 Task: Open a blank sheet, save the file as VirginiaWoolf.doc Insert a picture of 'Virginia Woolf'with name   Virginia Woolf.png  Change shape height to 6.5 select the picture, apply border and shading with setting Box, style Three thick line, color Light Green and width 3/4 pt
Action: Mouse moved to (16, 24)
Screenshot: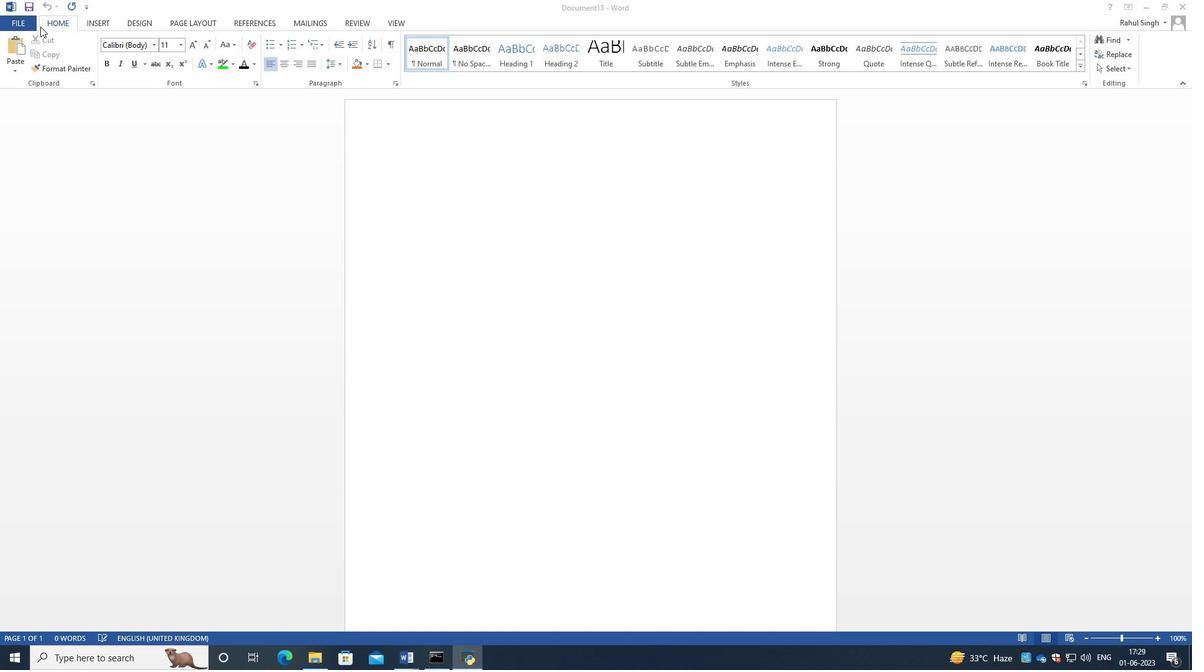 
Action: Mouse pressed left at (16, 24)
Screenshot: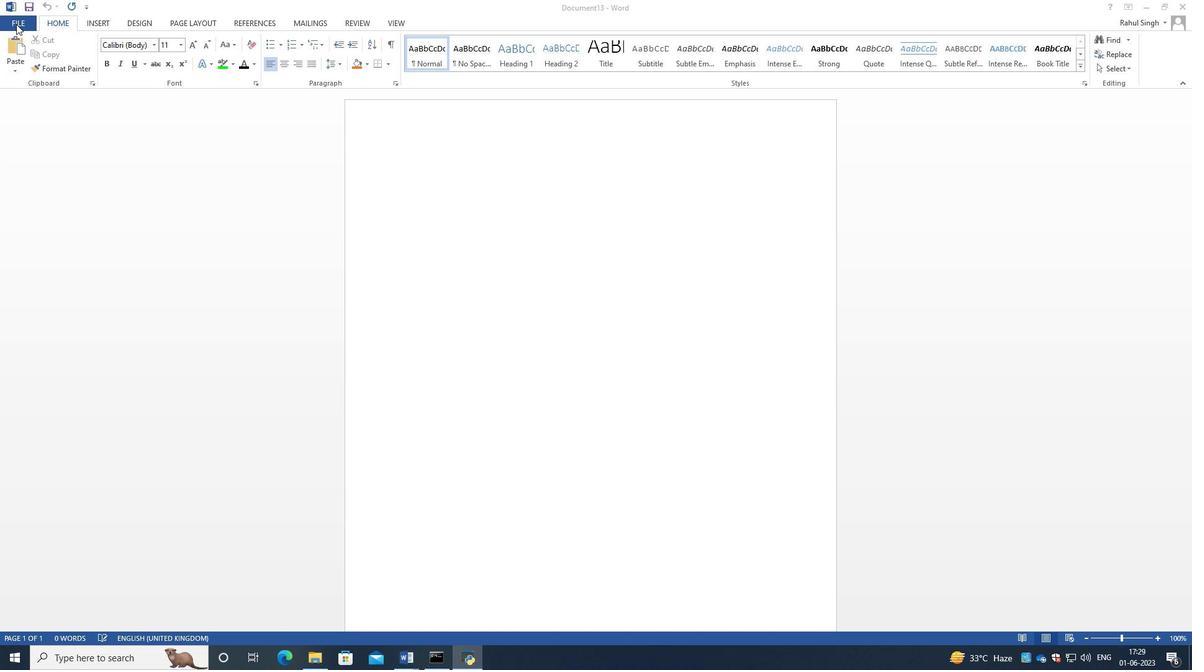 
Action: Mouse moved to (16, 19)
Screenshot: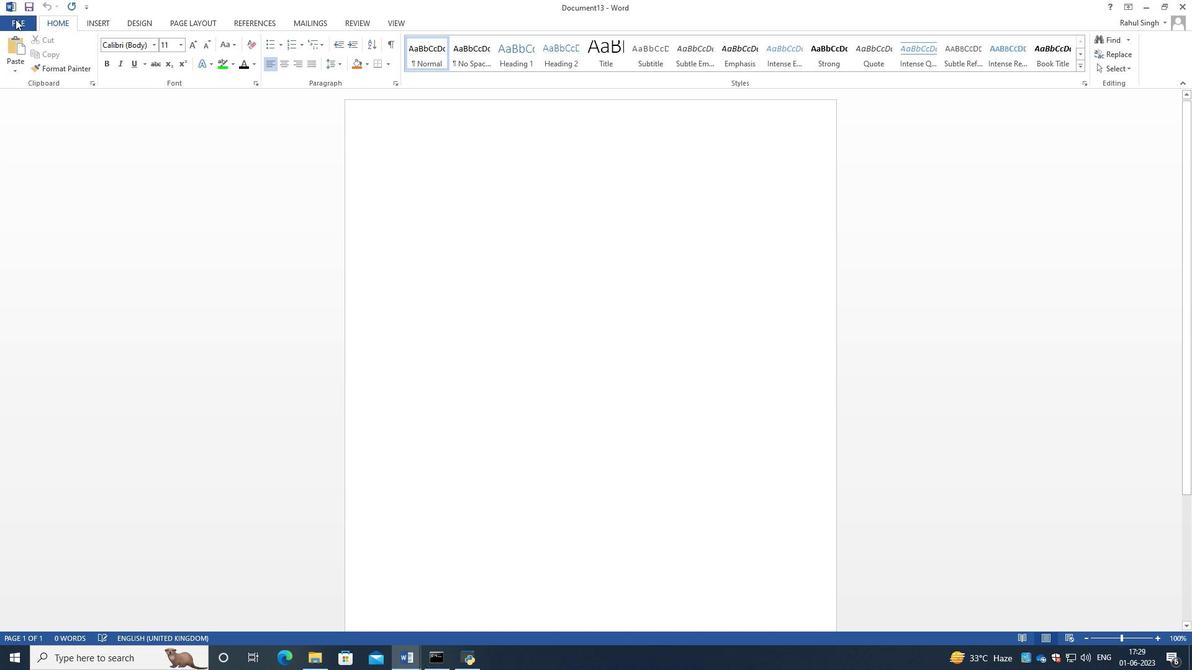 
Action: Mouse pressed left at (16, 19)
Screenshot: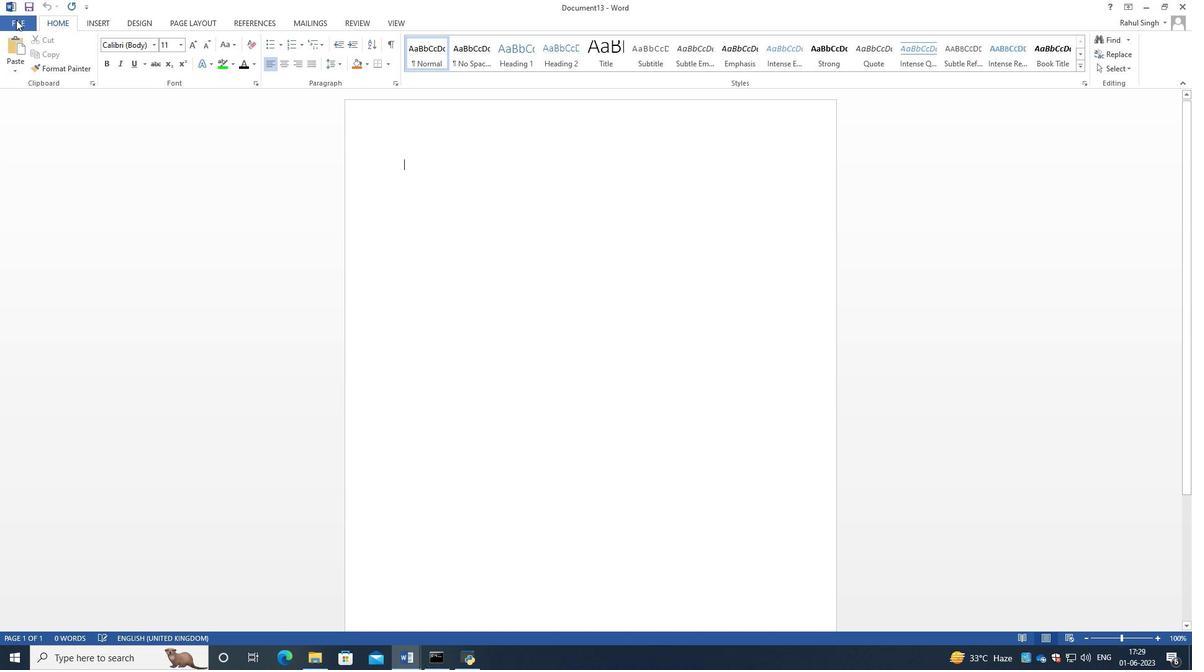 
Action: Mouse moved to (39, 78)
Screenshot: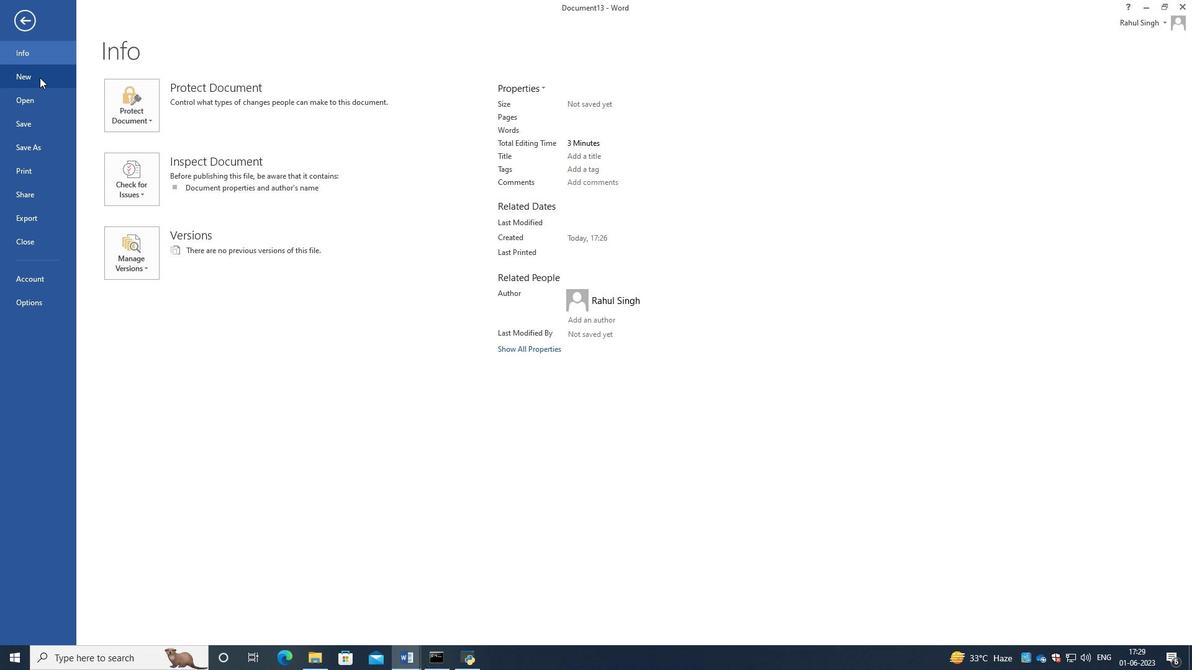 
Action: Mouse pressed left at (39, 78)
Screenshot: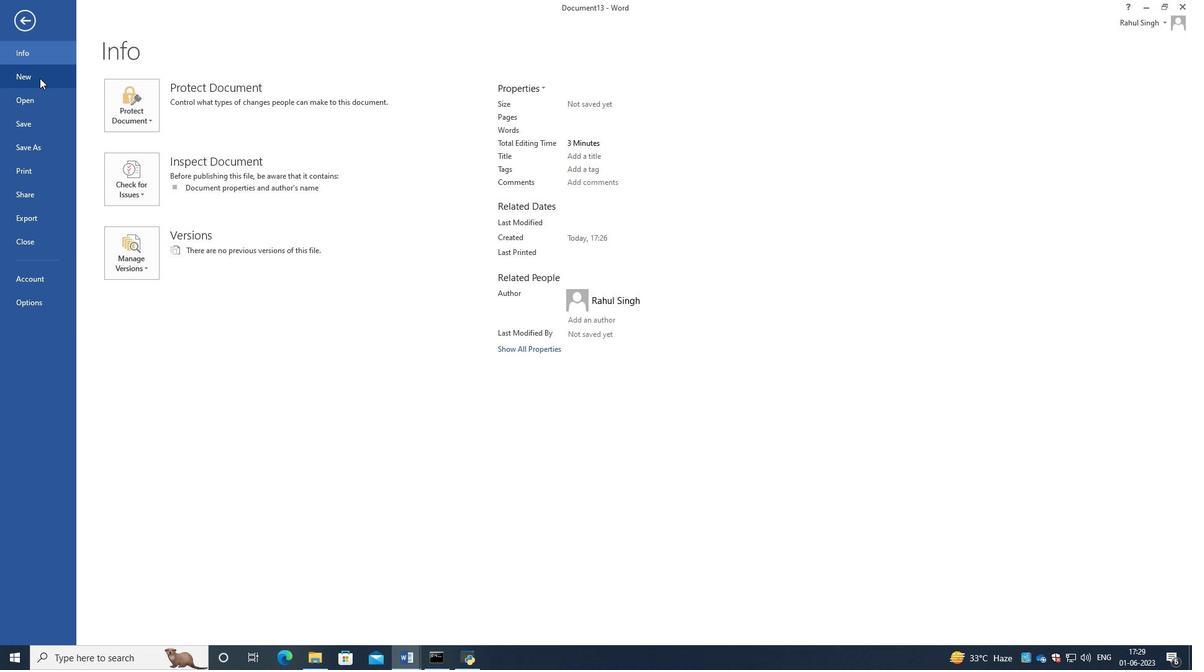 
Action: Mouse moved to (165, 215)
Screenshot: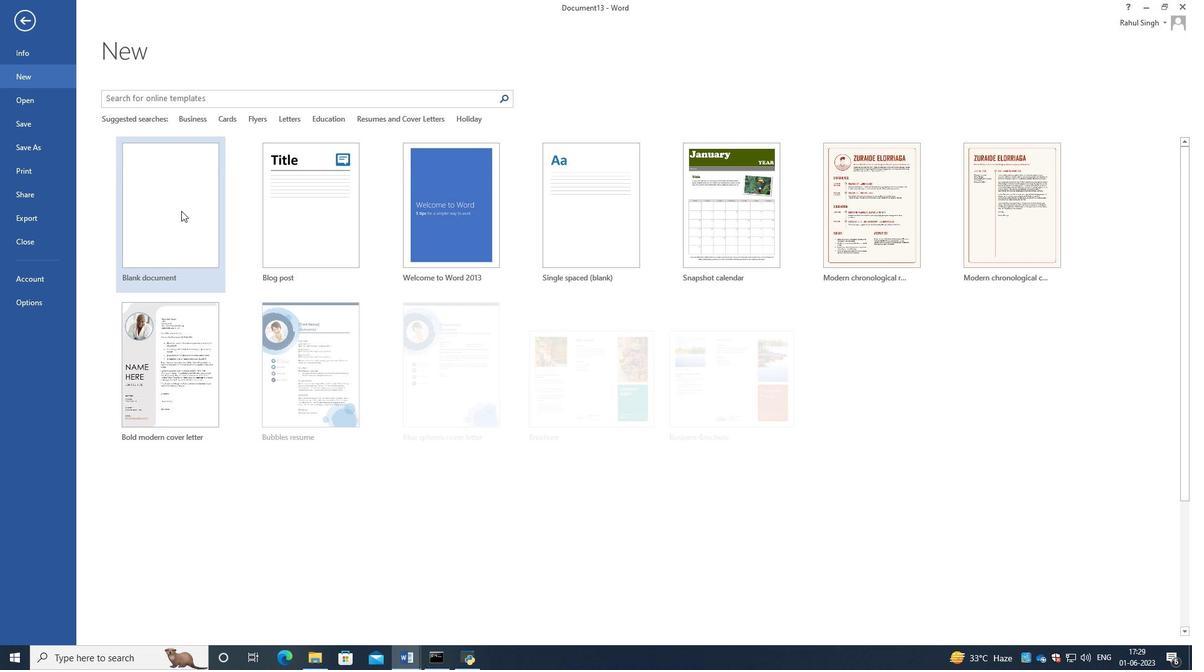 
Action: Mouse pressed left at (165, 215)
Screenshot: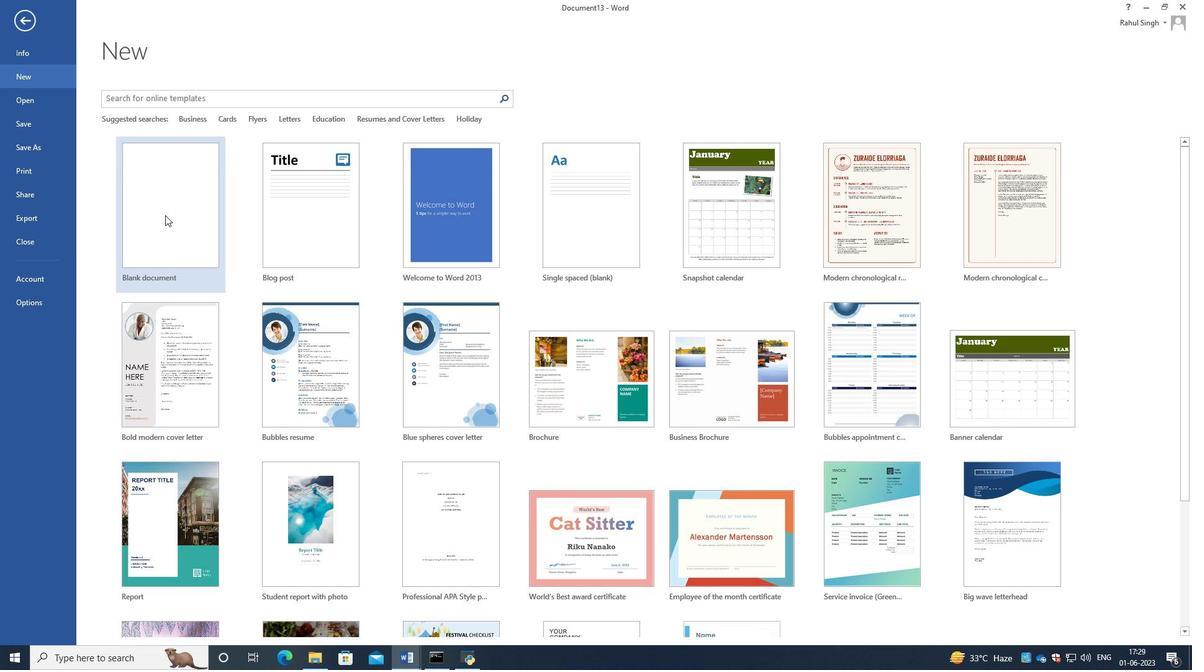 
Action: Mouse moved to (16, 22)
Screenshot: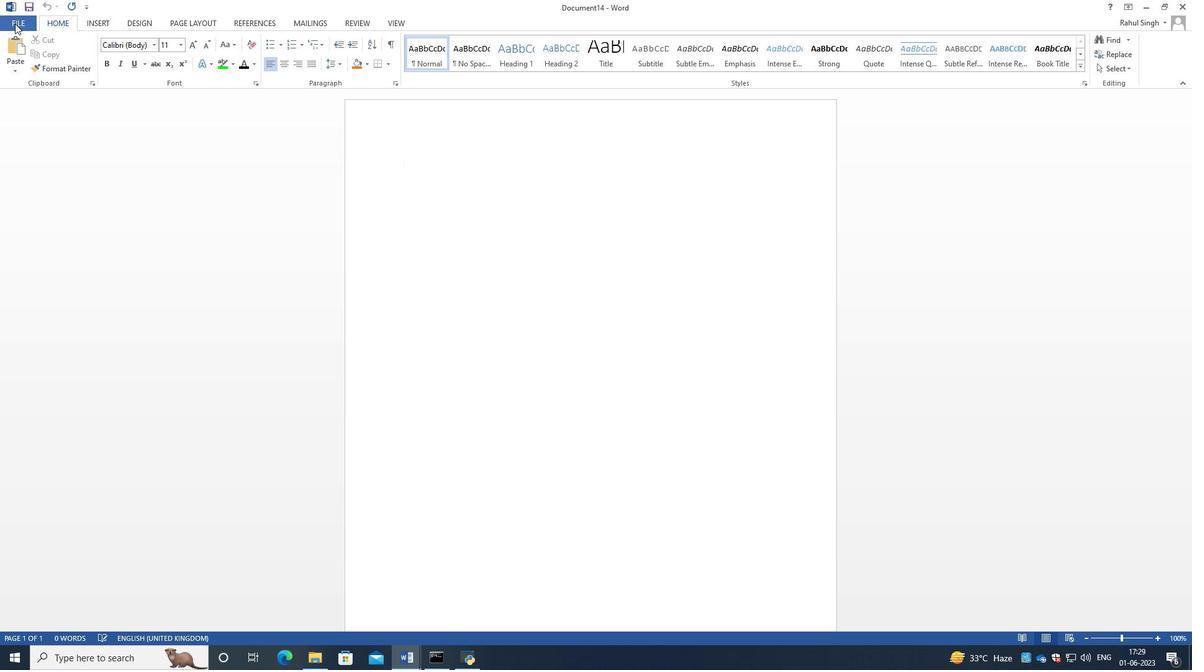 
Action: Mouse pressed left at (16, 22)
Screenshot: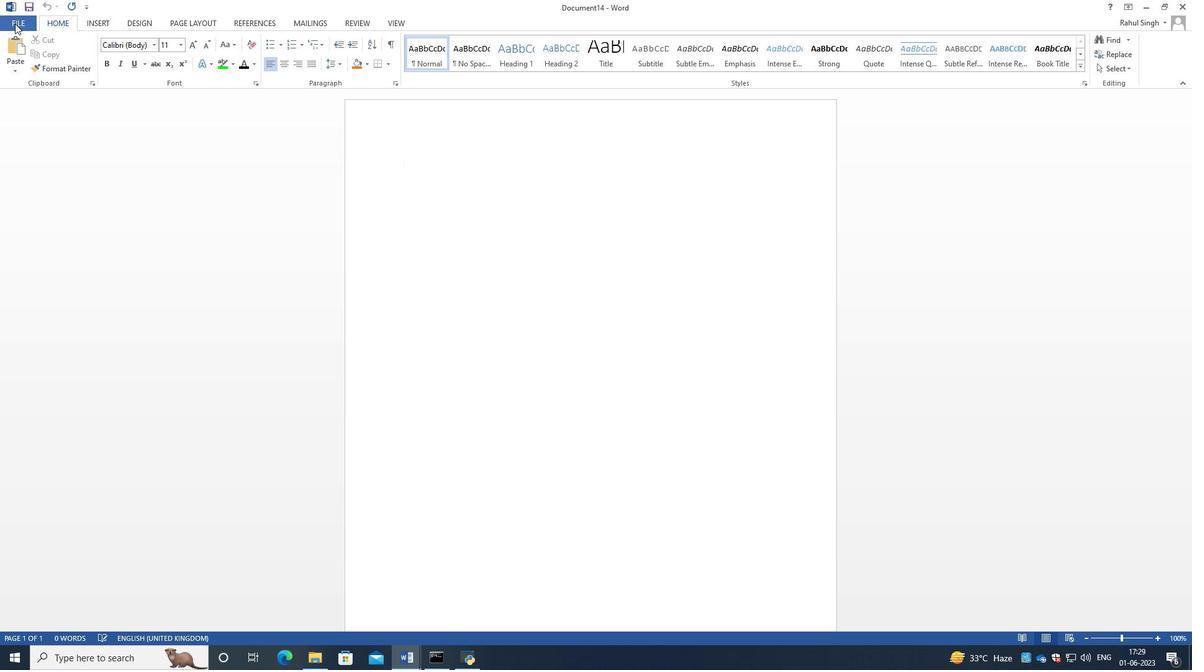 
Action: Mouse moved to (36, 152)
Screenshot: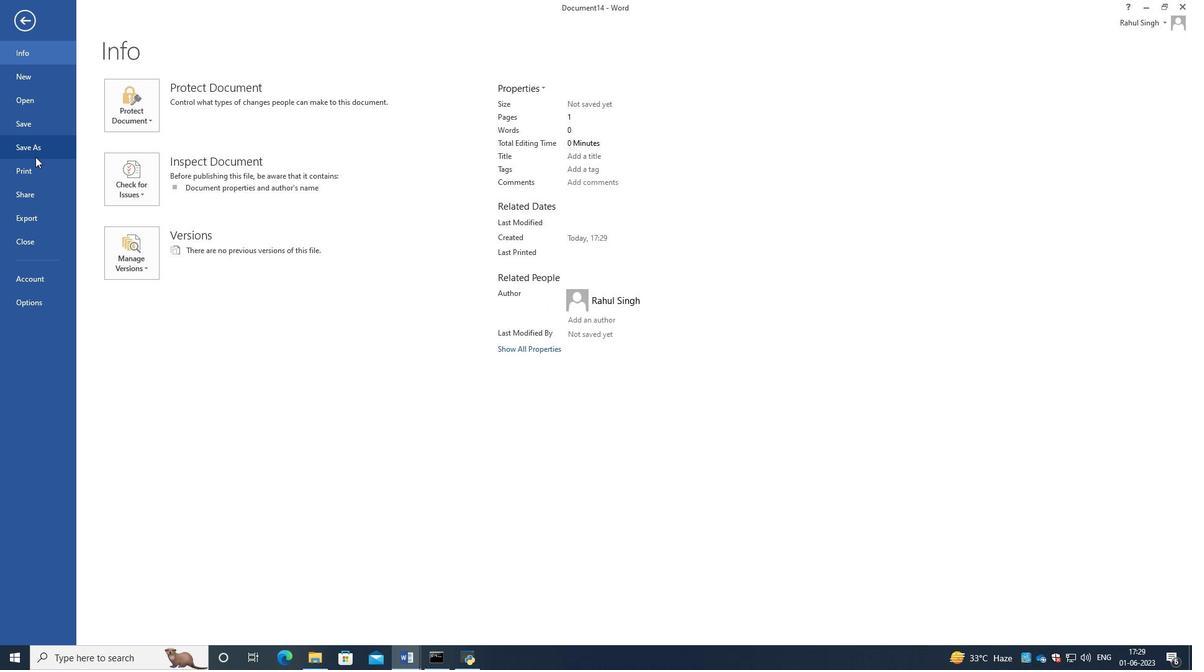 
Action: Mouse pressed left at (36, 152)
Screenshot: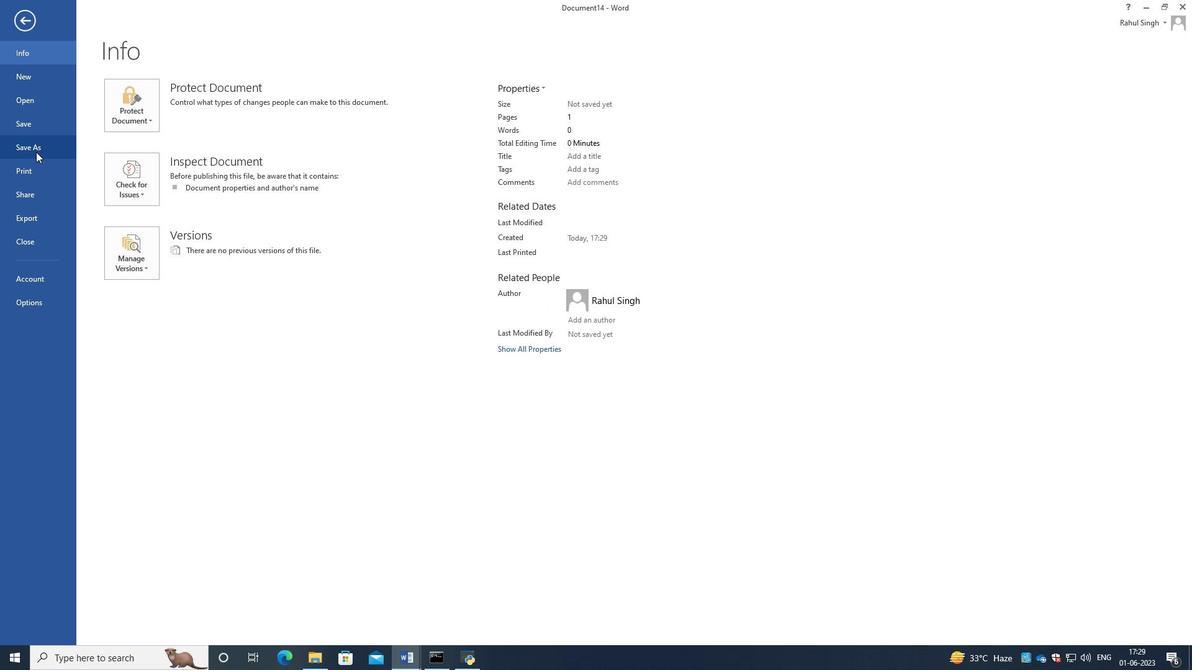
Action: Mouse moved to (328, 128)
Screenshot: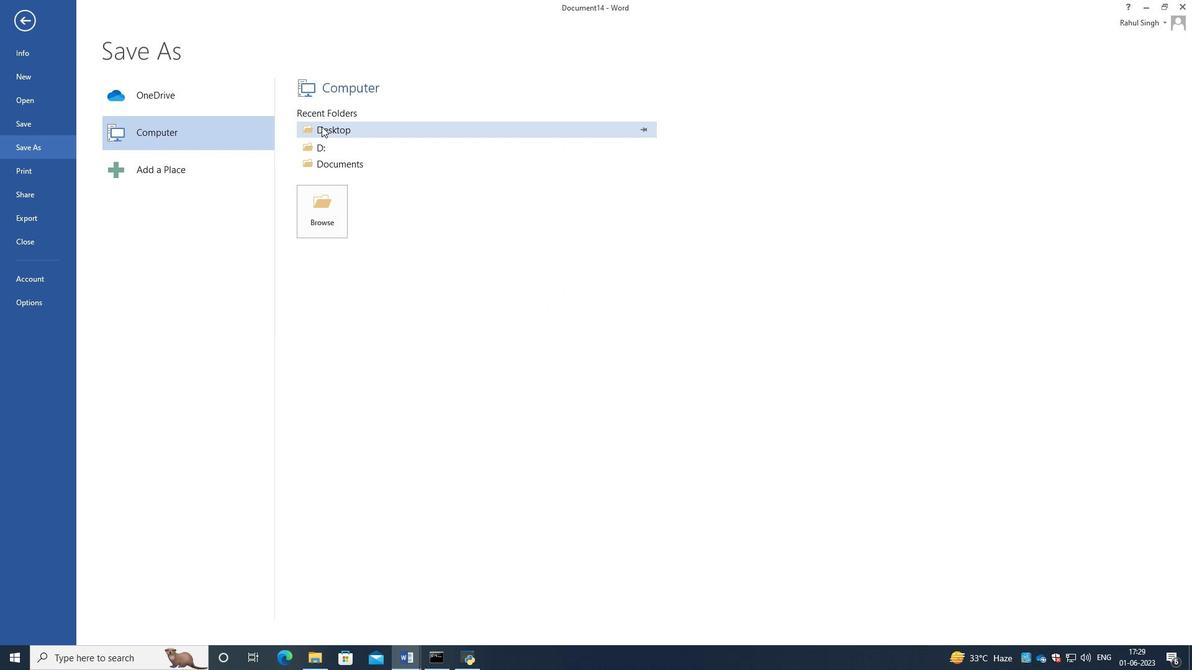 
Action: Mouse pressed left at (328, 128)
Screenshot: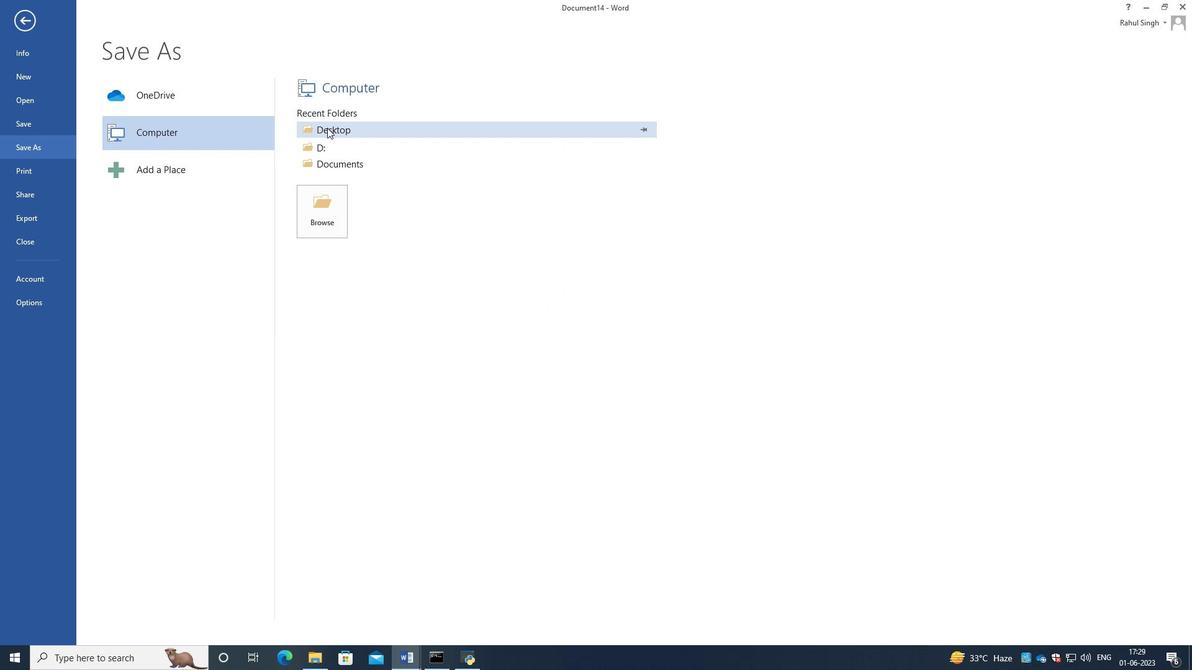 
Action: Mouse moved to (427, 283)
Screenshot: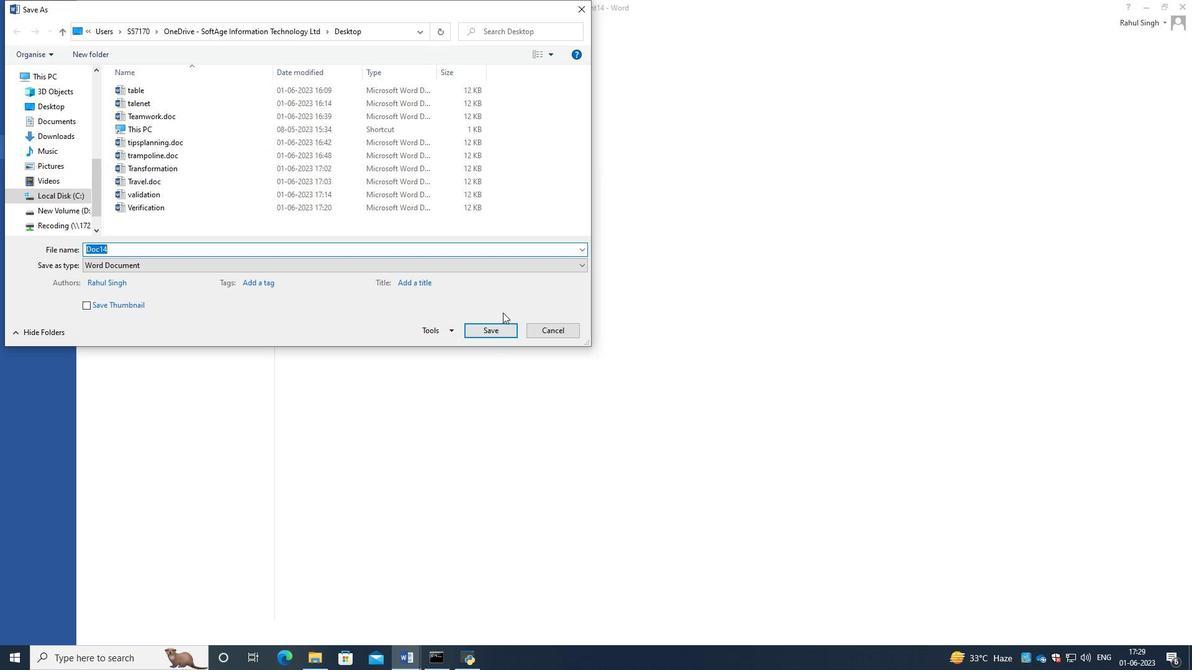 
Action: Key pressed <Key.backspace><Key.caps_lock>V<Key.caps_lock>irginia<Key.caps_lock>W<Key.caps_lock>oolf.doc
Screenshot: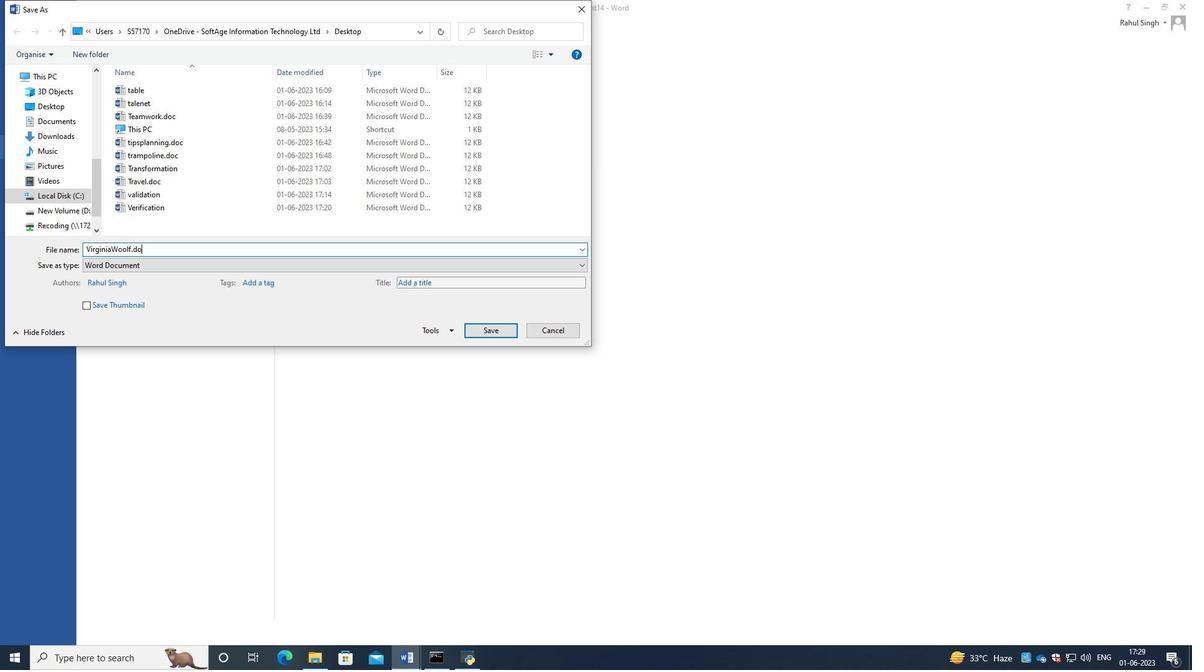 
Action: Mouse moved to (486, 333)
Screenshot: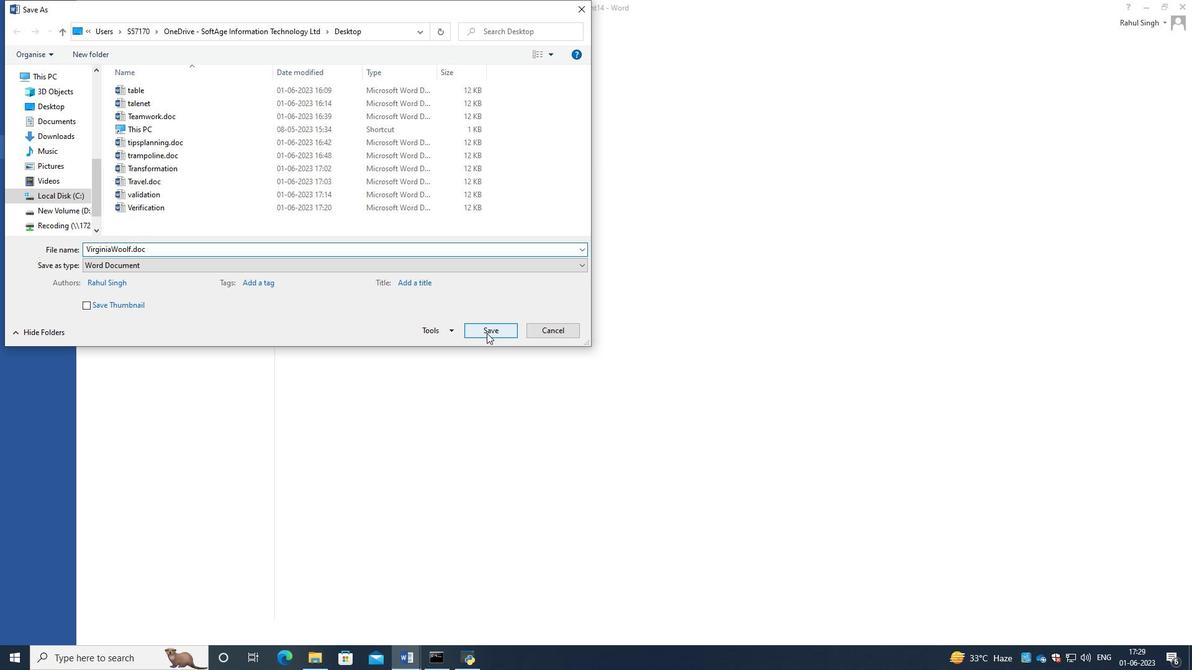 
Action: Mouse pressed left at (486, 333)
Screenshot: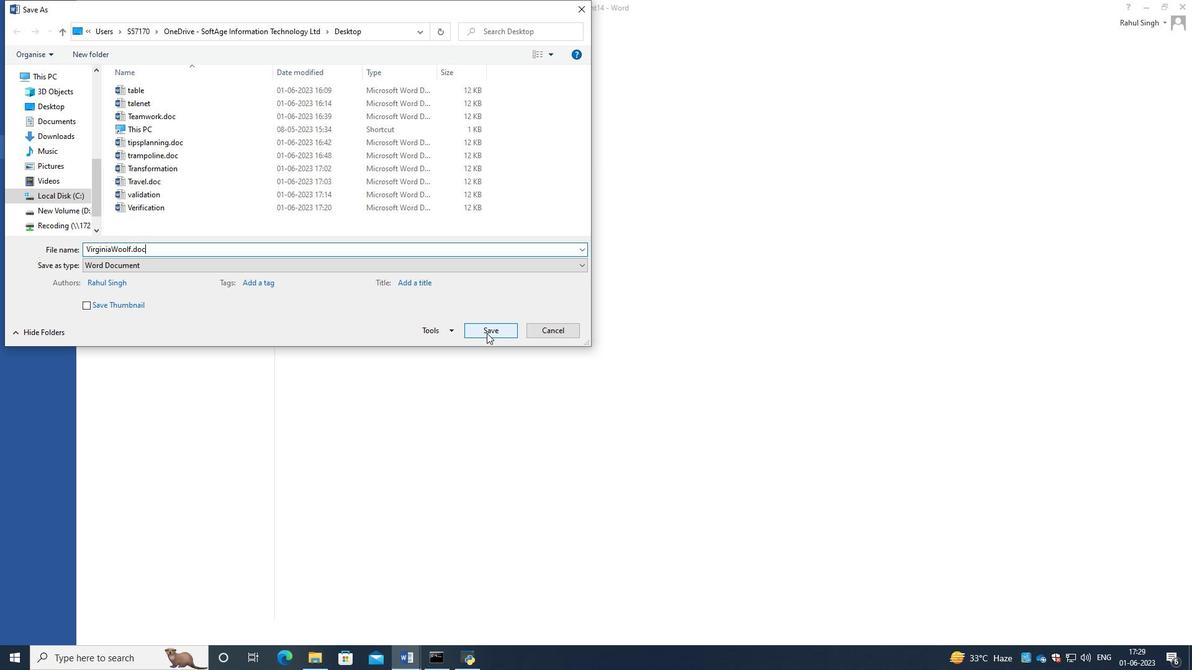 
Action: Mouse moved to (85, 20)
Screenshot: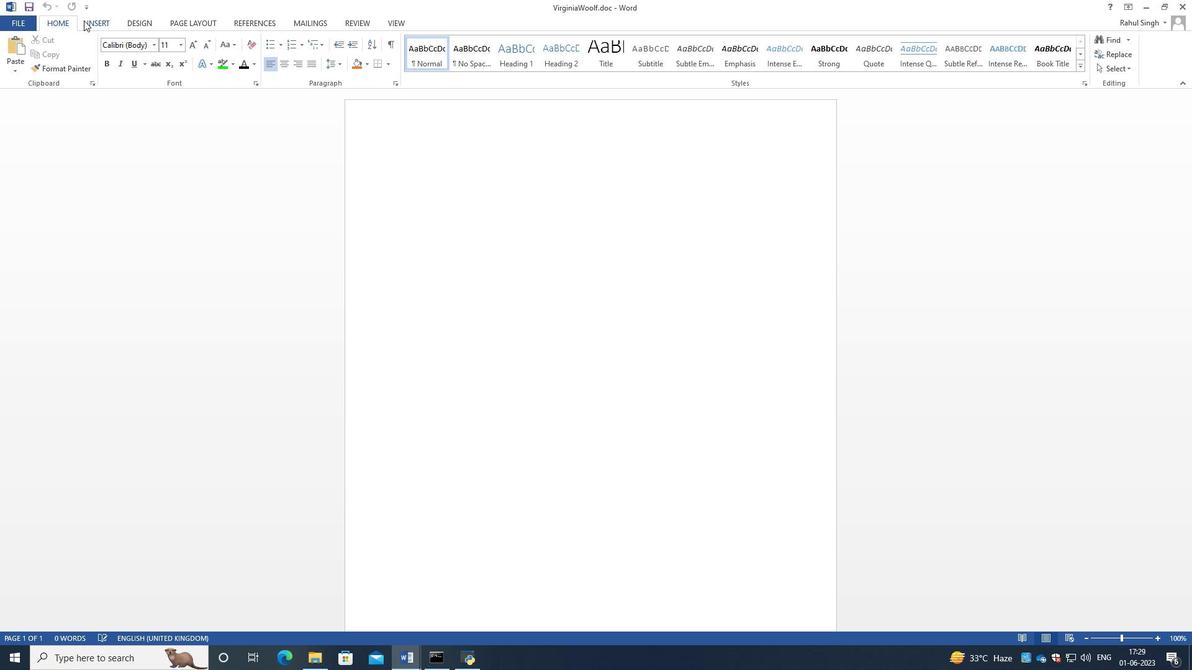 
Action: Mouse pressed left at (85, 20)
Screenshot: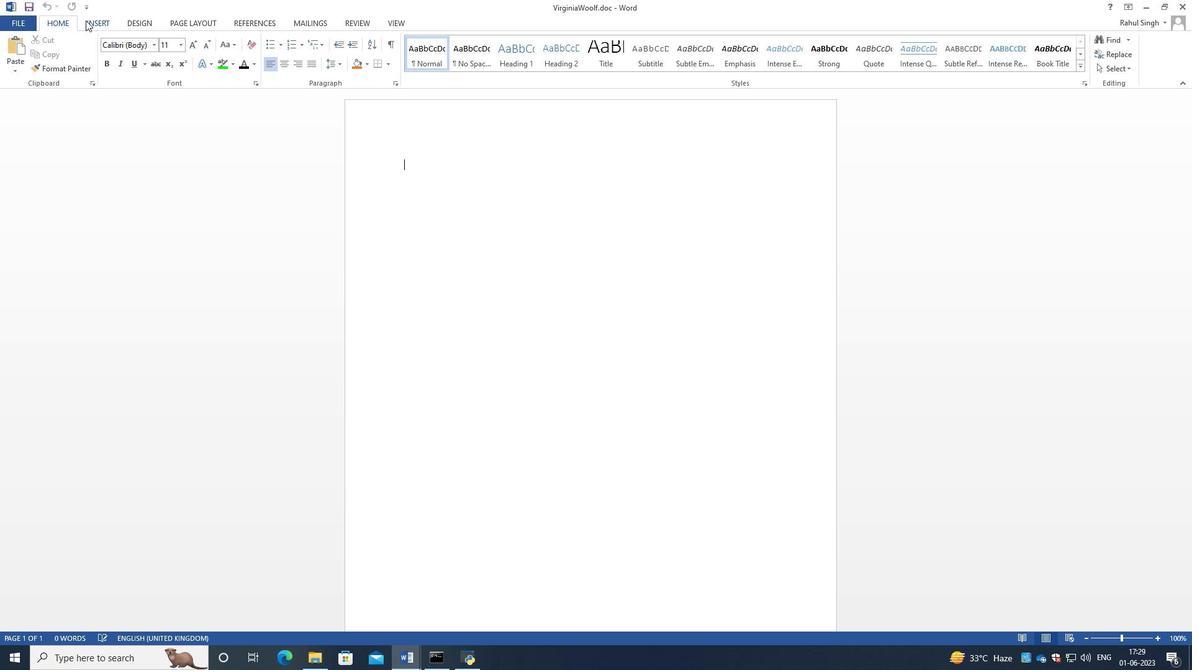 
Action: Mouse moved to (129, 55)
Screenshot: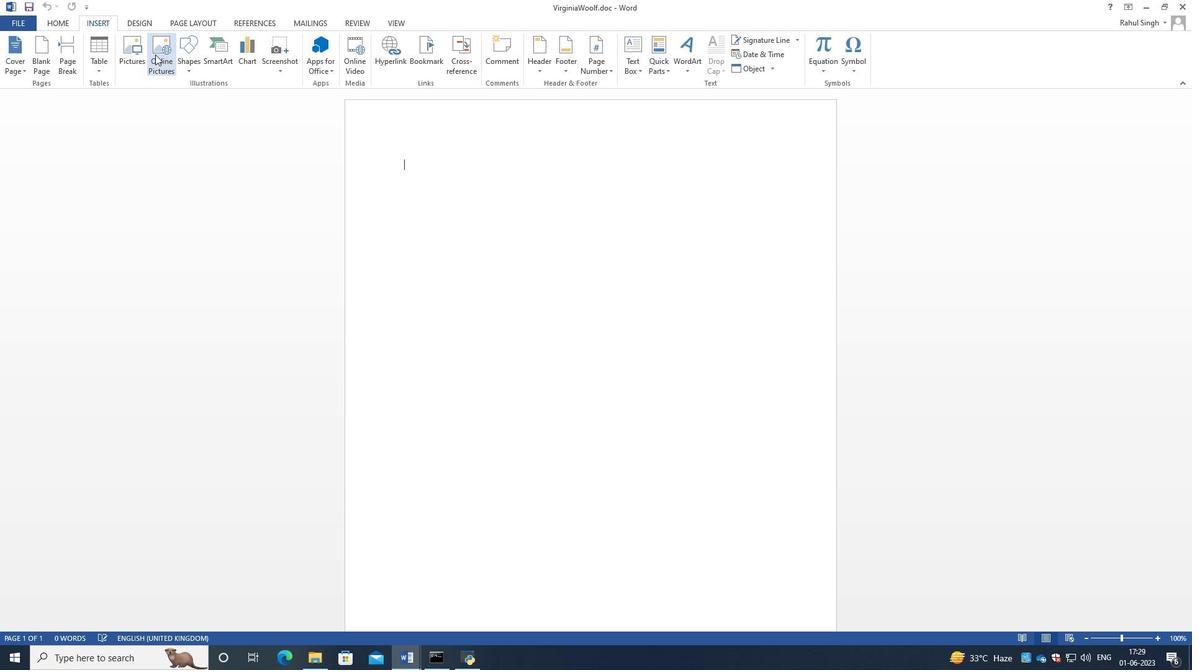 
Action: Mouse pressed left at (129, 55)
Screenshot: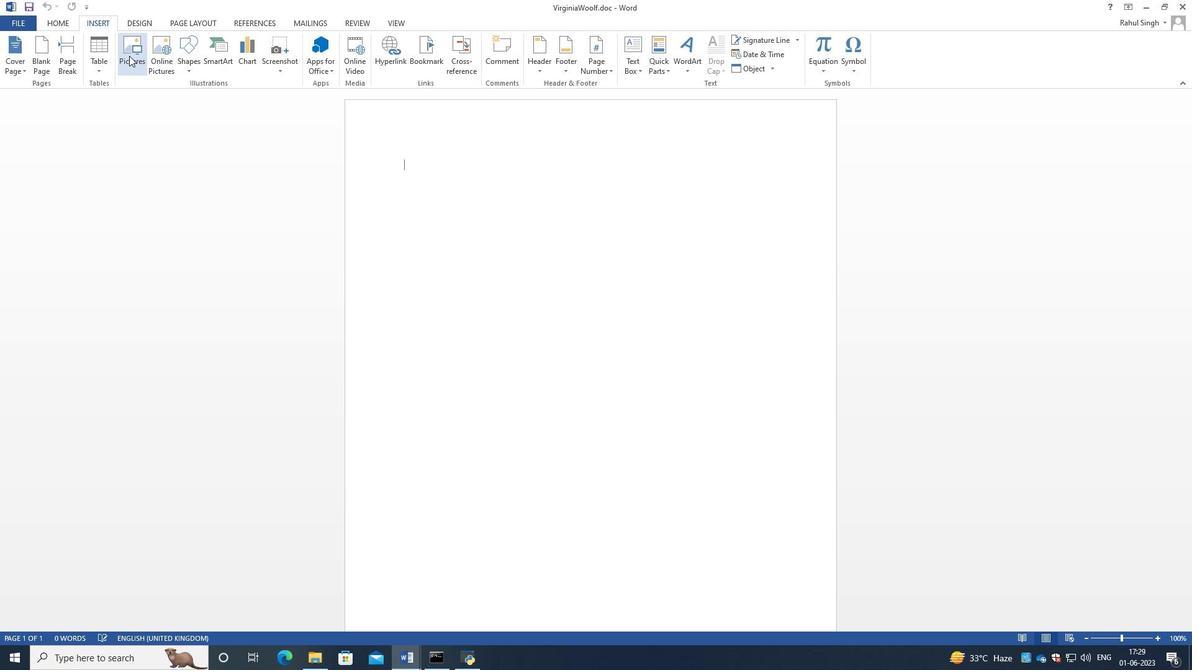 
Action: Mouse moved to (578, 11)
Screenshot: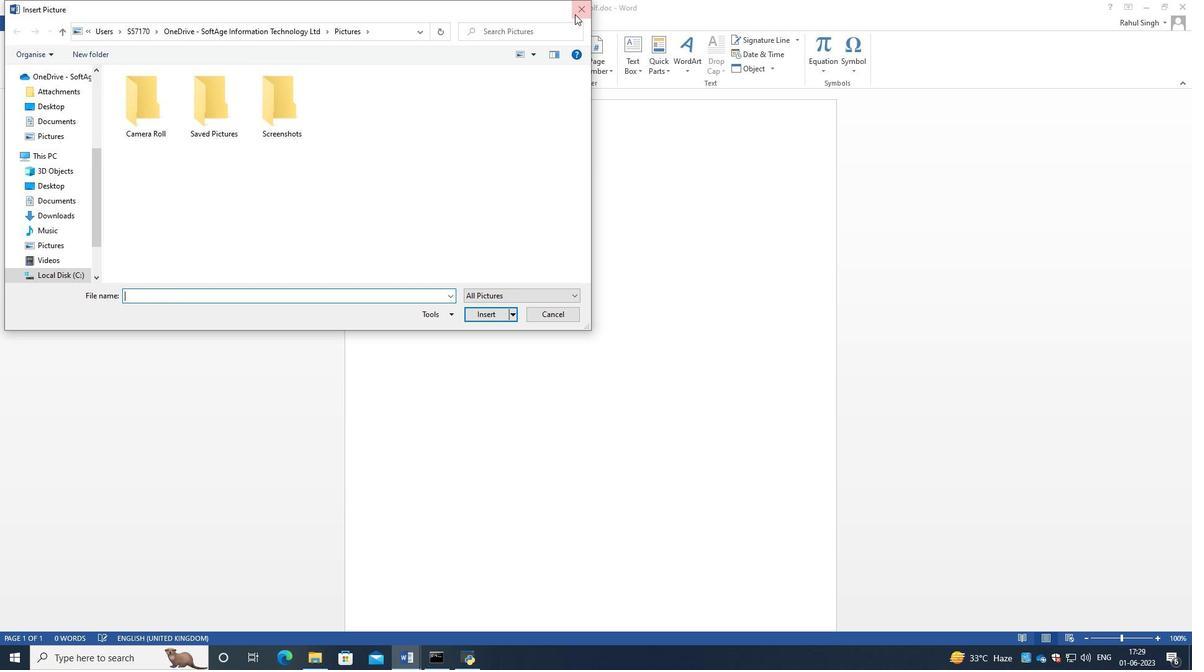 
Action: Mouse pressed left at (578, 11)
Screenshot: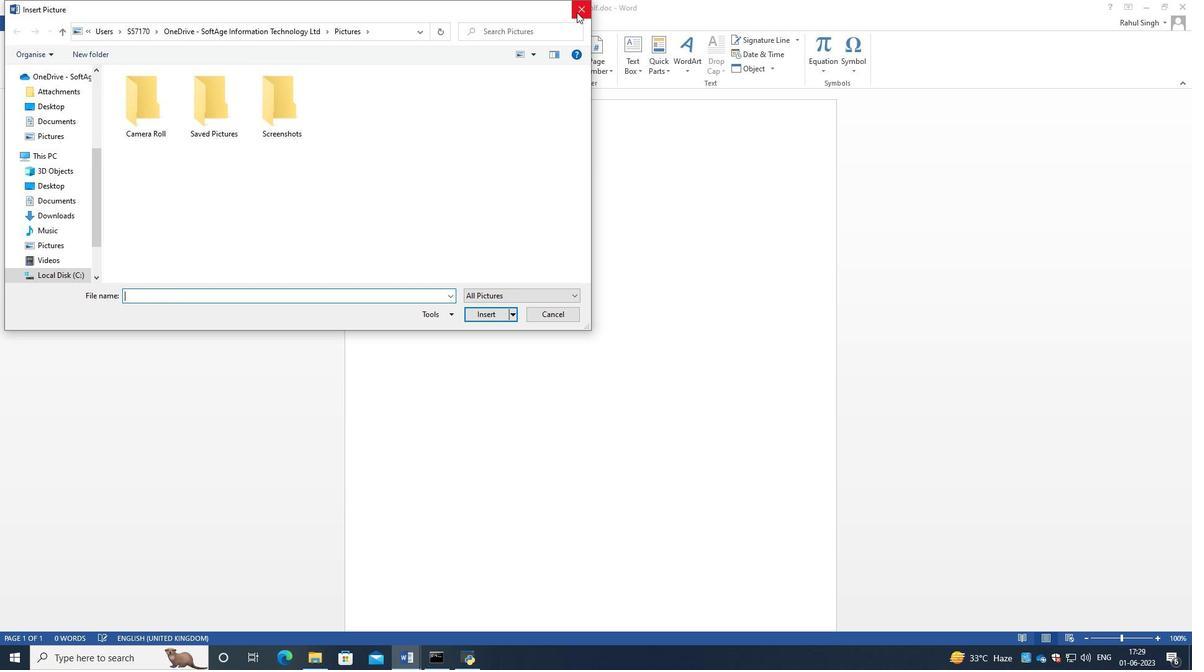 
Action: Mouse moved to (159, 56)
Screenshot: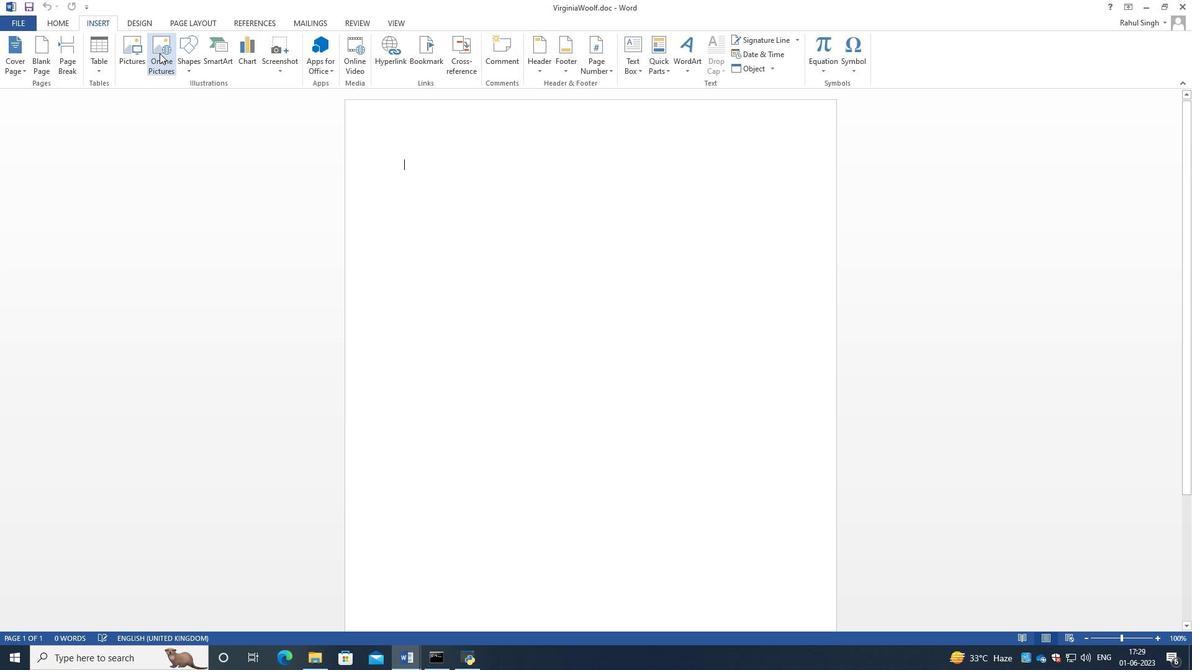 
Action: Mouse pressed left at (159, 56)
Screenshot: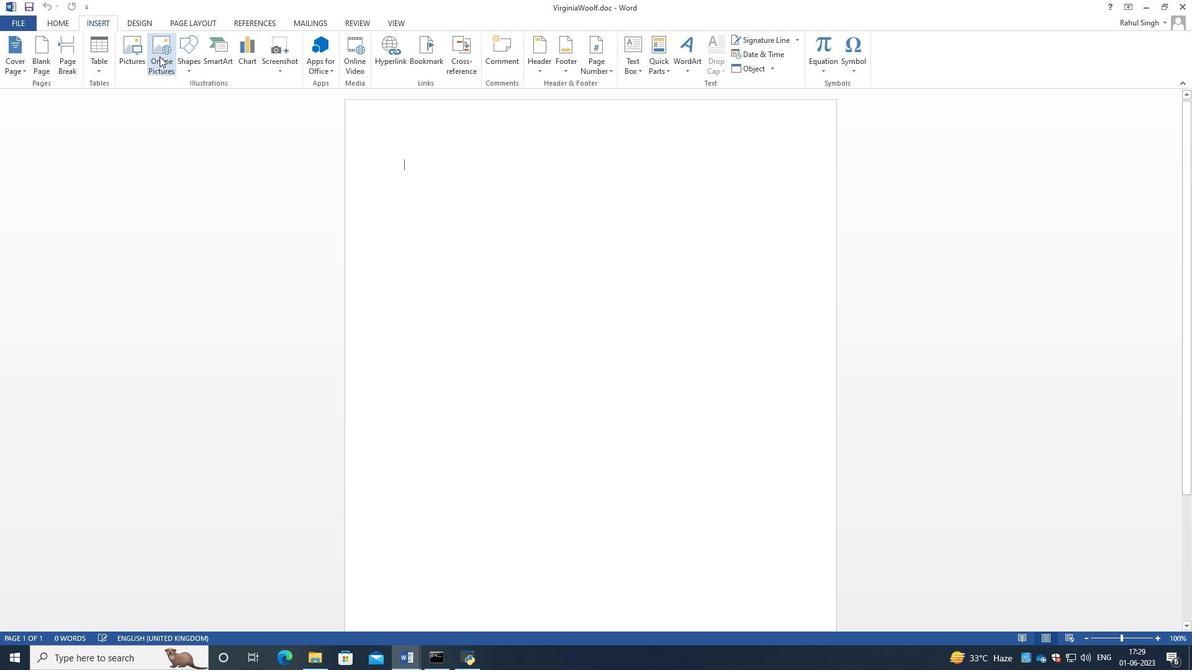 
Action: Mouse moved to (705, 256)
Screenshot: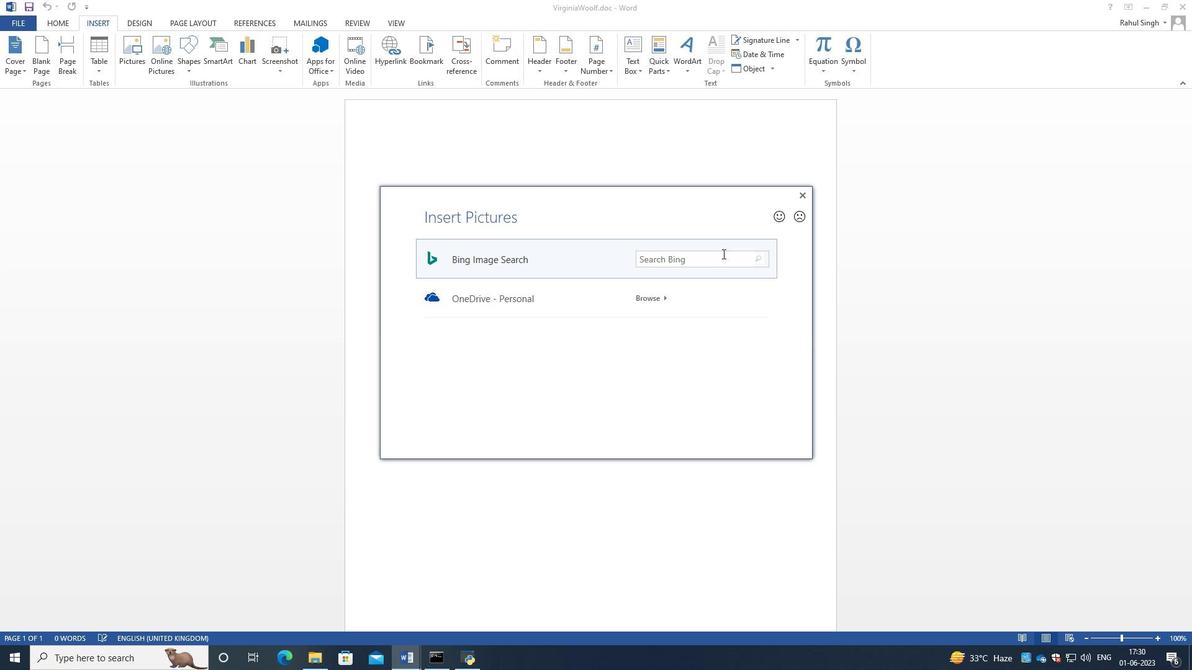 
Action: Mouse pressed left at (705, 256)
Screenshot: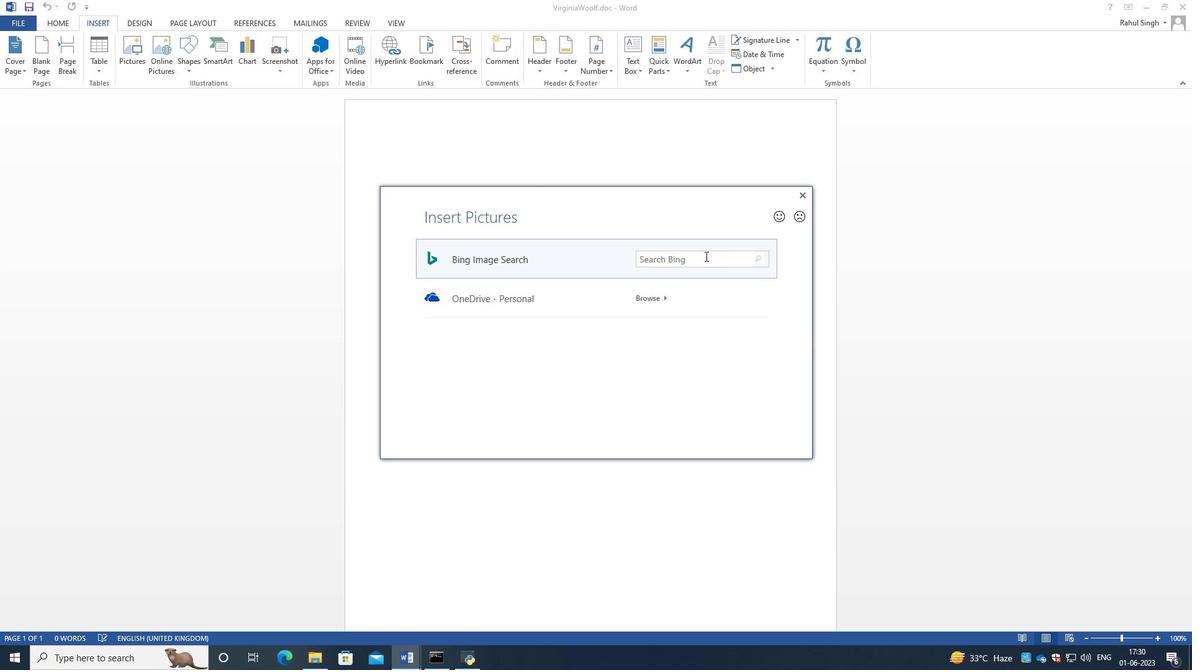 
Action: Key pressed <Key.caps_lock>VI<Key.backspace><Key.caps_lock>irginia<Key.space><Key.caps_lock>W<Key.caps_lock>oolf<Key.enter>
Screenshot: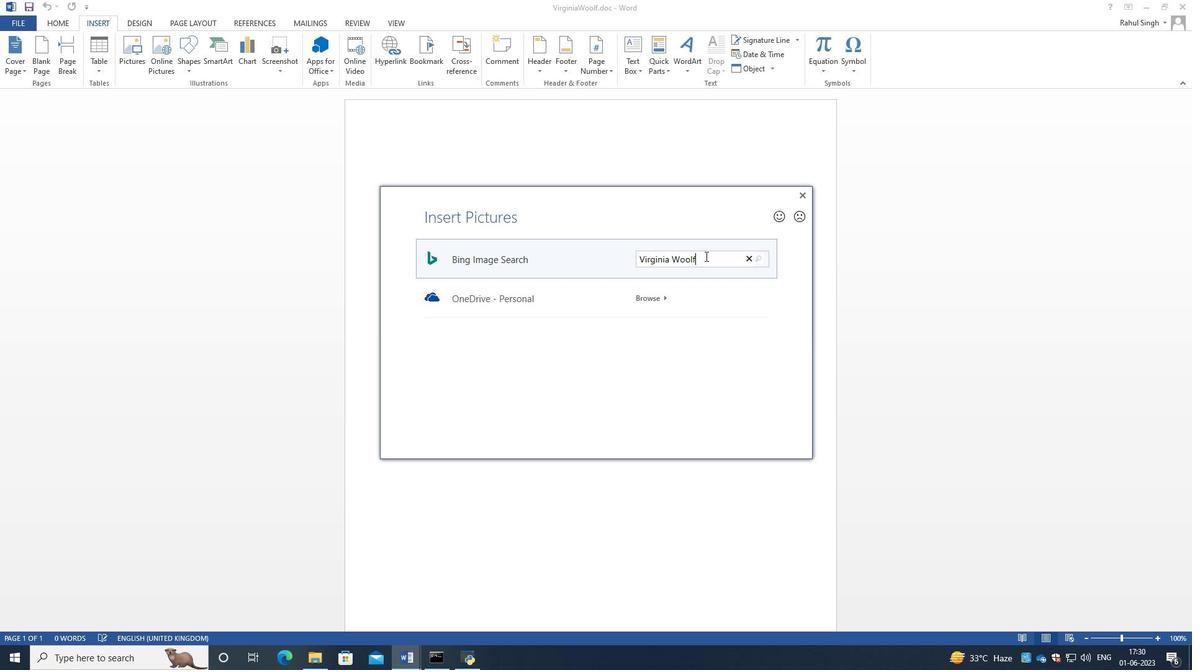 
Action: Mouse moved to (521, 291)
Screenshot: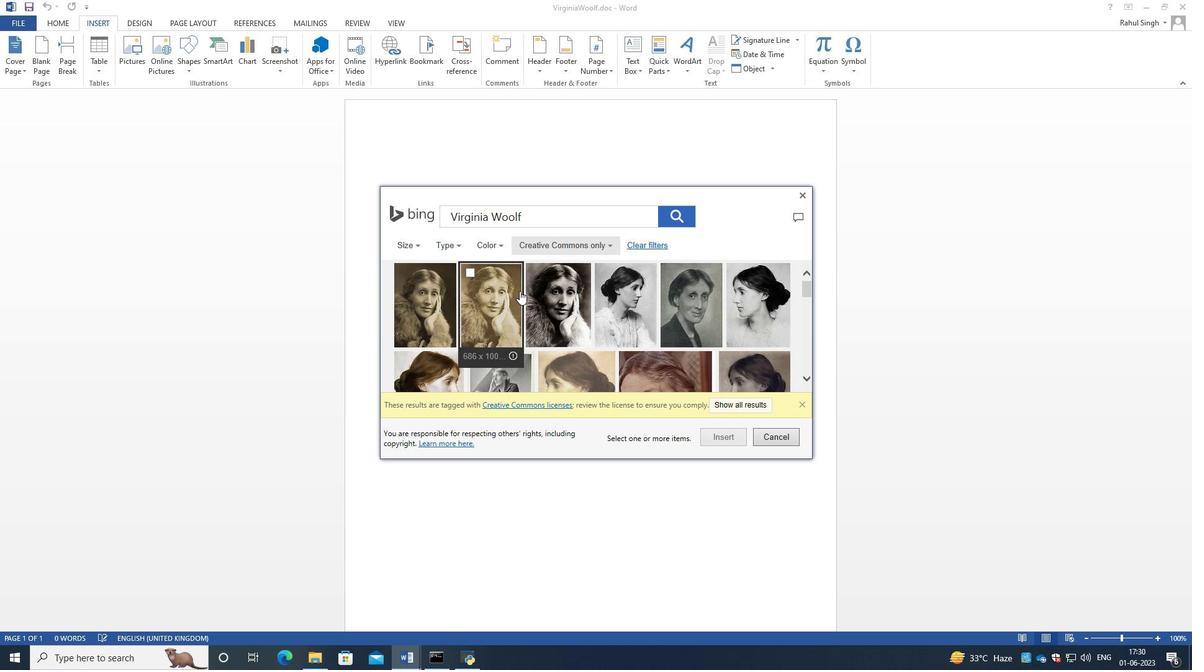 
Action: Mouse scrolled (521, 291) with delta (0, 0)
Screenshot: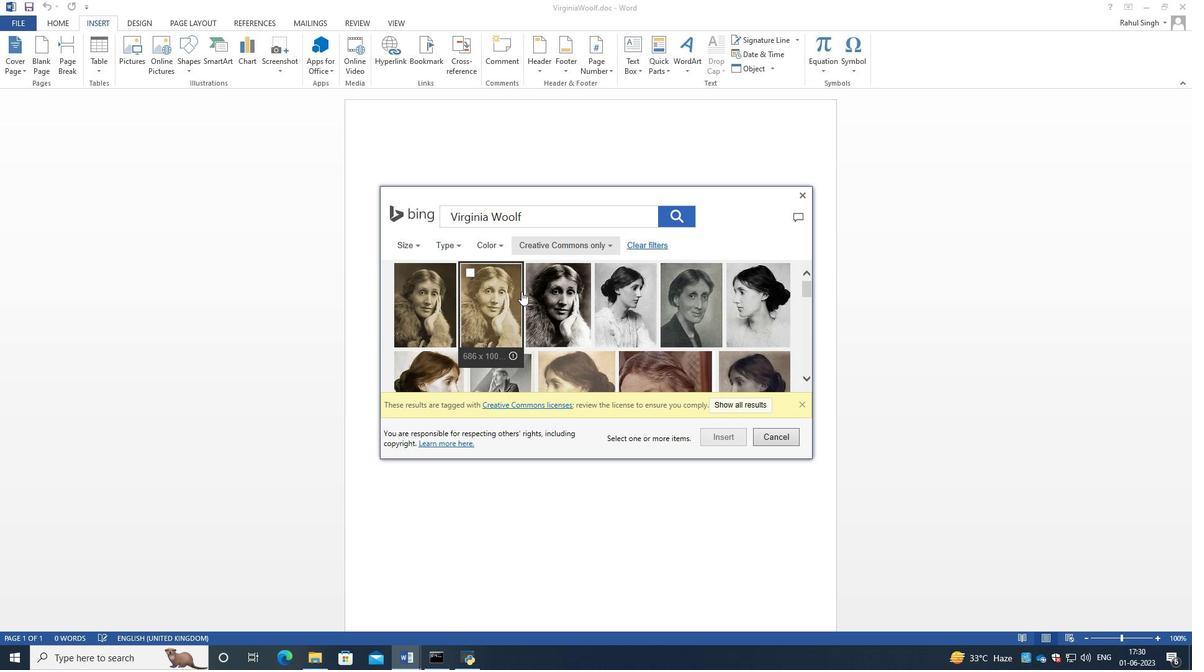 
Action: Mouse scrolled (521, 291) with delta (0, 0)
Screenshot: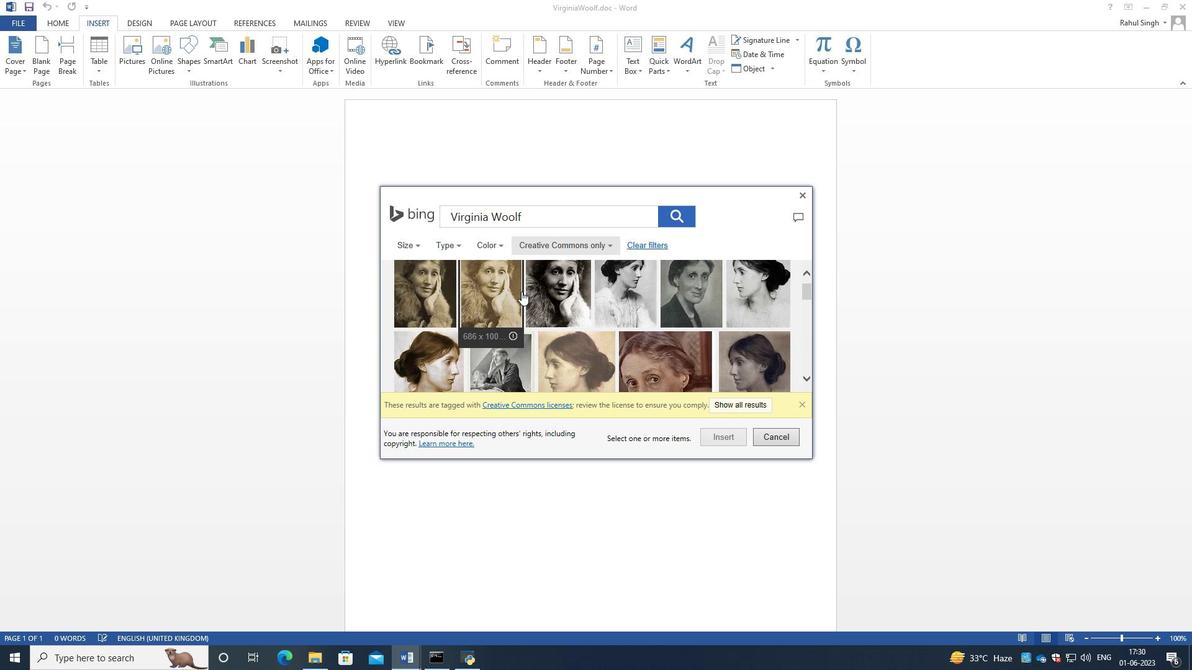 
Action: Mouse moved to (522, 291)
Screenshot: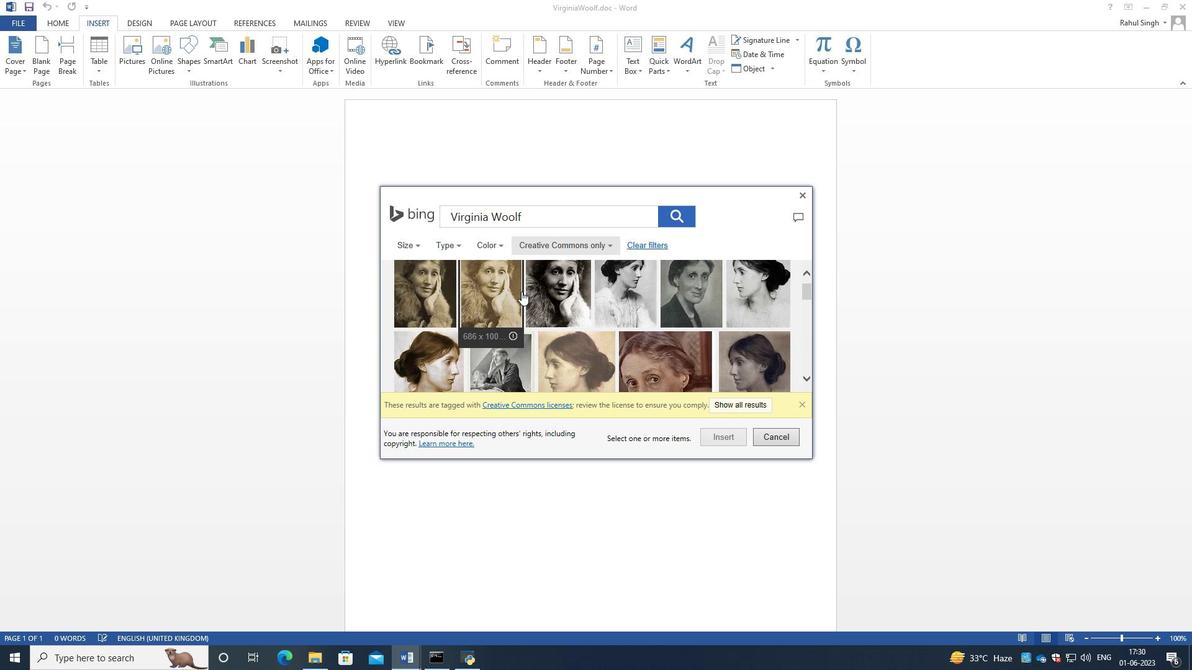 
Action: Mouse scrolled (522, 291) with delta (0, 0)
Screenshot: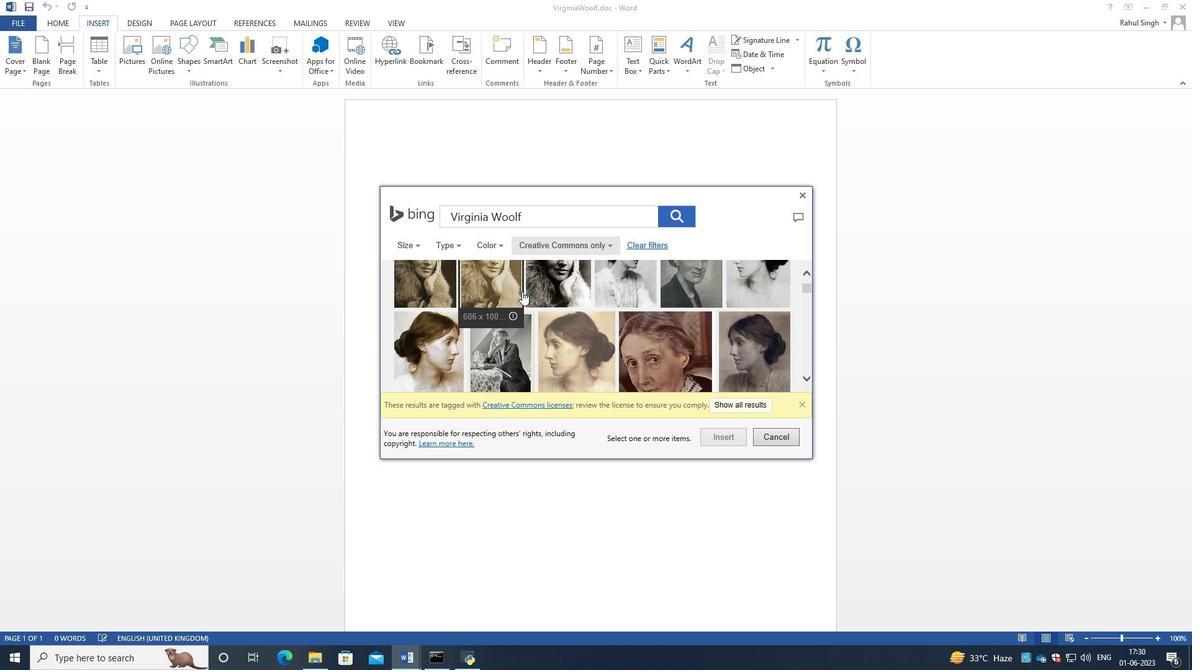 
Action: Mouse scrolled (522, 291) with delta (0, 0)
Screenshot: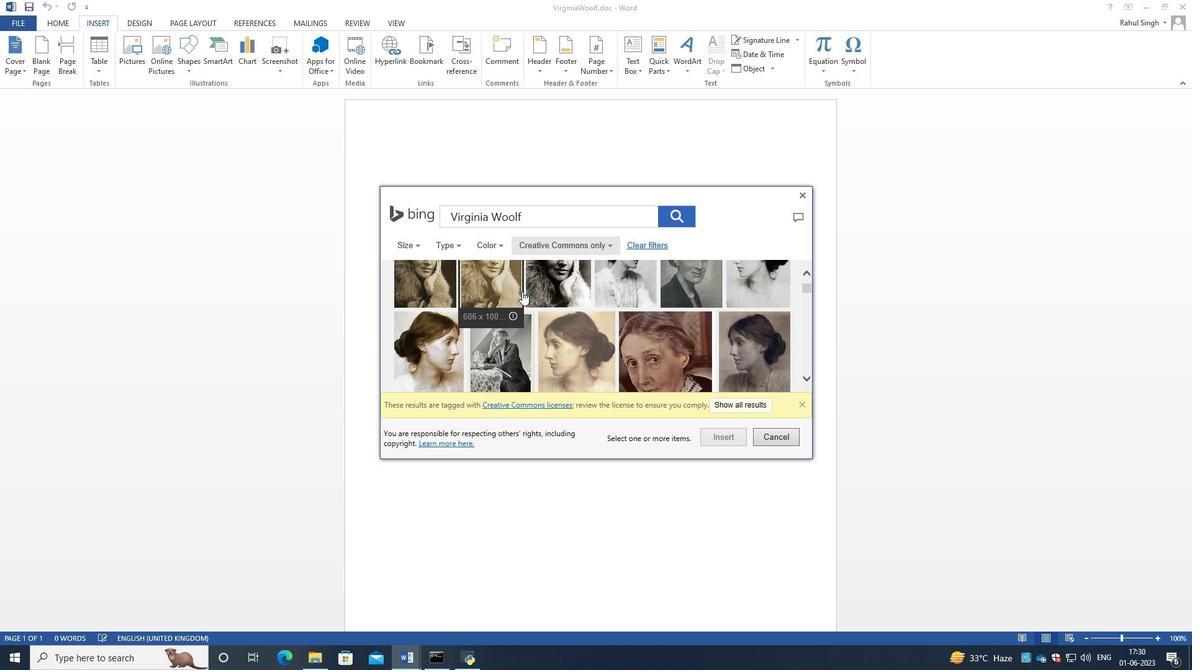 
Action: Mouse scrolled (522, 291) with delta (0, 0)
Screenshot: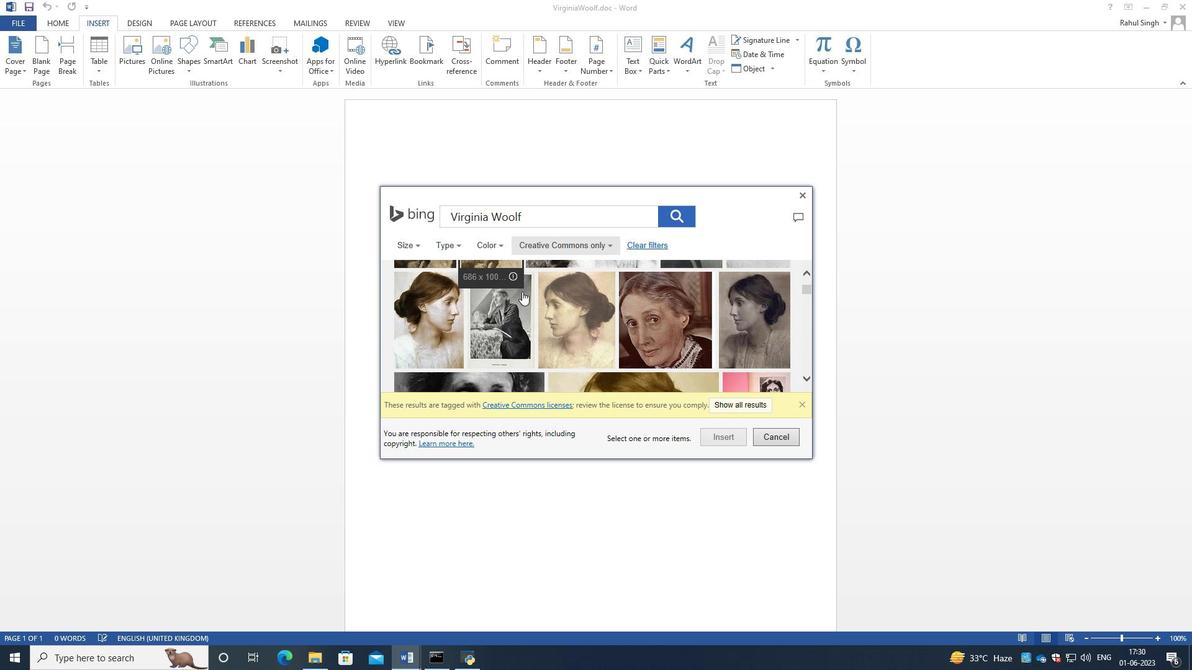 
Action: Mouse scrolled (522, 291) with delta (0, 0)
Screenshot: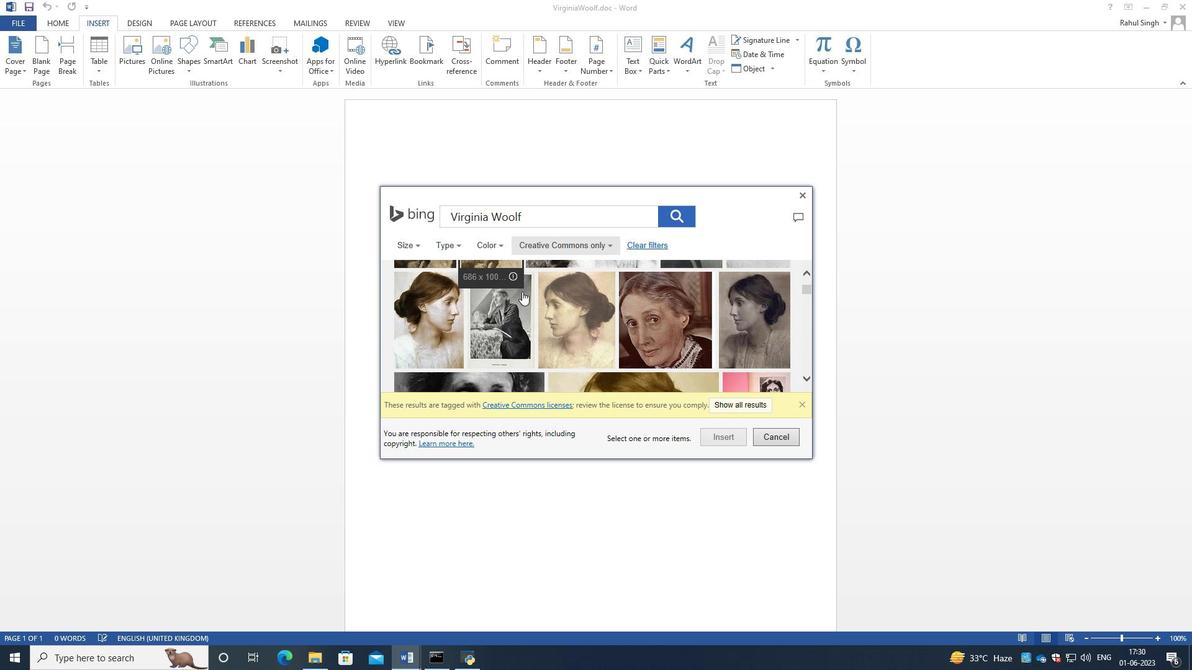 
Action: Mouse scrolled (522, 292) with delta (0, 0)
Screenshot: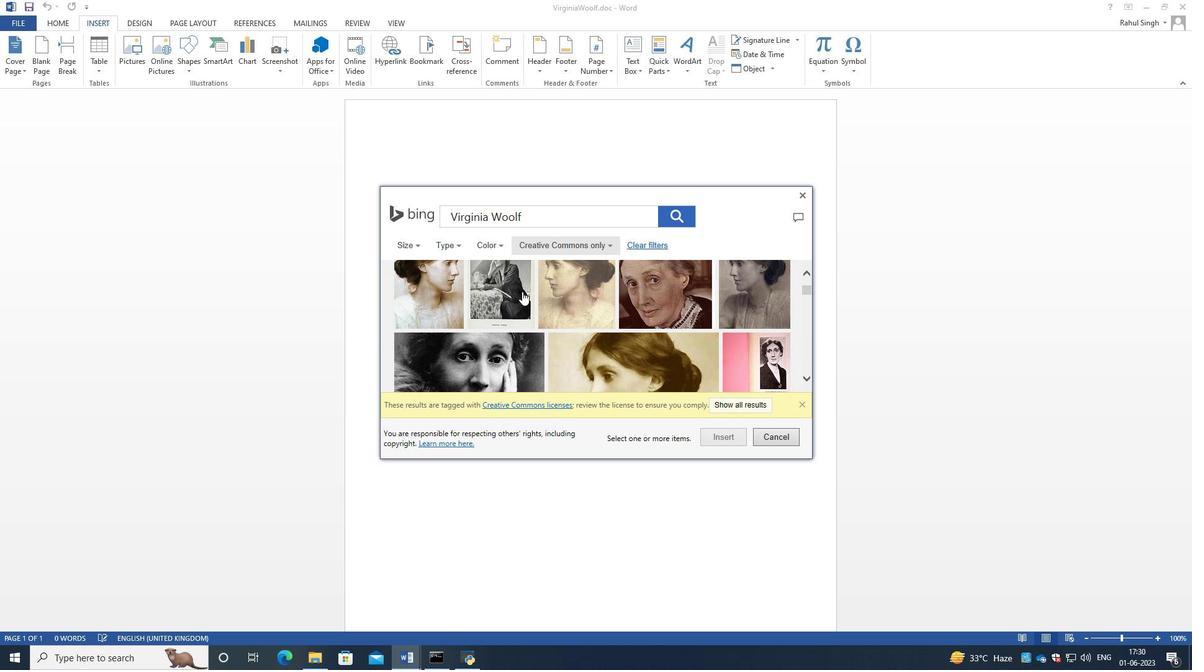 
Action: Mouse scrolled (522, 292) with delta (0, 0)
Screenshot: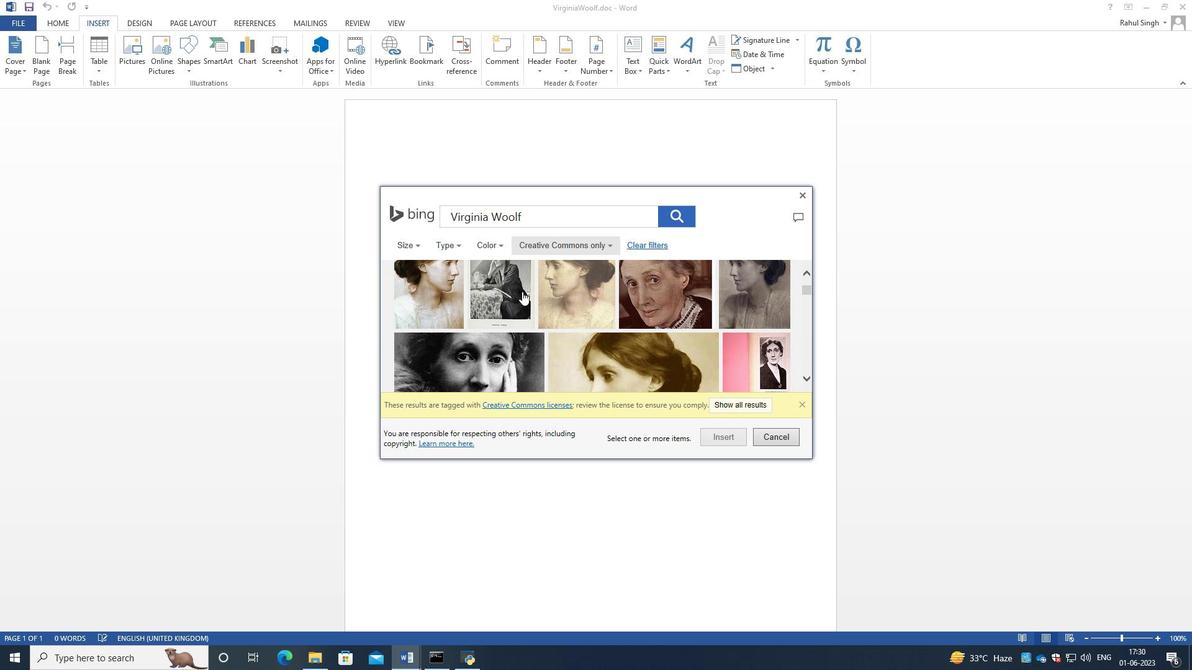 
Action: Mouse scrolled (522, 292) with delta (0, 0)
Screenshot: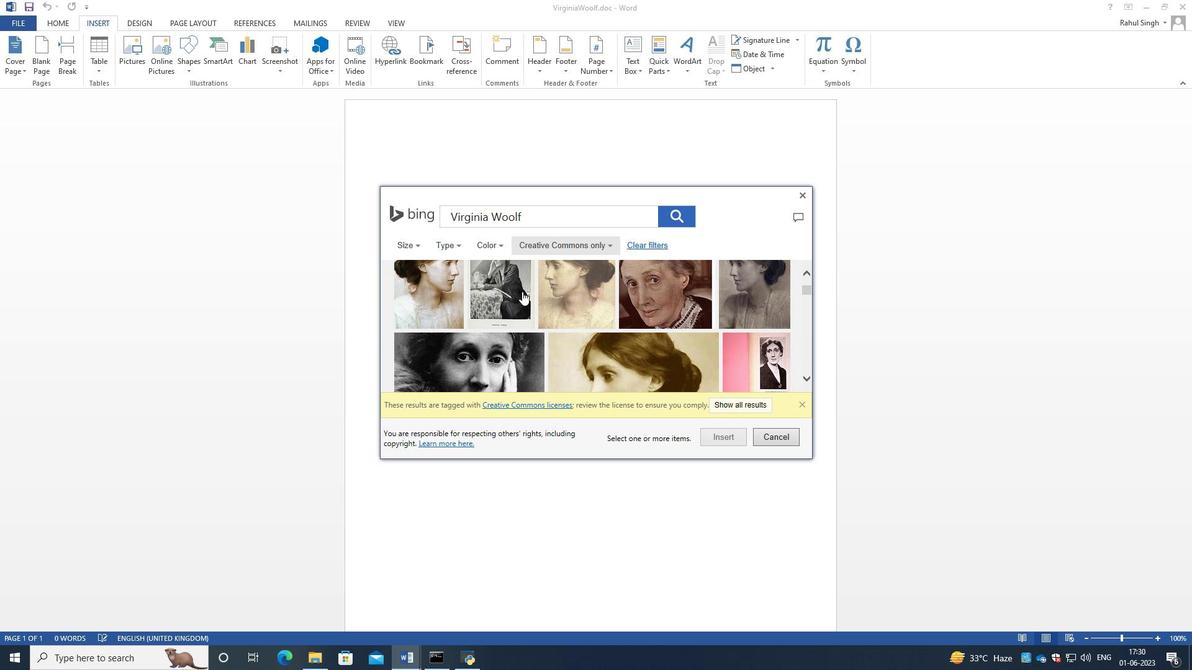 
Action: Mouse moved to (660, 321)
Screenshot: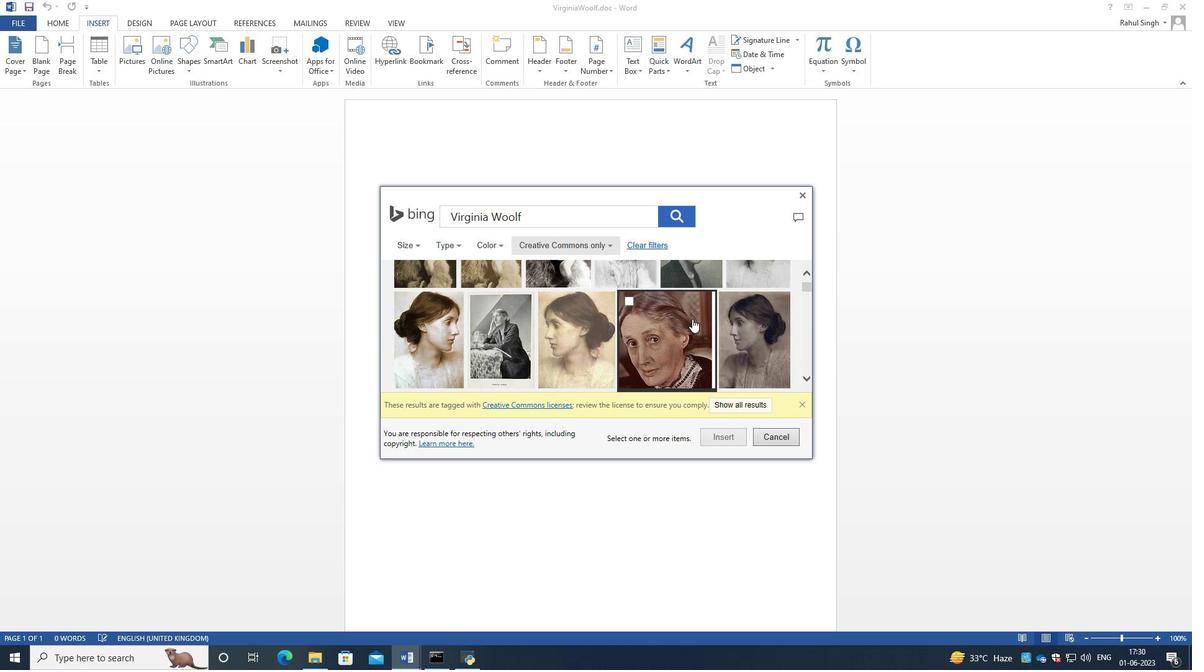
Action: Mouse scrolled (660, 322) with delta (0, 0)
Screenshot: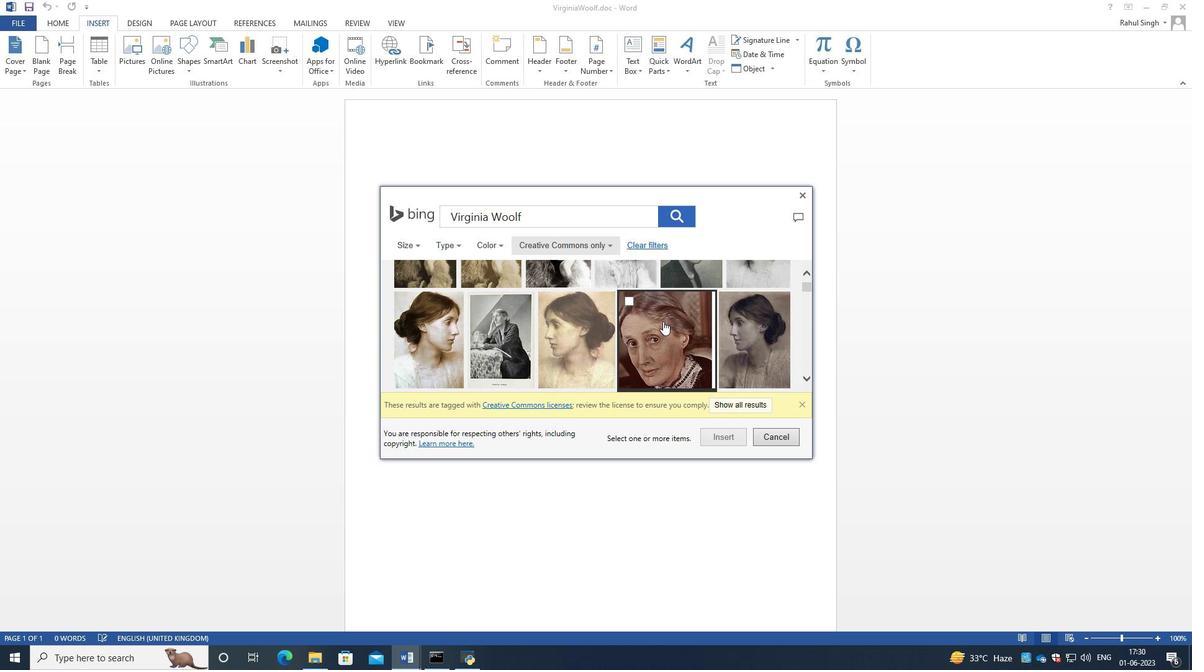 
Action: Mouse scrolled (660, 322) with delta (0, 0)
Screenshot: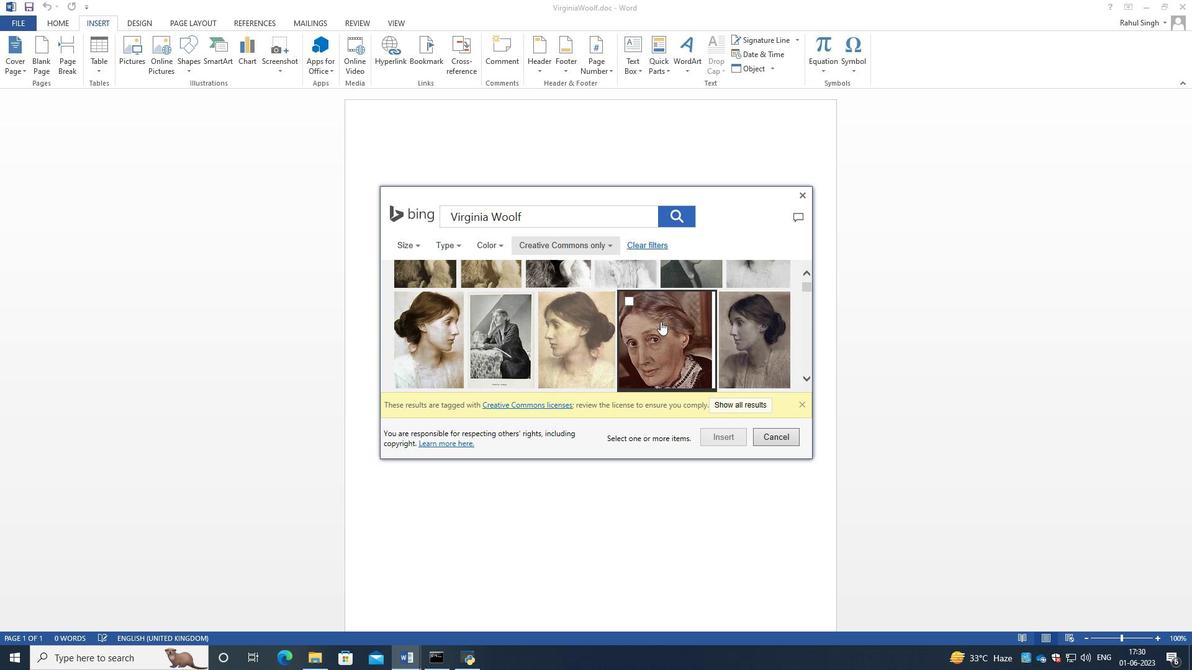 
Action: Mouse moved to (570, 289)
Screenshot: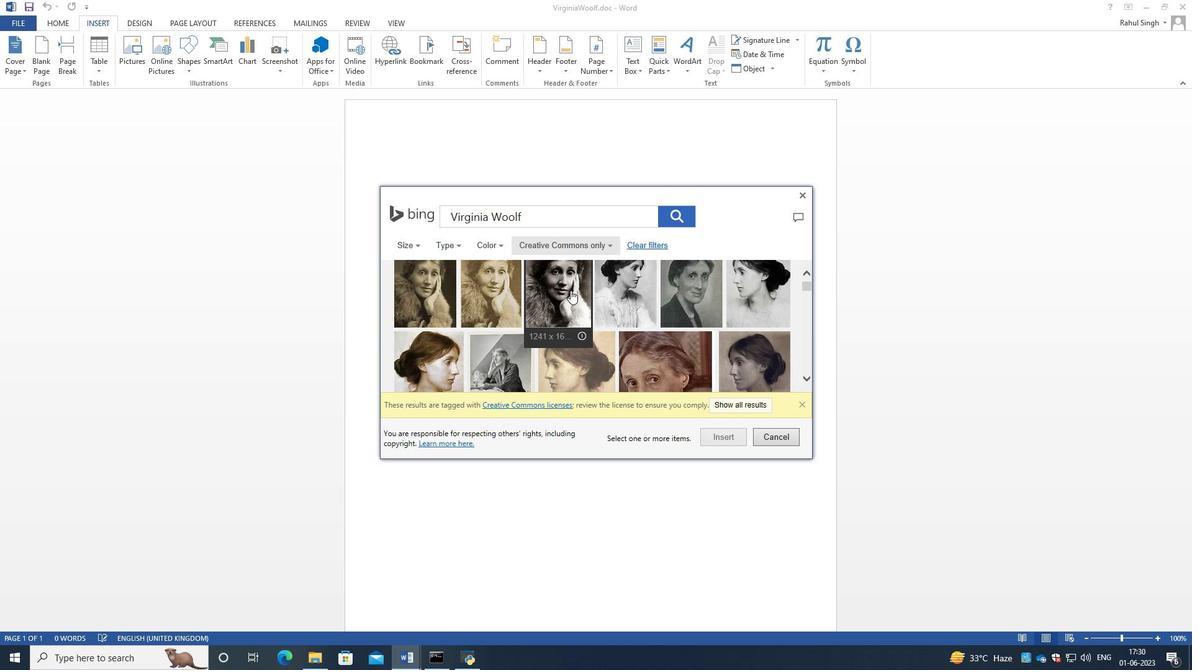 
Action: Mouse pressed left at (570, 289)
Screenshot: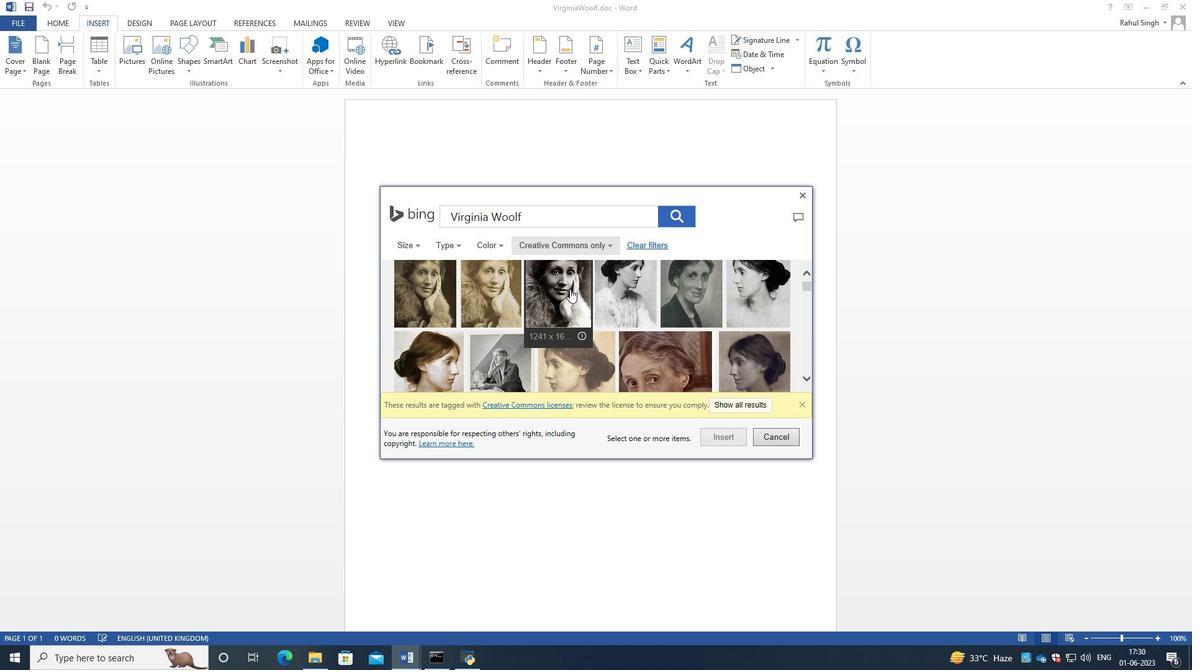 
Action: Mouse moved to (720, 442)
Screenshot: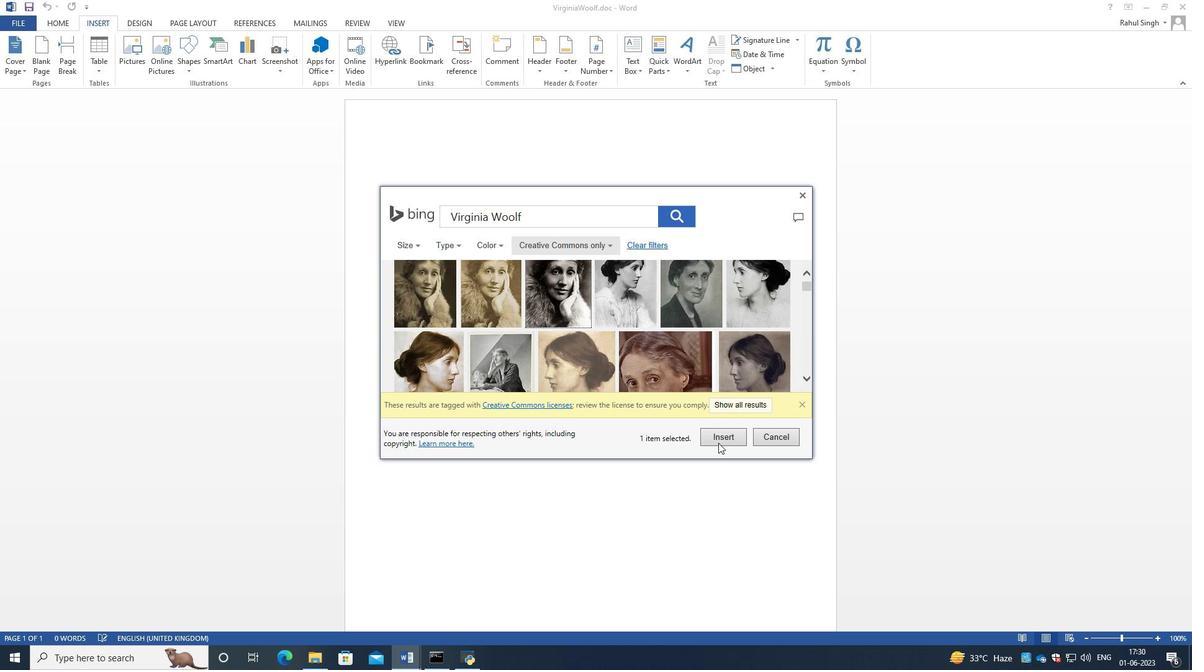 
Action: Mouse pressed left at (720, 442)
Screenshot: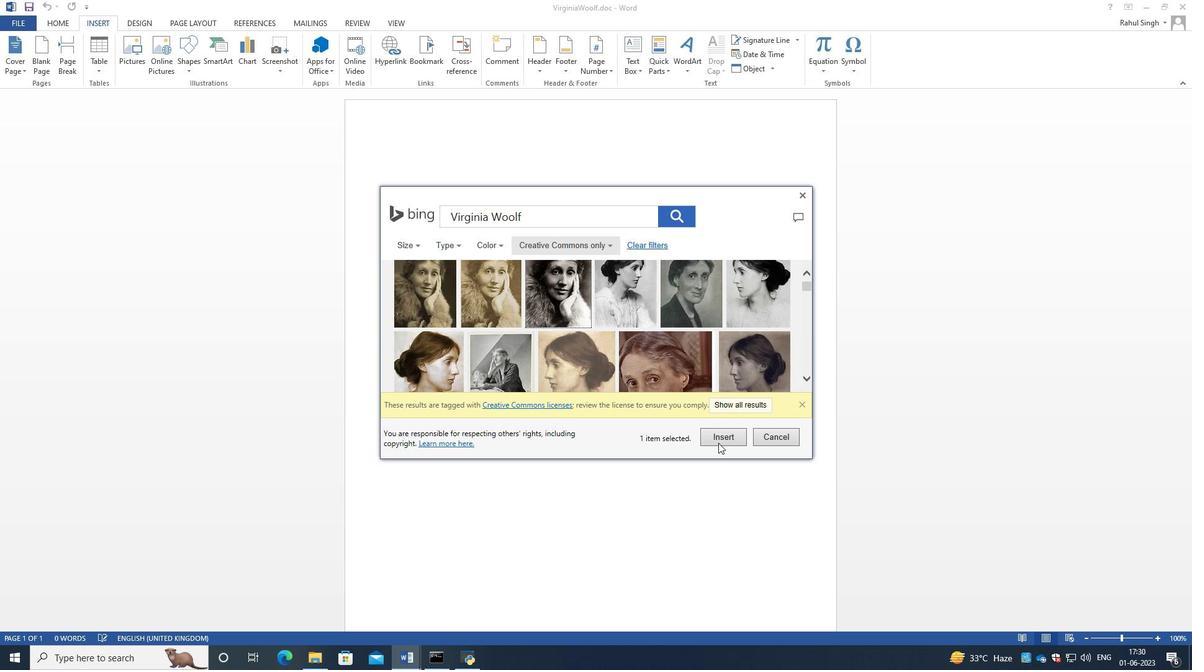 
Action: Mouse moved to (1112, 44)
Screenshot: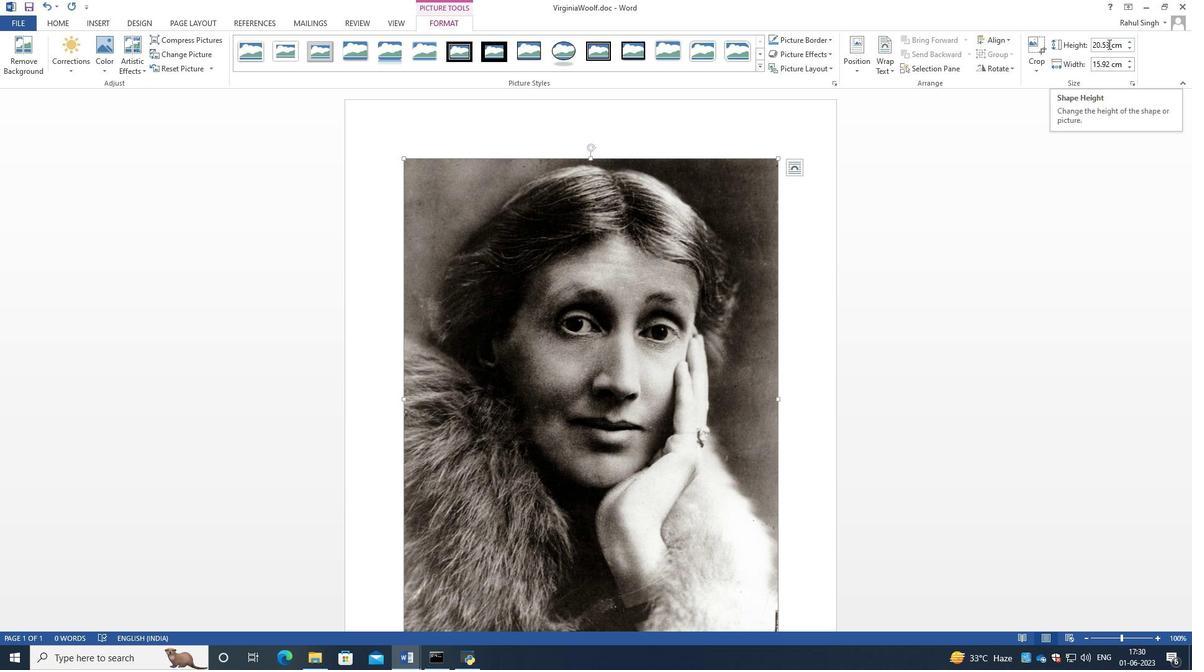 
Action: Mouse pressed left at (1112, 44)
Screenshot: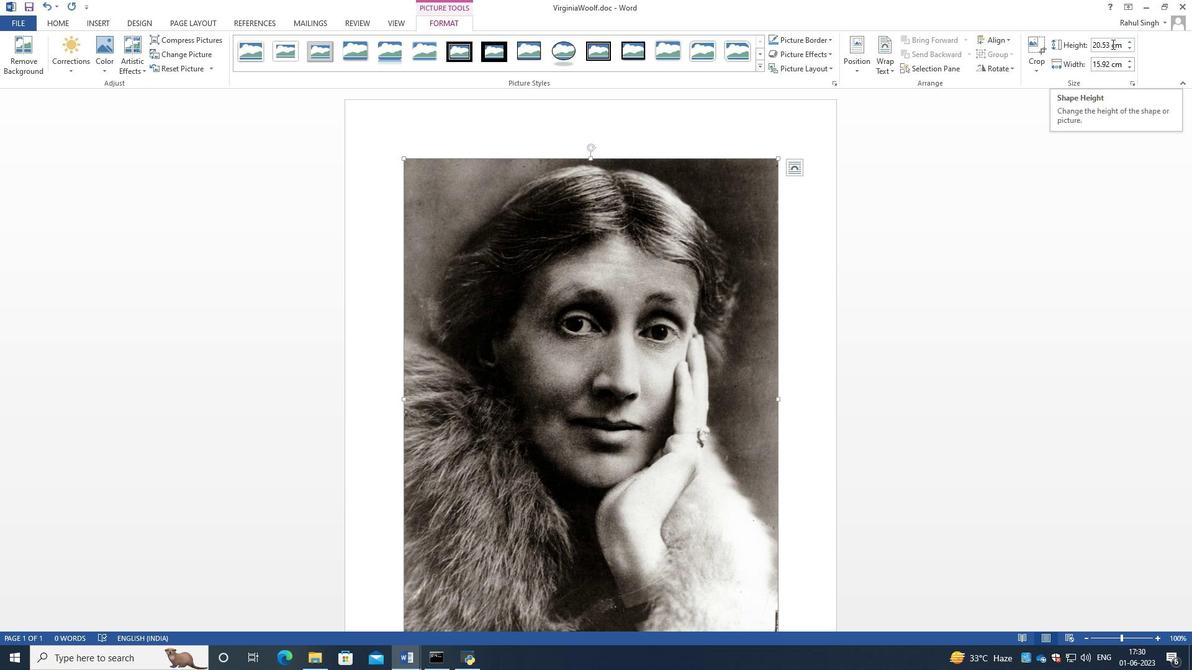 
Action: Mouse moved to (1110, 43)
Screenshot: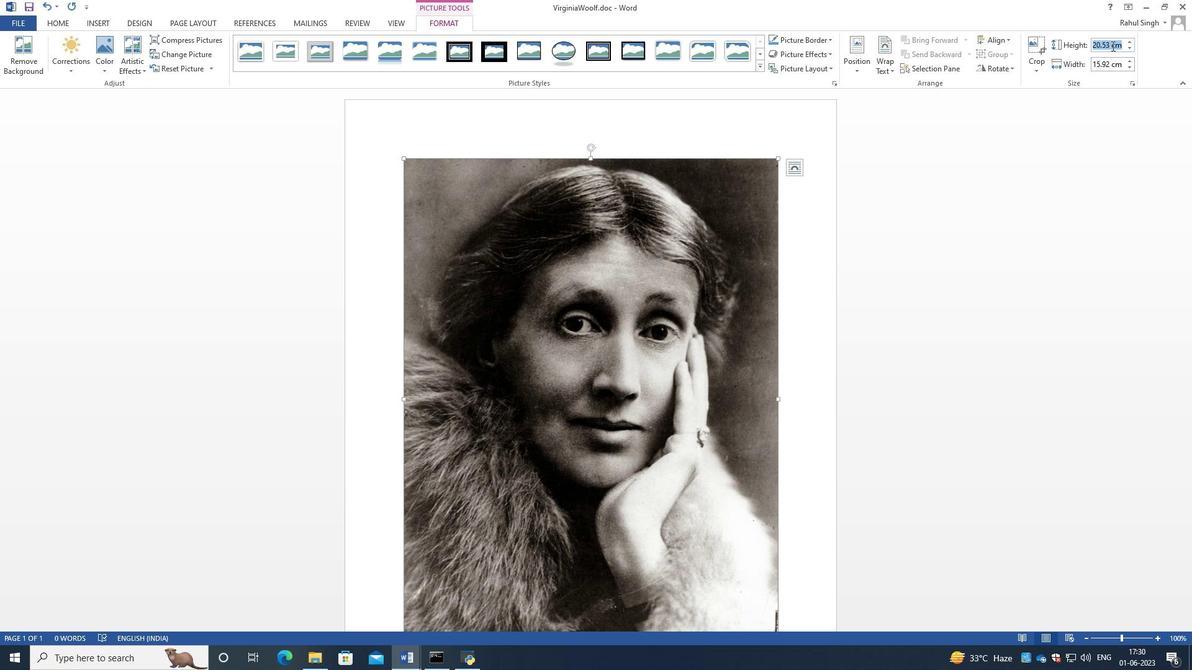 
Action: Mouse pressed left at (1110, 43)
Screenshot: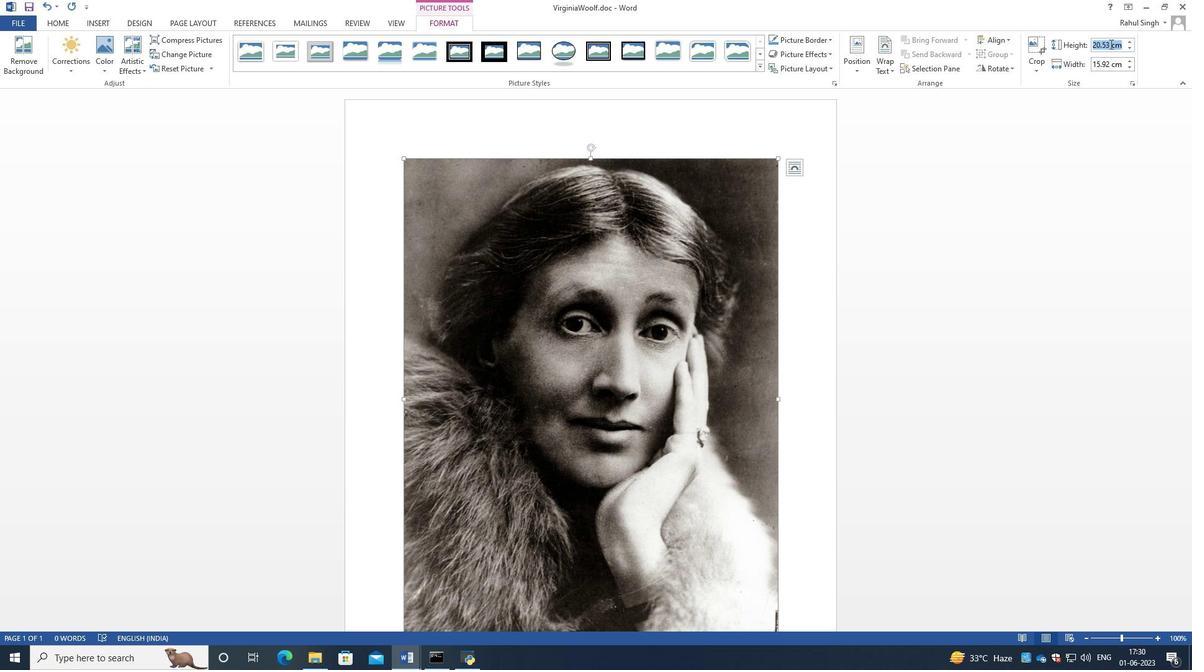 
Action: Mouse moved to (1111, 43)
Screenshot: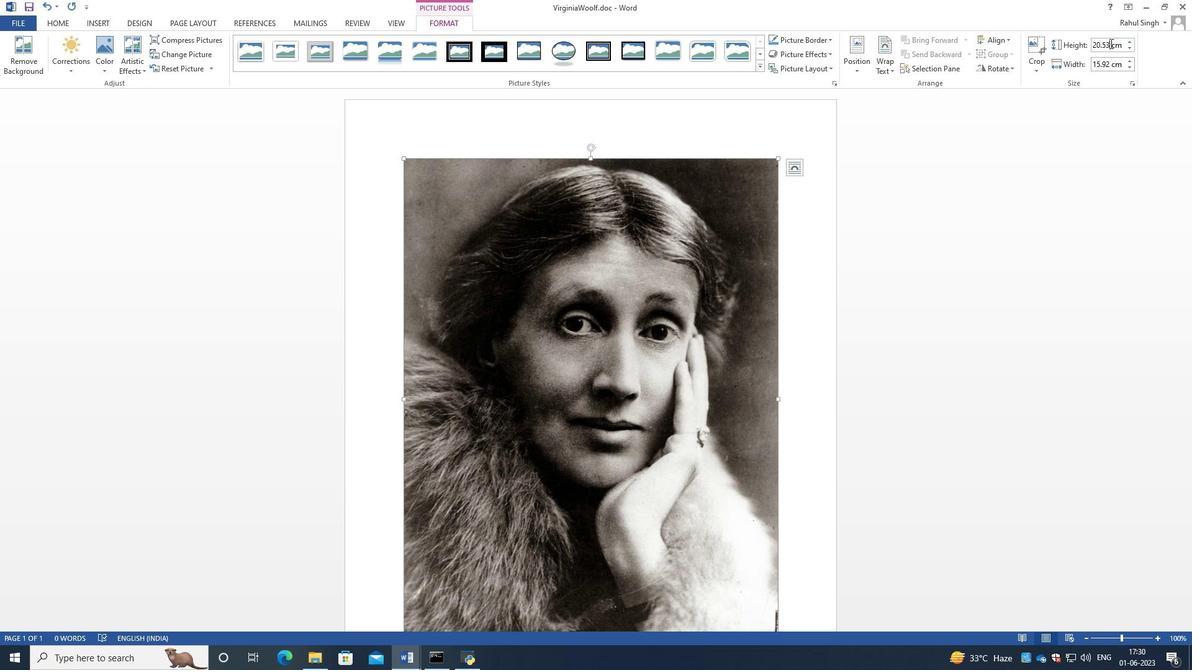 
Action: Key pressed <Key.backspace><Key.backspace><Key.backspace><Key.backspace><Key.backspace>6.0<Key.backspace>5<Key.enter>
Screenshot: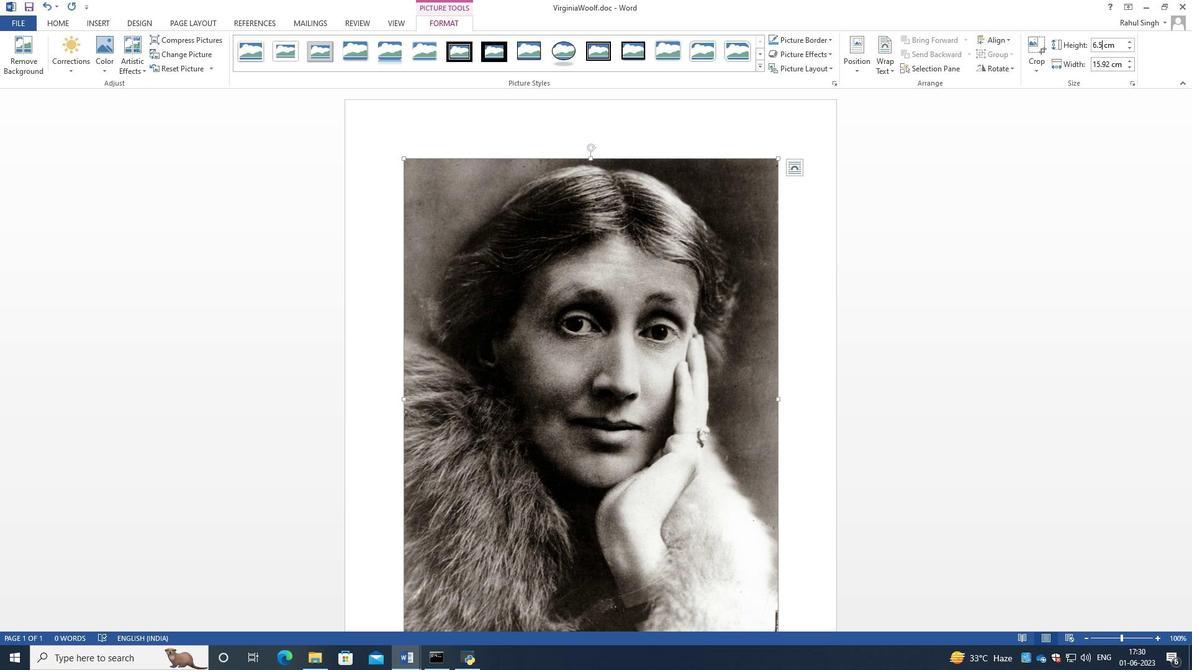 
Action: Mouse moved to (567, 195)
Screenshot: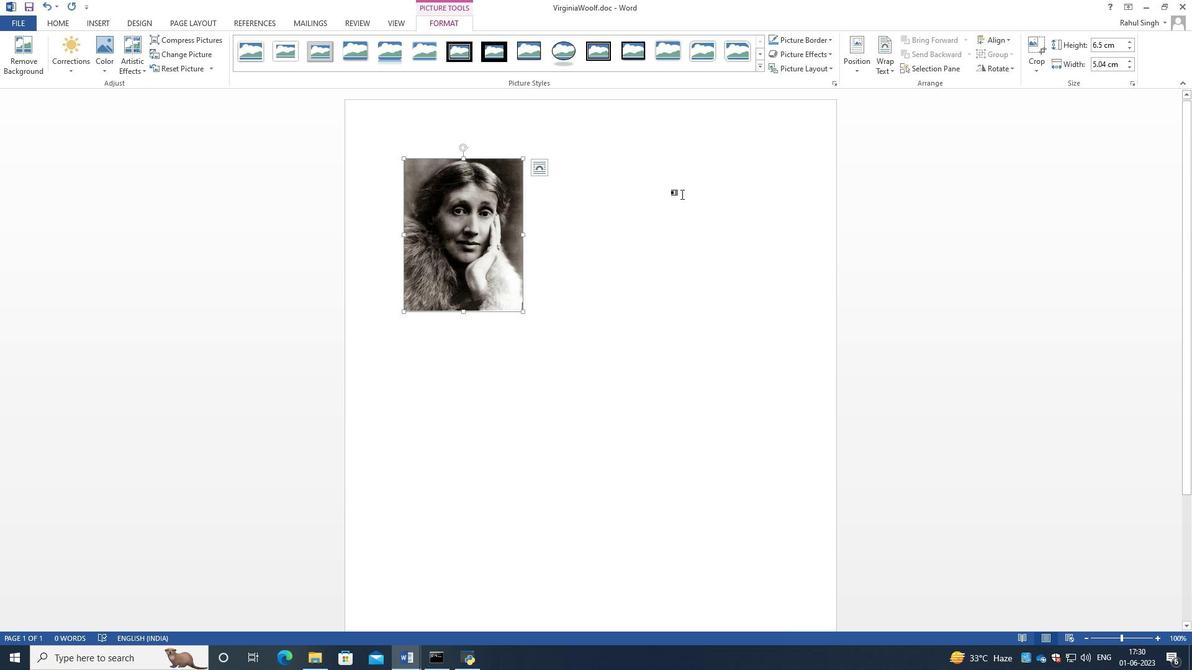 
Action: Mouse pressed left at (567, 195)
Screenshot: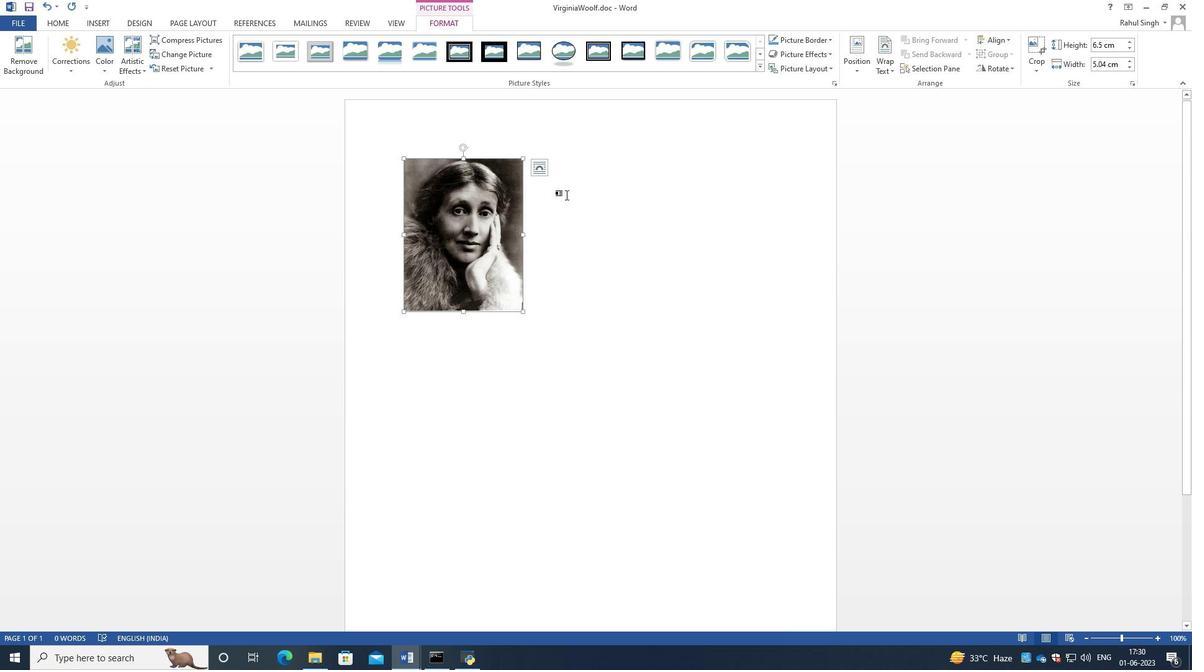 
Action: Mouse moved to (525, 157)
Screenshot: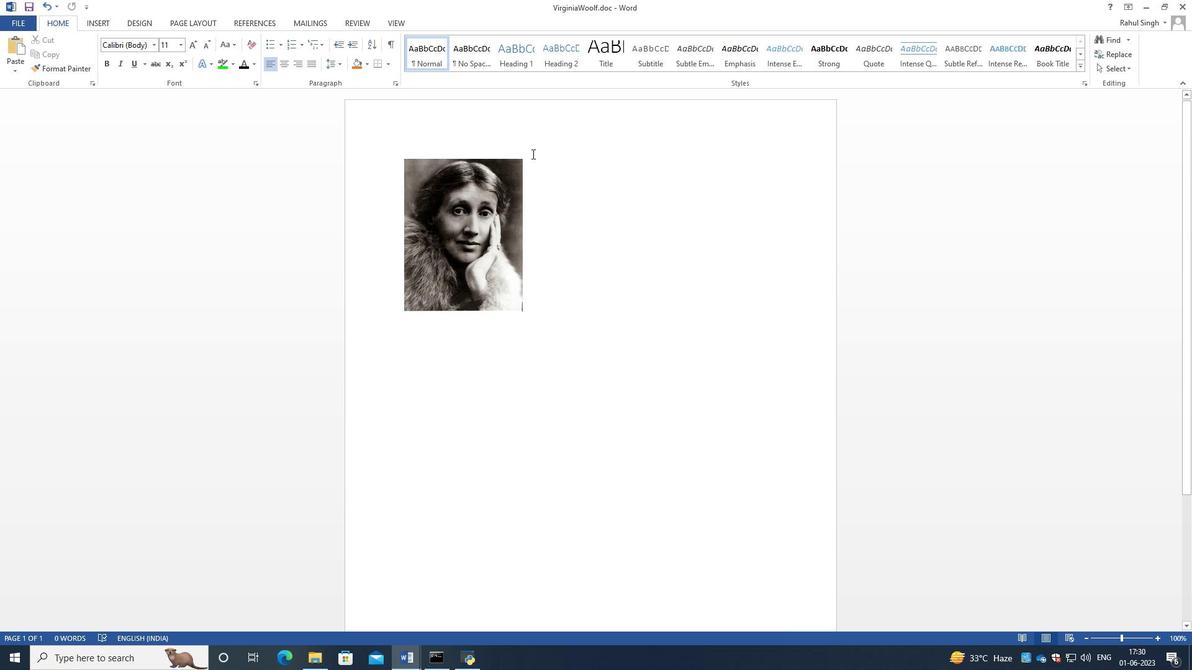 
Action: Mouse pressed left at (525, 157)
Screenshot: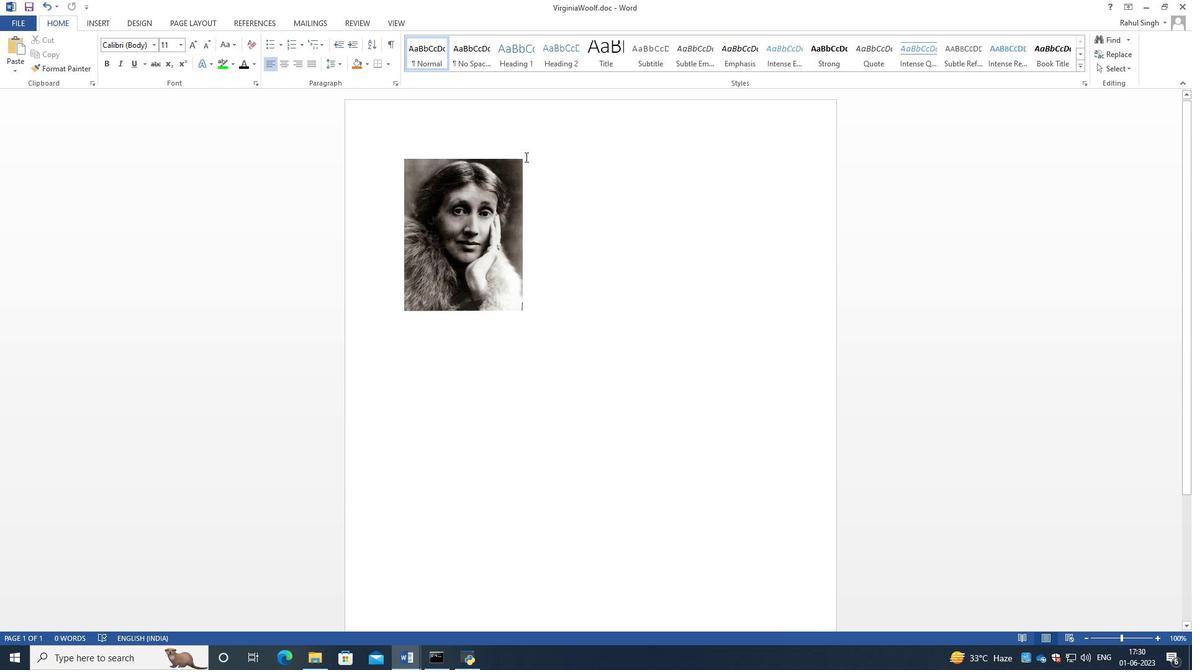 
Action: Mouse moved to (437, 205)
Screenshot: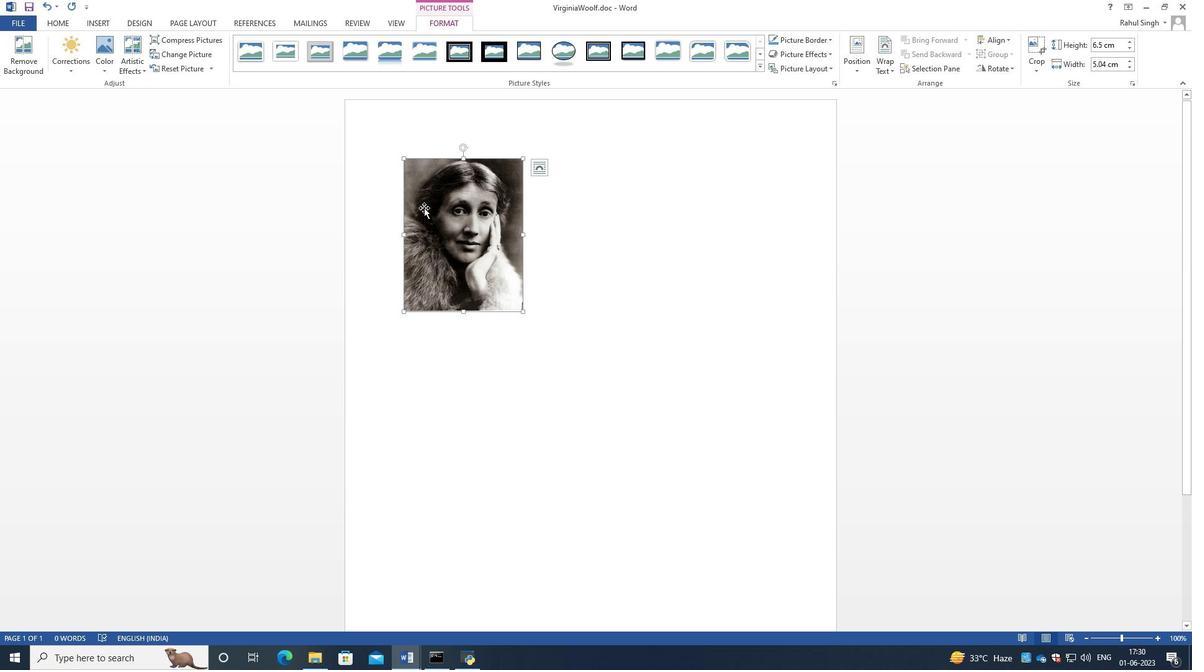 
Action: Mouse pressed right at (437, 205)
Screenshot: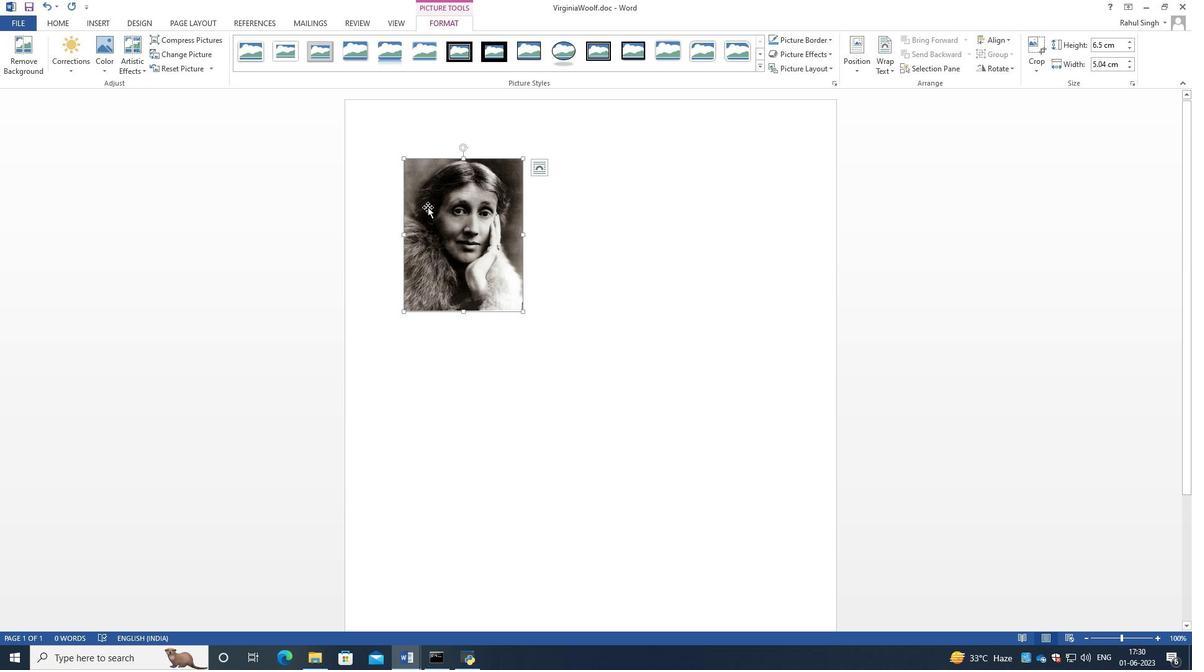 
Action: Mouse moved to (369, 221)
Screenshot: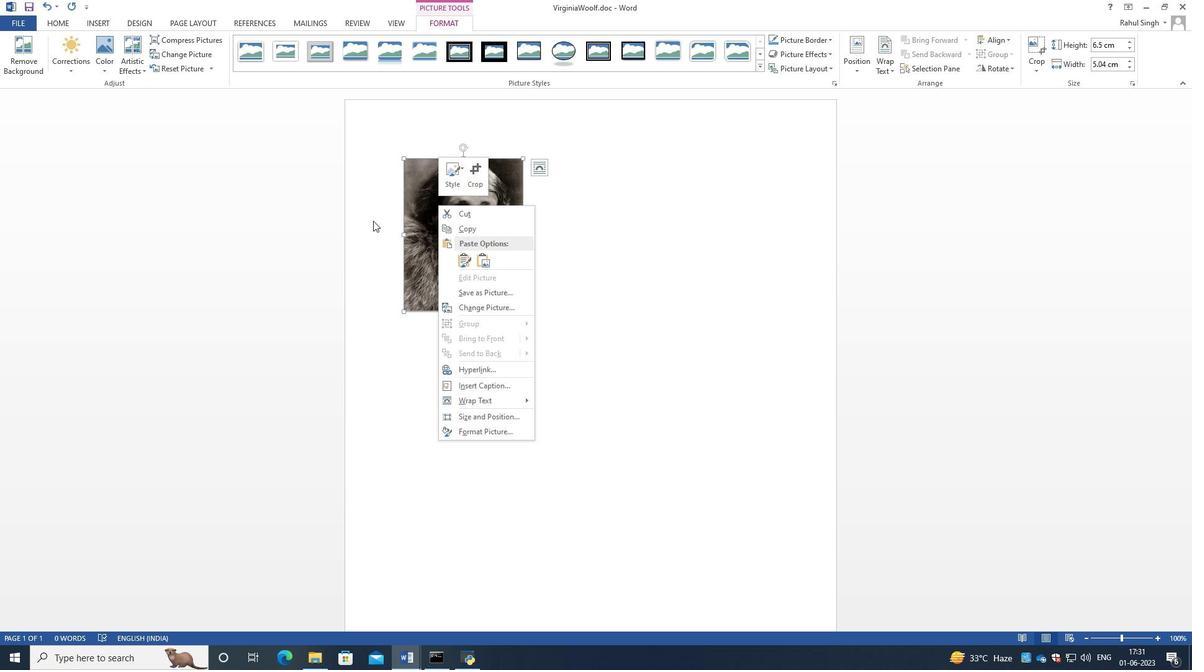
Action: Mouse pressed left at (369, 221)
Screenshot: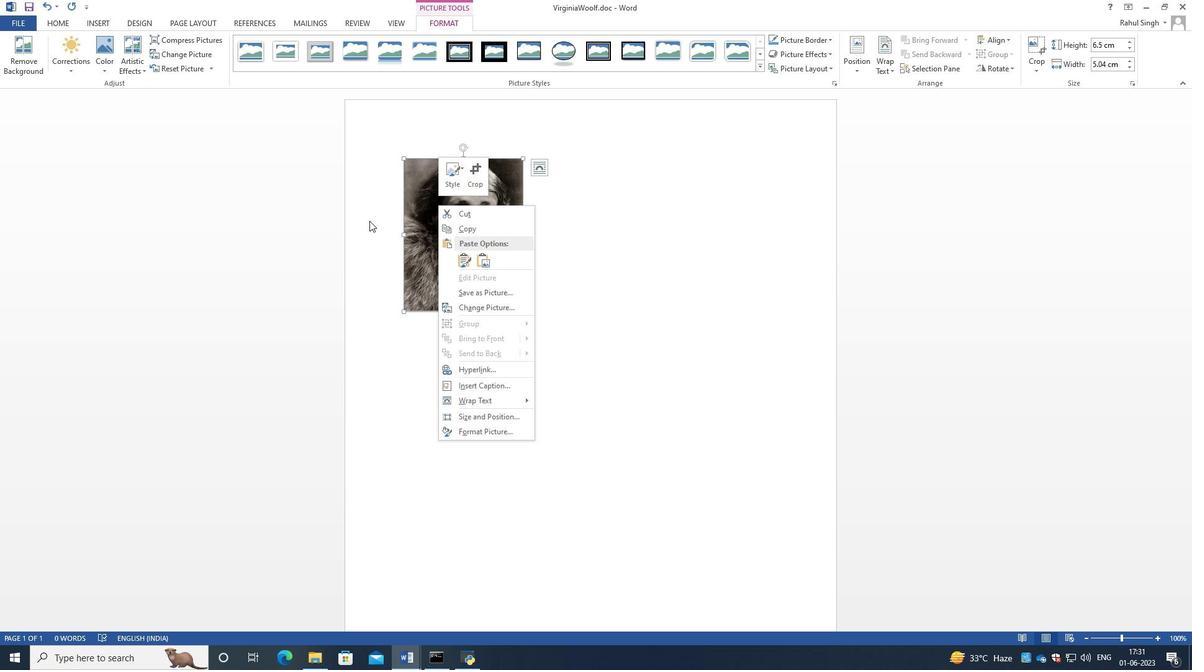 
Action: Mouse moved to (438, 204)
Screenshot: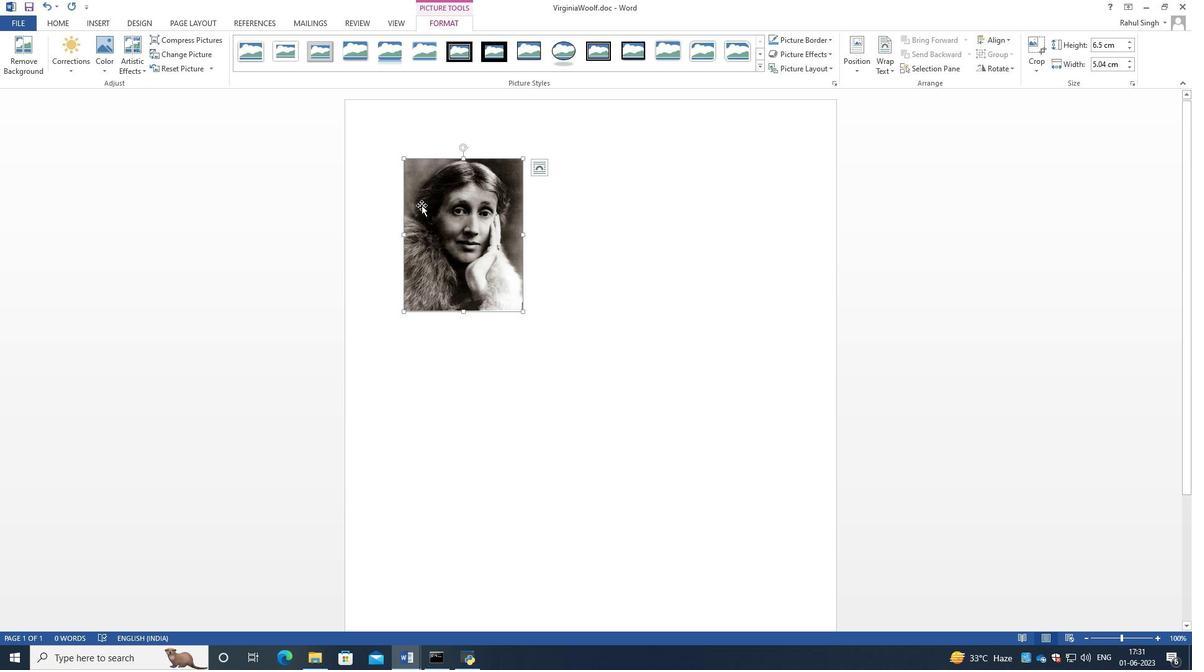 
Action: Mouse pressed left at (438, 204)
Screenshot: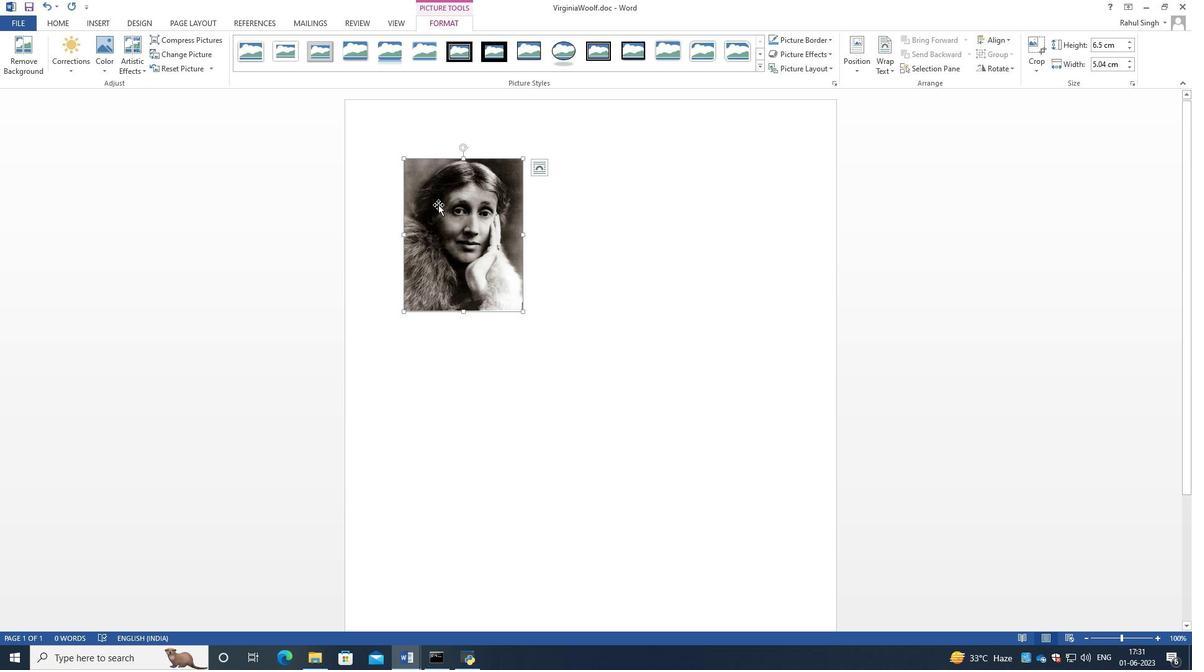 
Action: Mouse moved to (49, 19)
Screenshot: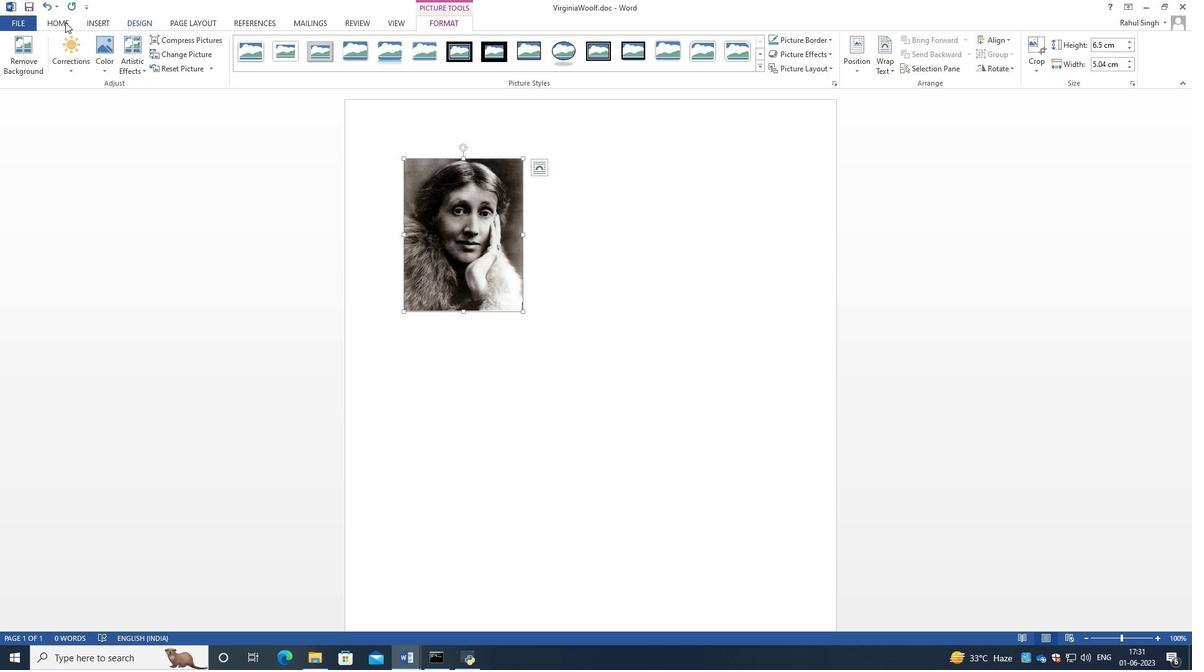 
Action: Mouse pressed left at (49, 19)
Screenshot: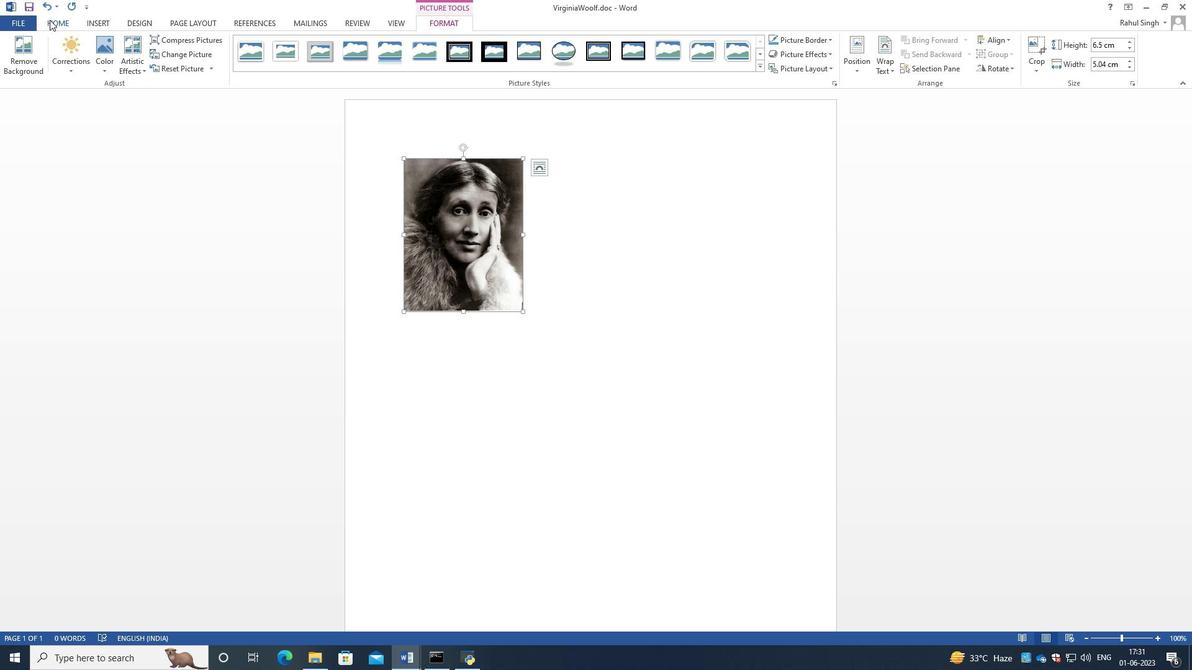 
Action: Mouse moved to (390, 65)
Screenshot: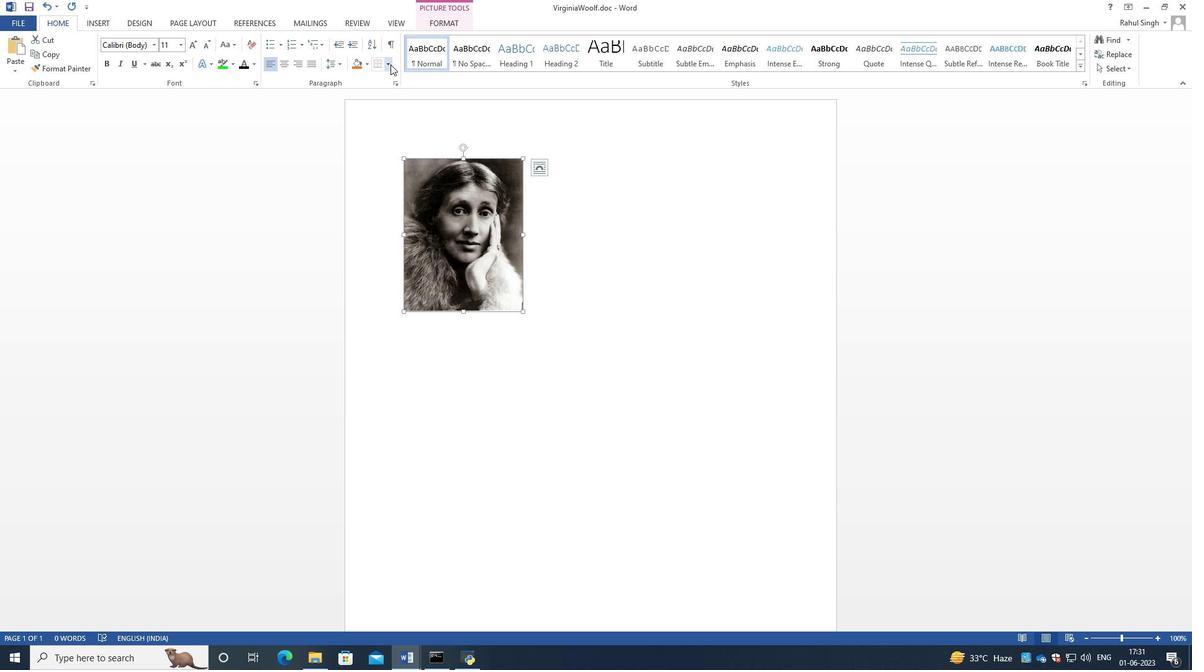 
Action: Mouse pressed left at (390, 65)
Screenshot: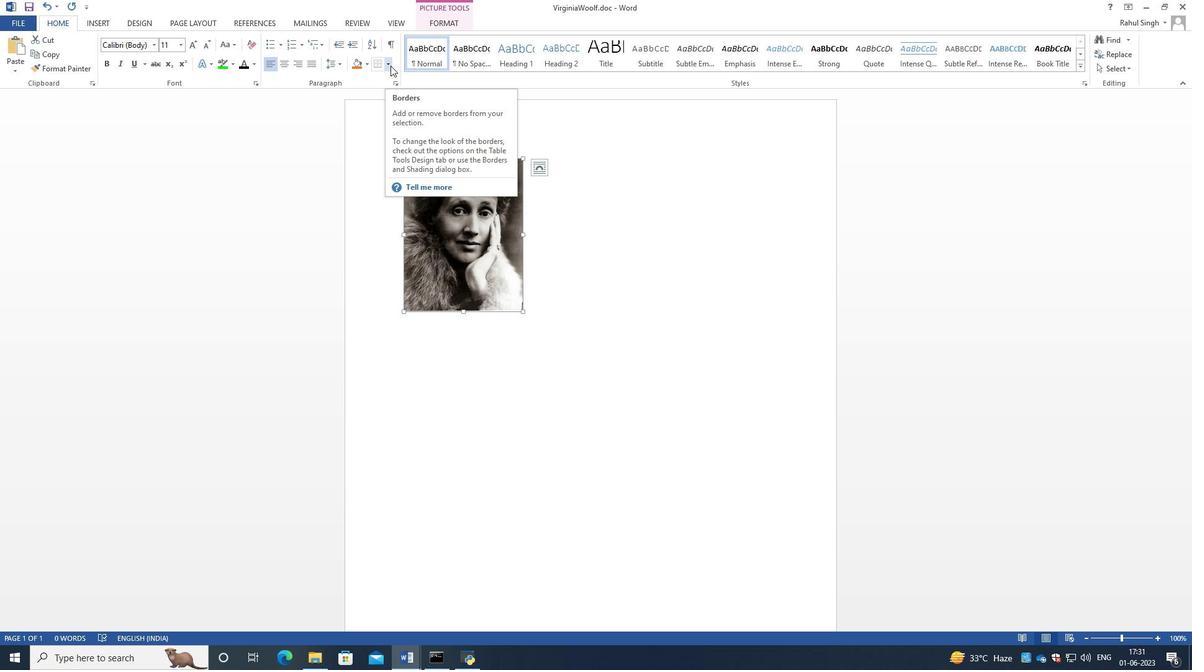 
Action: Mouse moved to (425, 311)
Screenshot: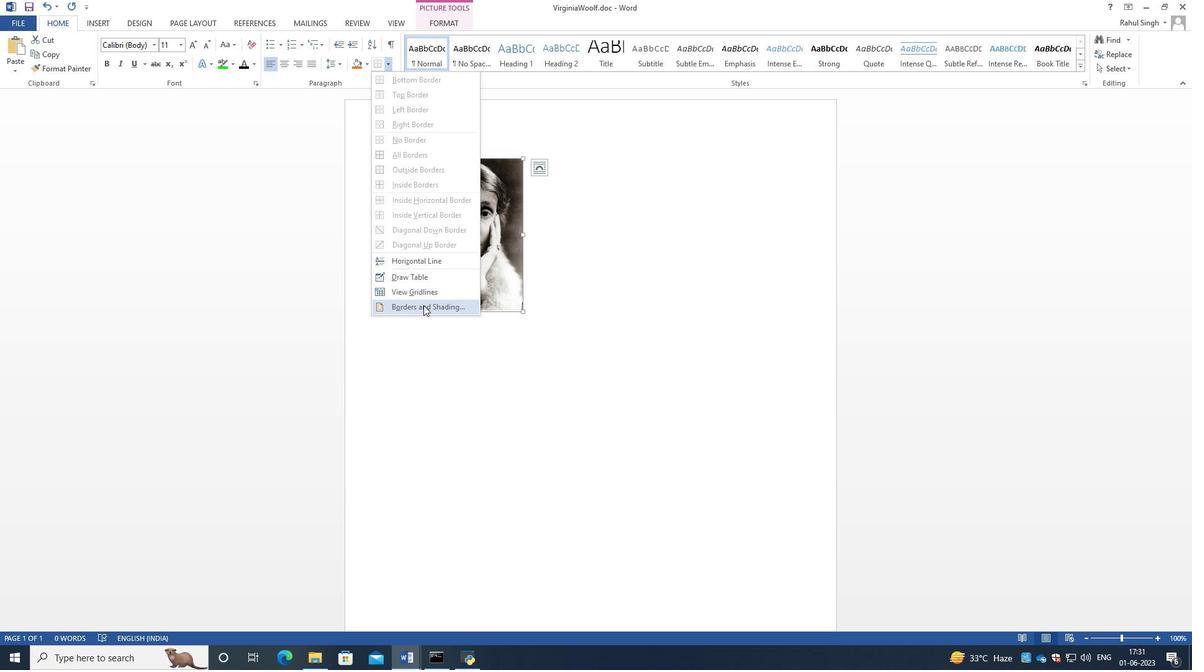 
Action: Mouse pressed left at (425, 311)
Screenshot: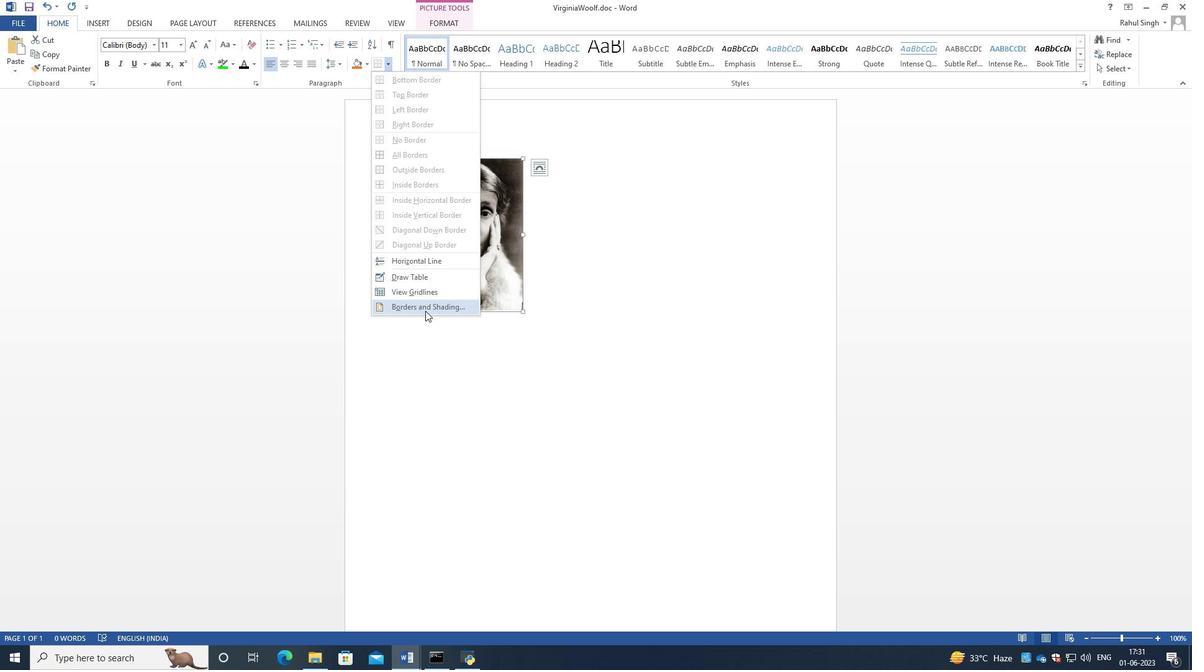 
Action: Mouse moved to (472, 279)
Screenshot: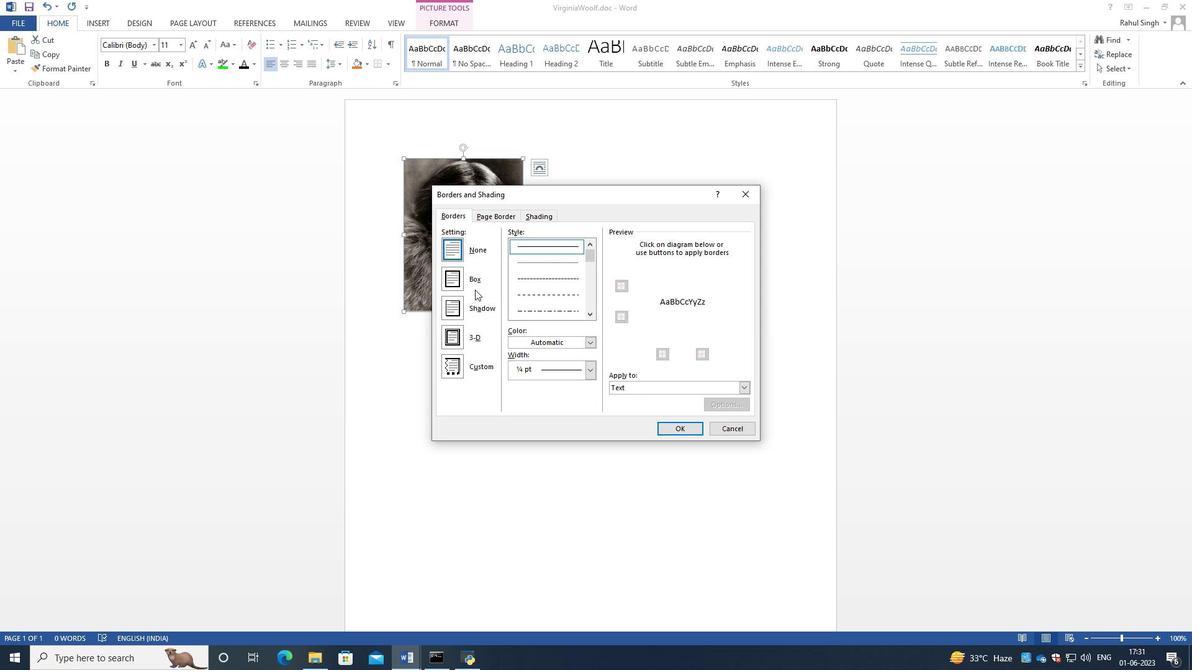 
Action: Mouse pressed left at (472, 279)
Screenshot: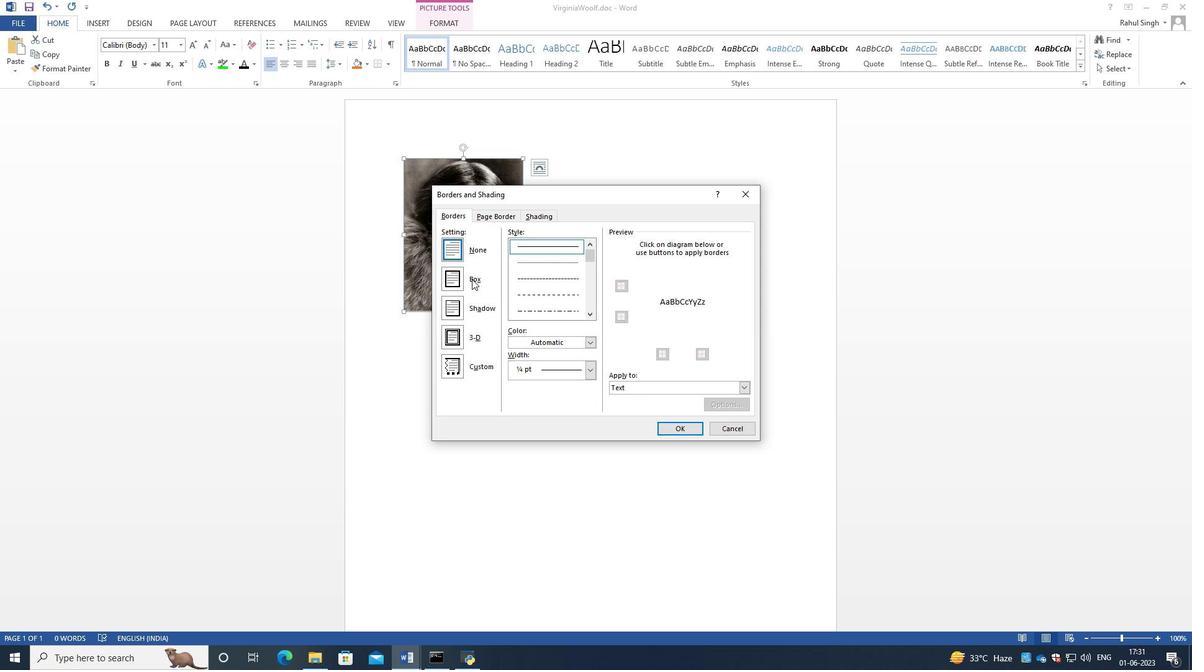 
Action: Mouse moved to (457, 278)
Screenshot: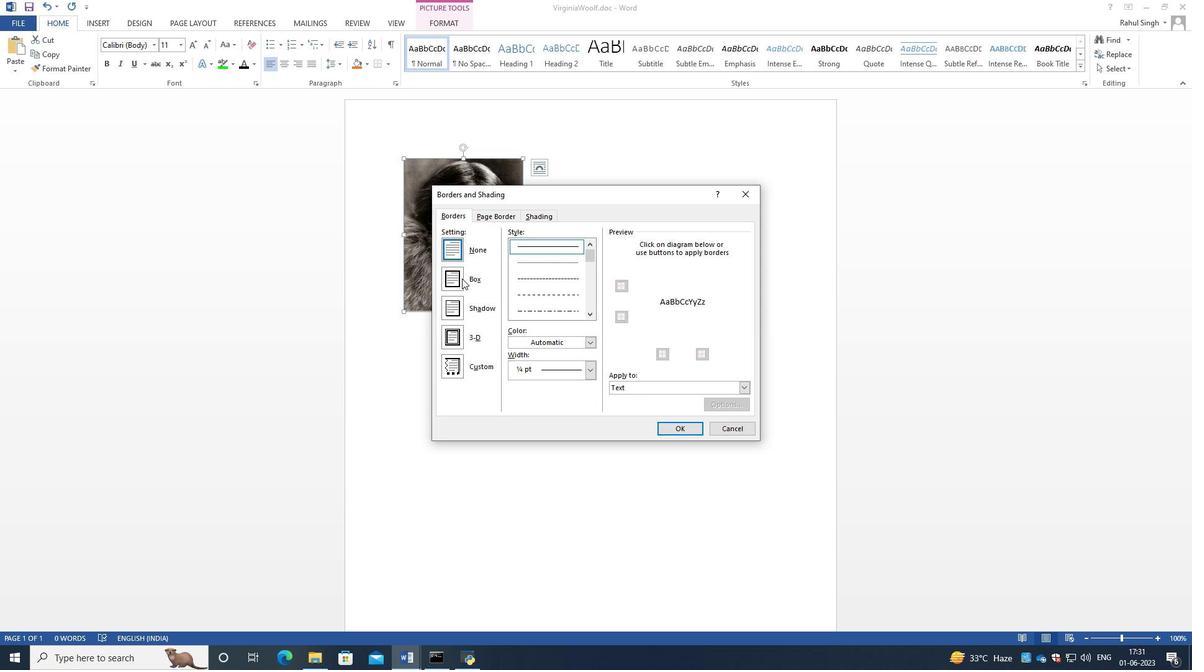 
Action: Mouse pressed left at (457, 278)
Screenshot: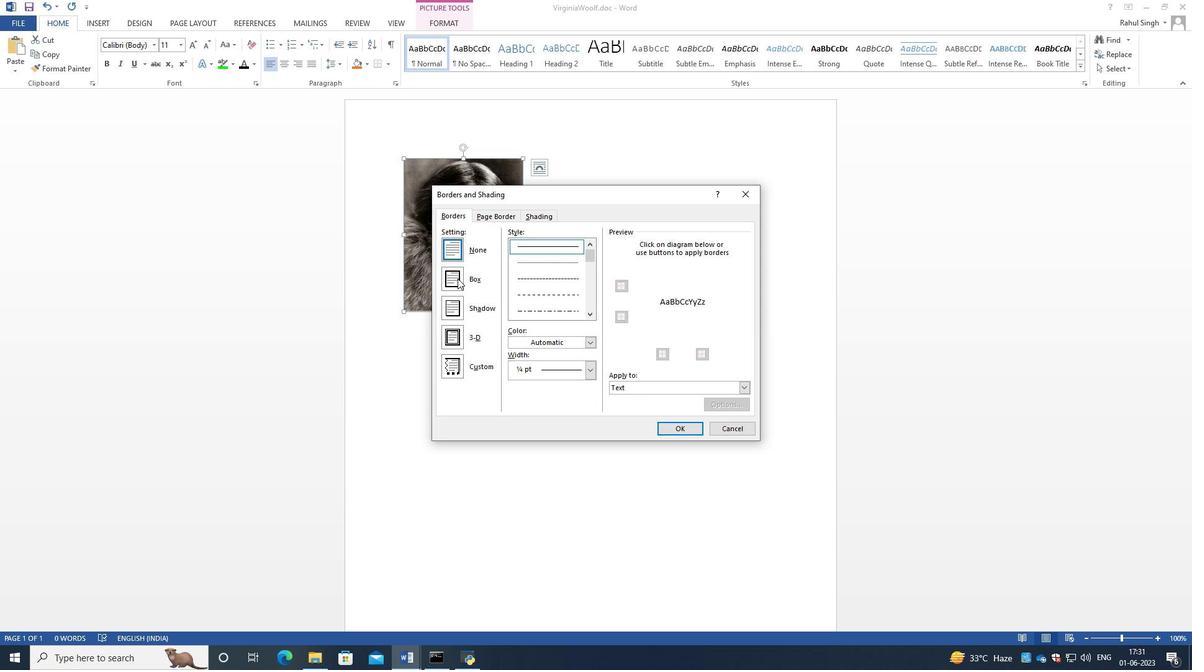 
Action: Mouse moved to (590, 316)
Screenshot: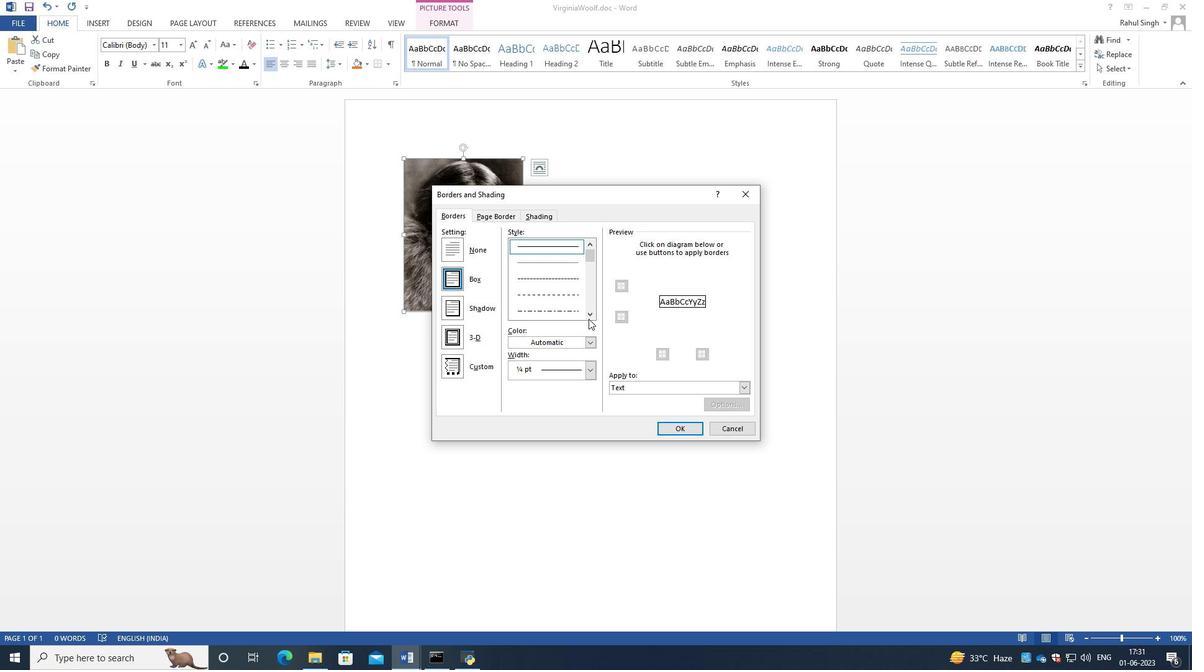 
Action: Mouse pressed left at (590, 316)
Screenshot: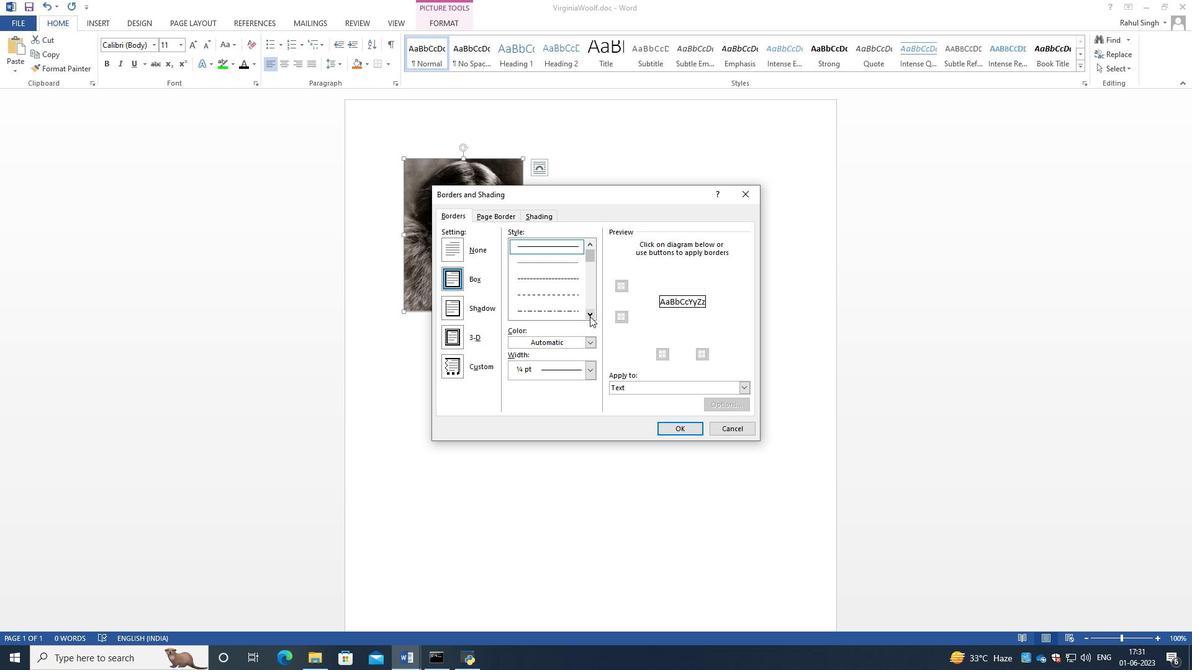 
Action: Mouse moved to (590, 316)
Screenshot: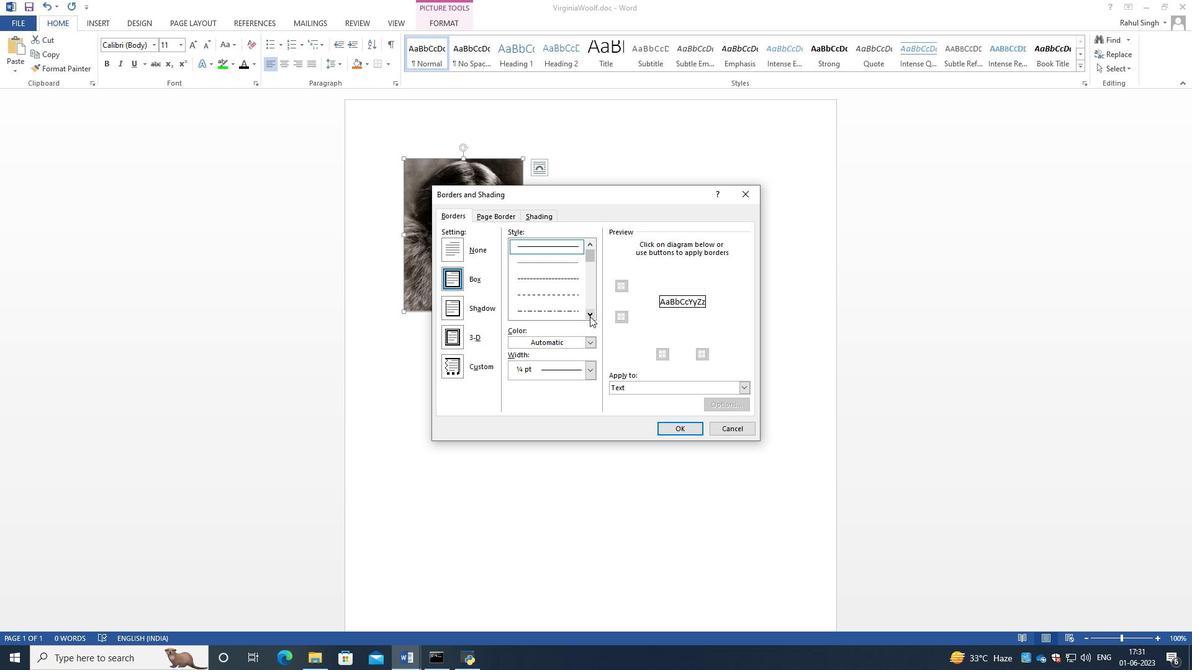 
Action: Mouse pressed left at (590, 316)
Screenshot: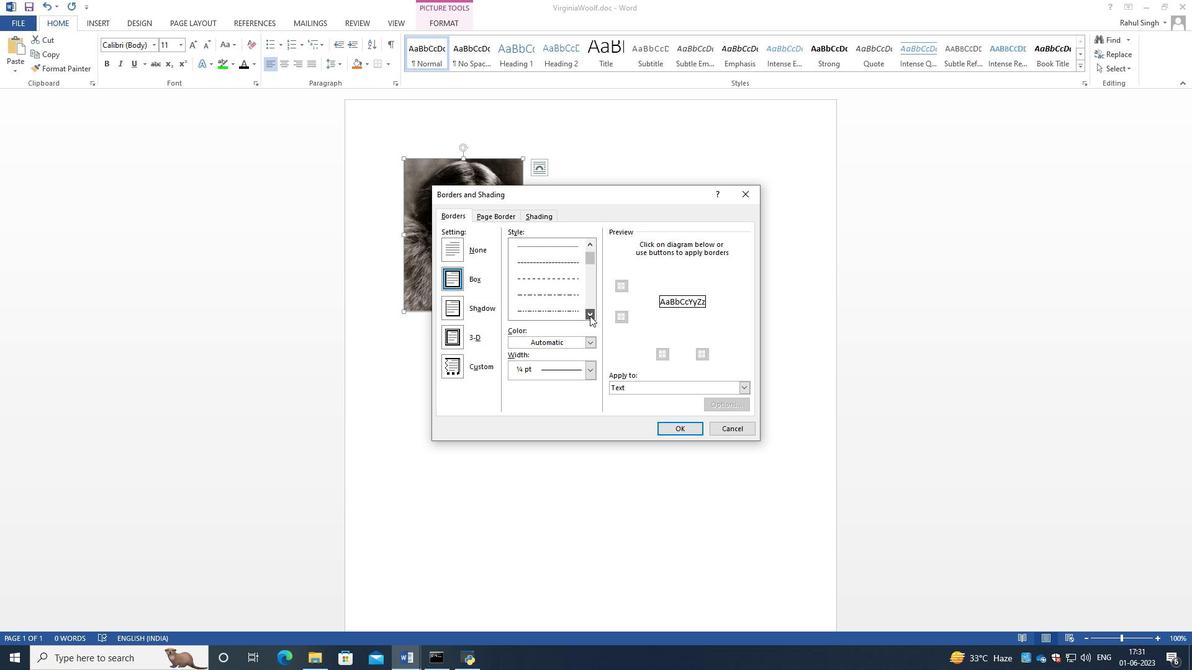 
Action: Mouse pressed left at (590, 316)
Screenshot: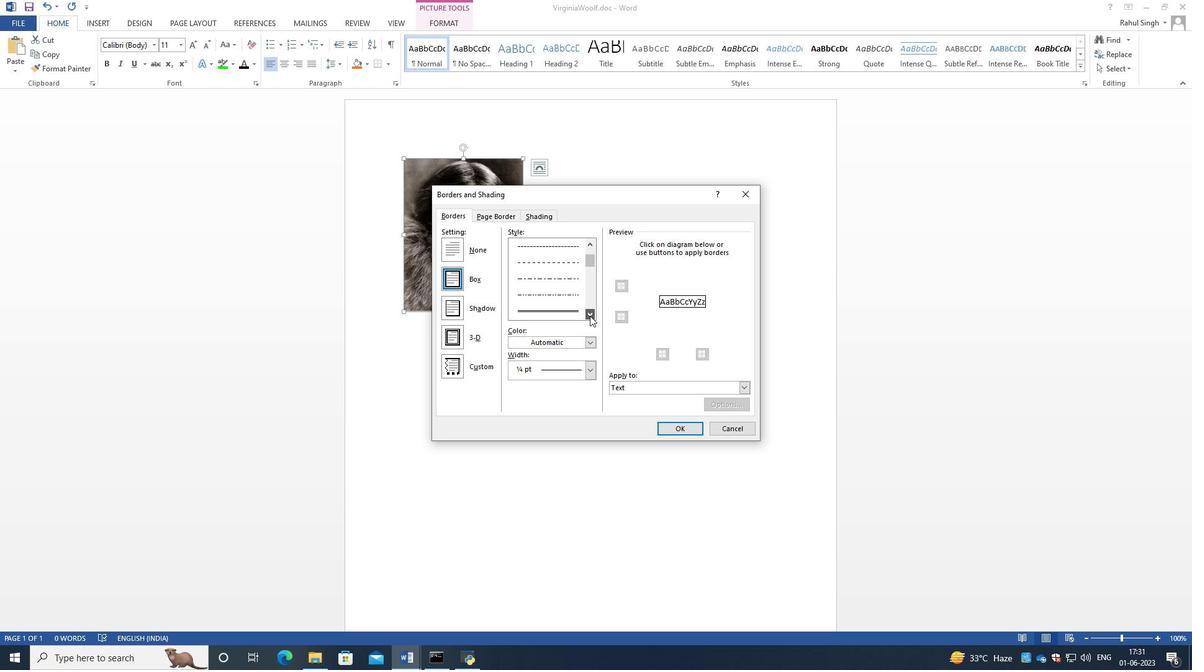 
Action: Mouse pressed left at (590, 316)
Screenshot: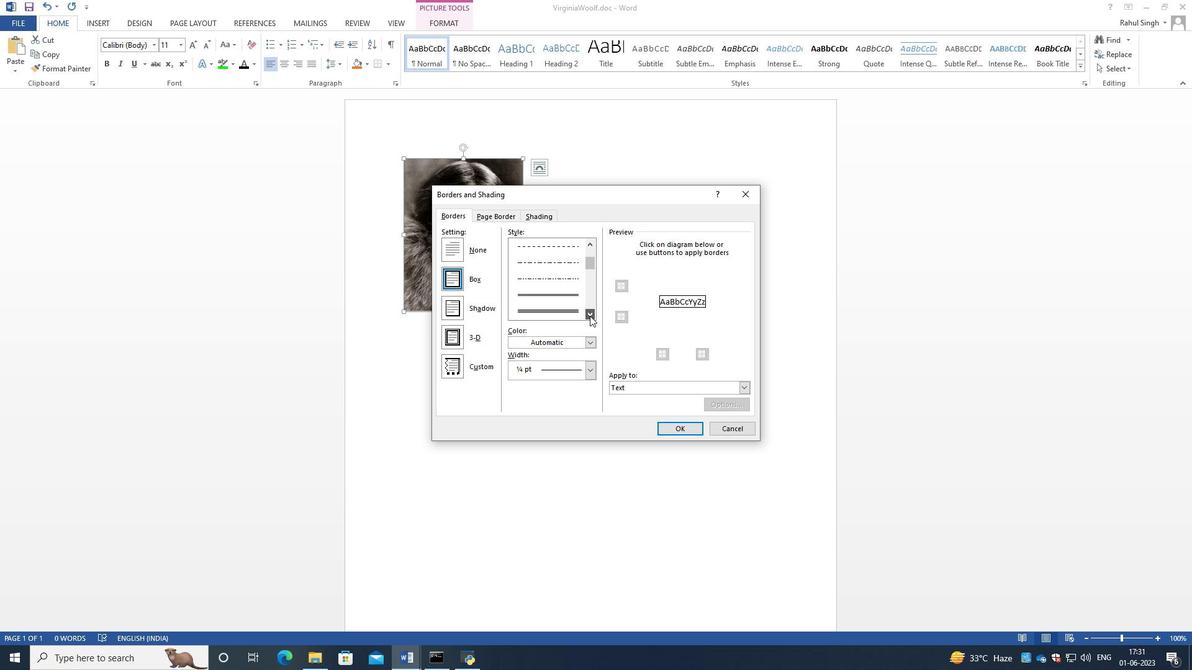 
Action: Mouse moved to (590, 315)
Screenshot: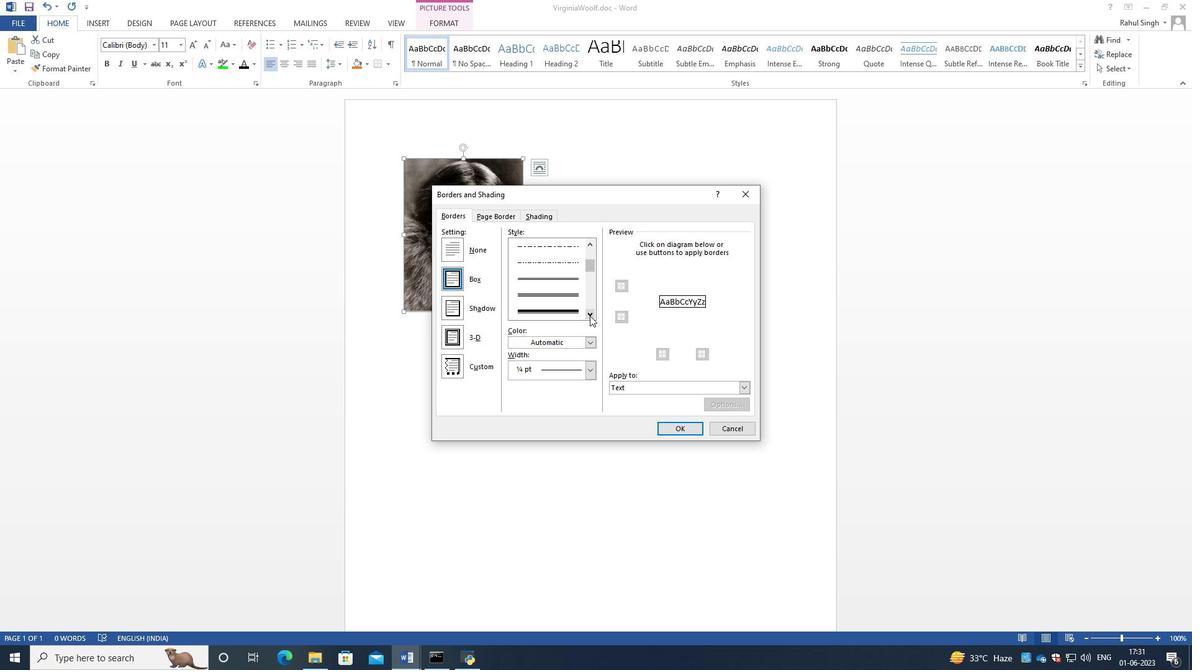 
Action: Mouse pressed left at (590, 315)
Screenshot: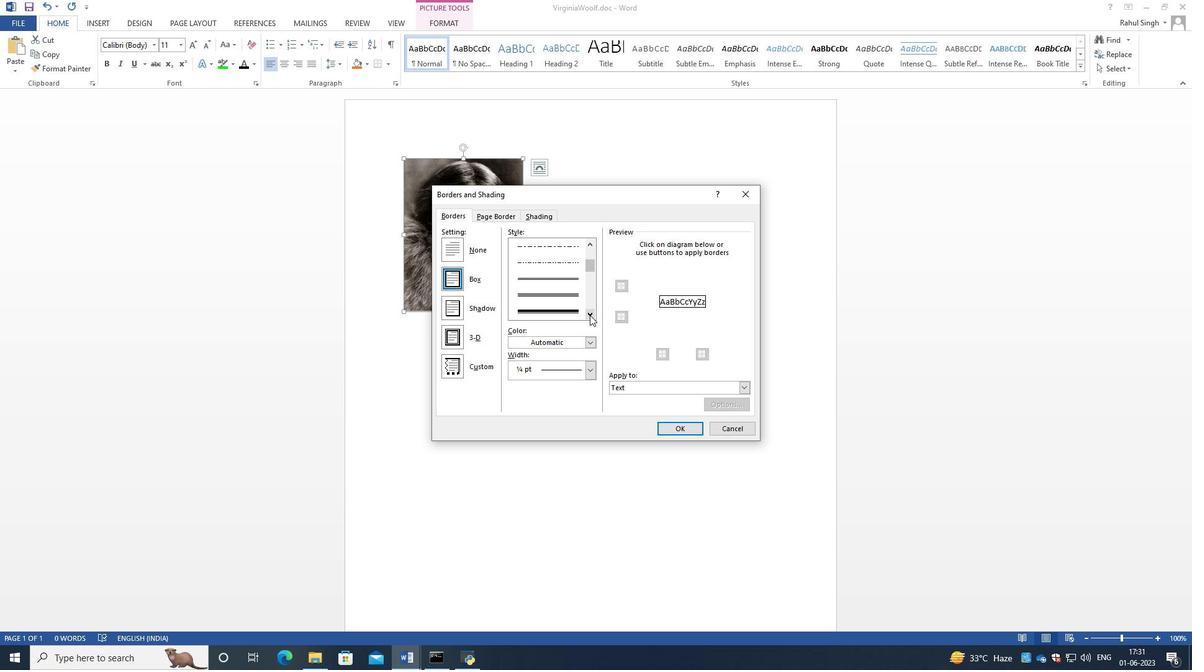 
Action: Mouse pressed left at (590, 315)
Screenshot: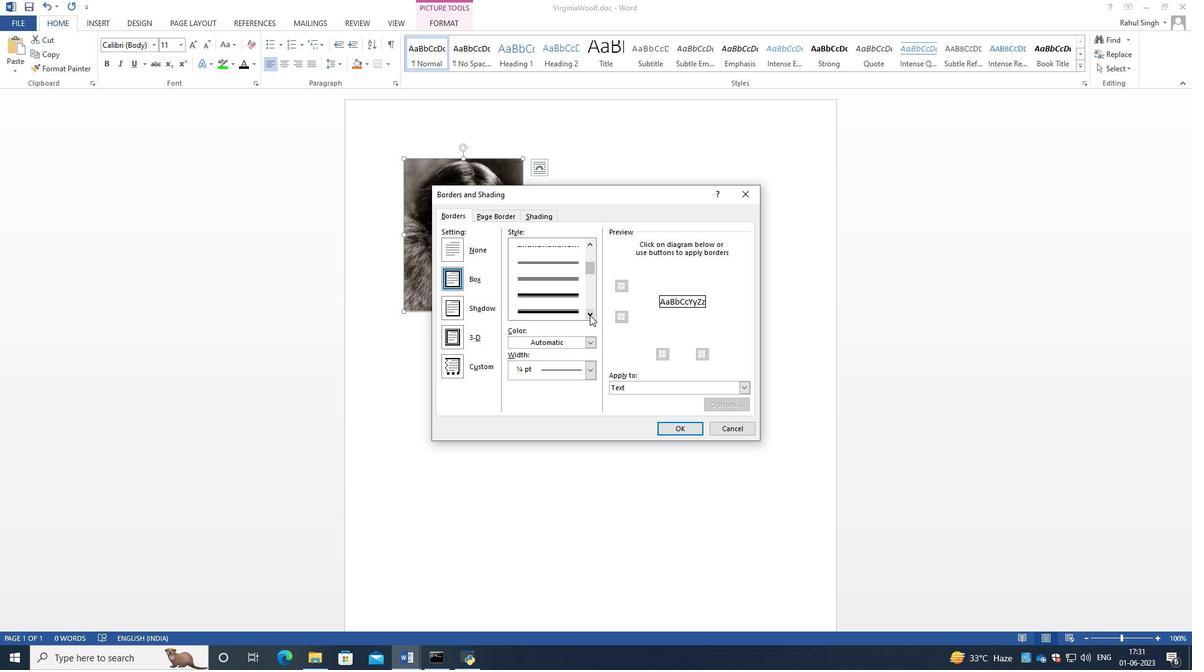 
Action: Mouse pressed left at (590, 315)
Screenshot: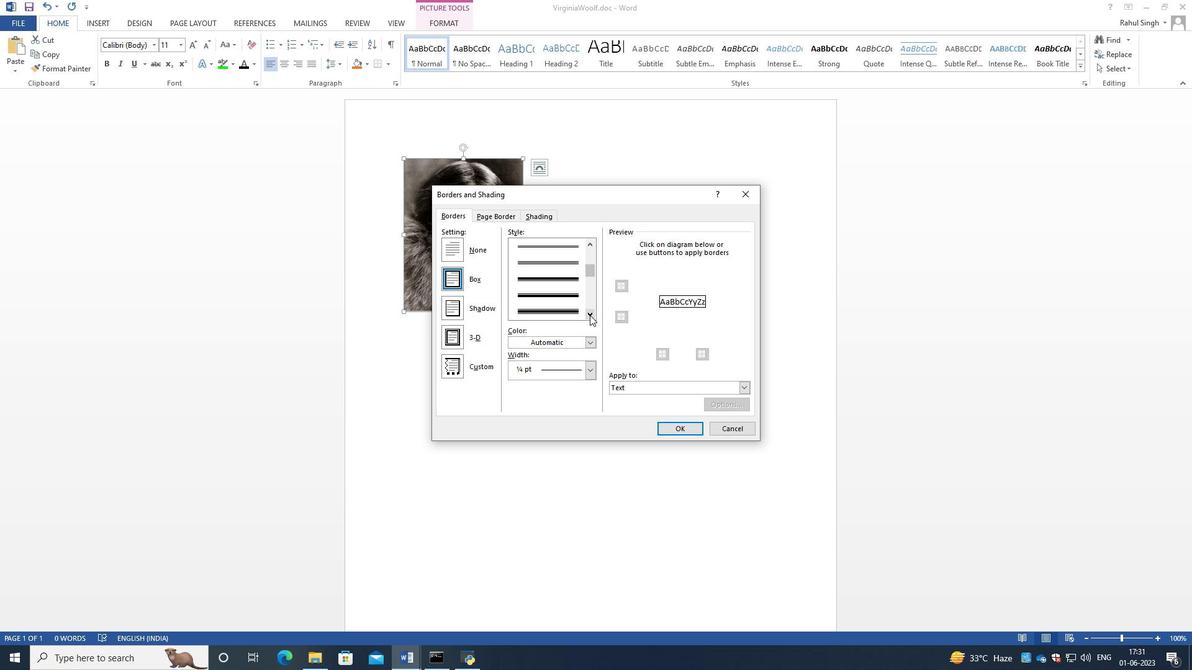
Action: Mouse pressed left at (590, 315)
Screenshot: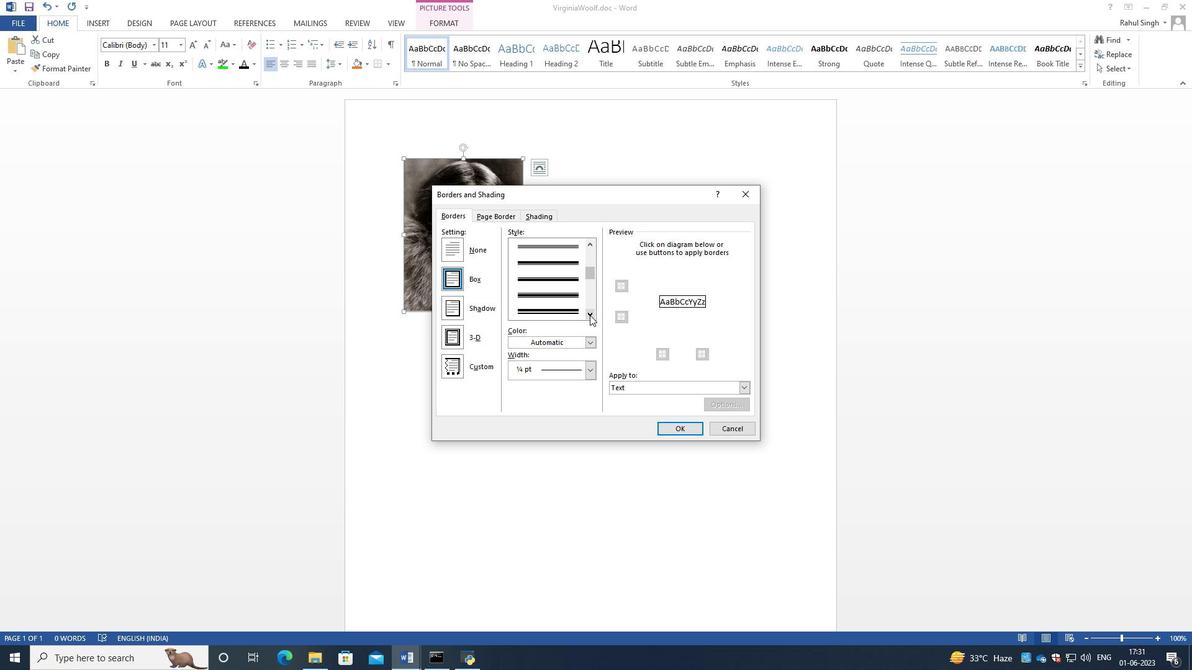 
Action: Mouse pressed left at (590, 315)
Screenshot: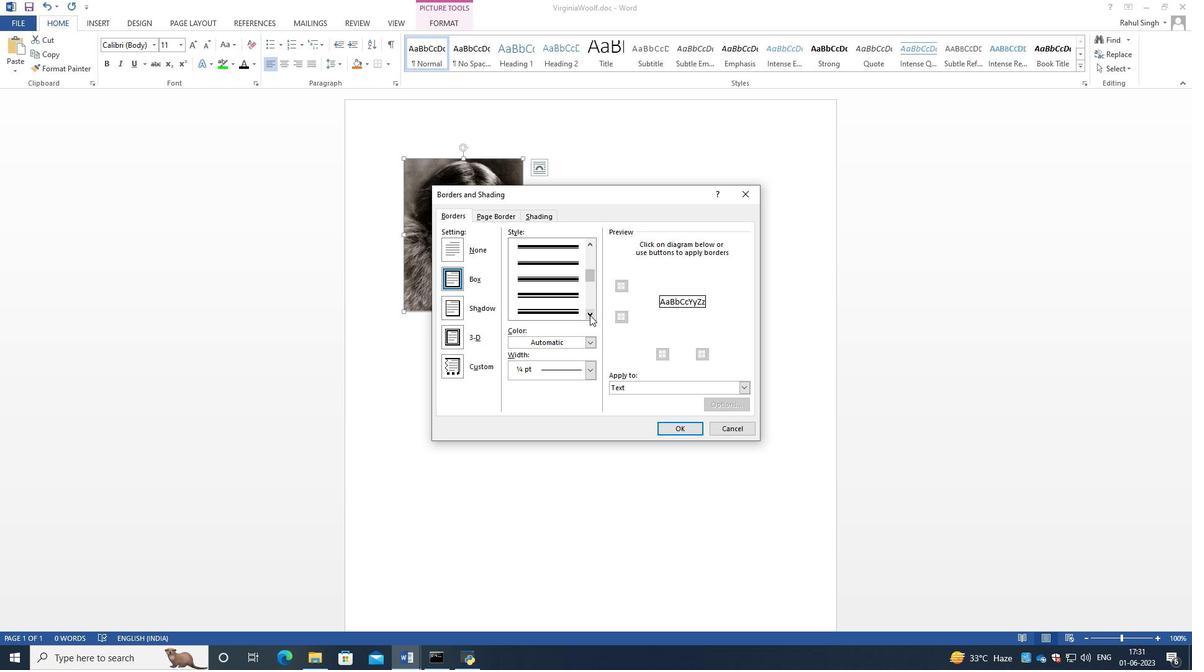 
Action: Mouse pressed left at (590, 315)
Screenshot: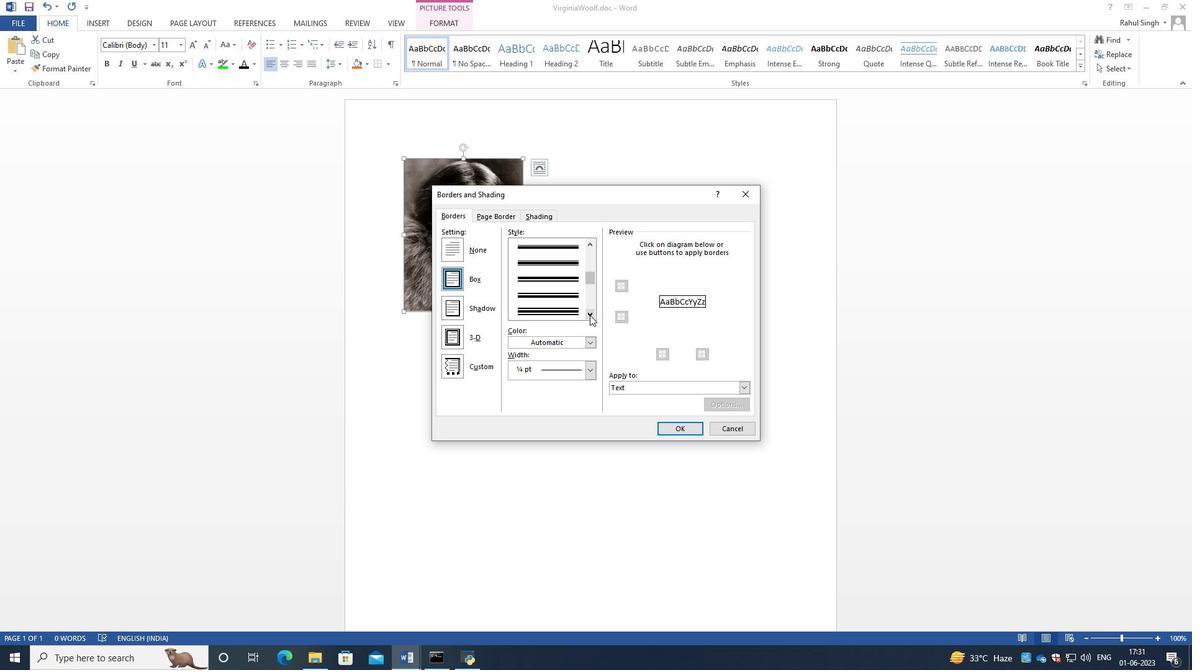 
Action: Mouse moved to (569, 296)
Screenshot: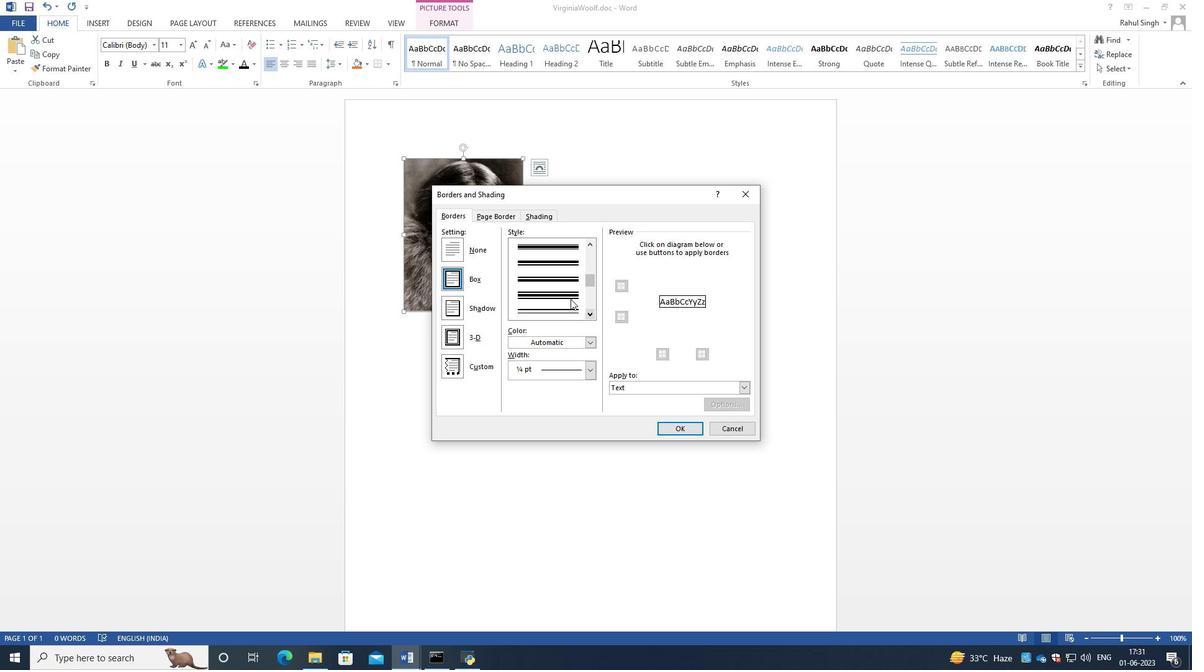 
Action: Mouse pressed left at (569, 296)
Screenshot: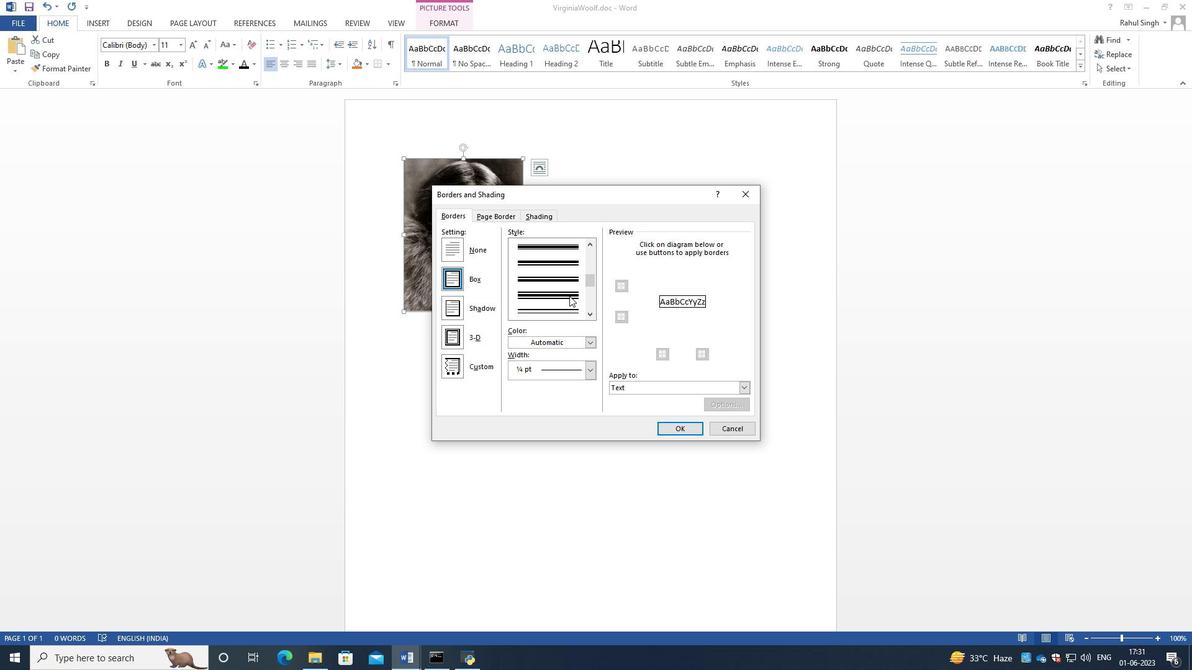 
Action: Mouse moved to (586, 340)
Screenshot: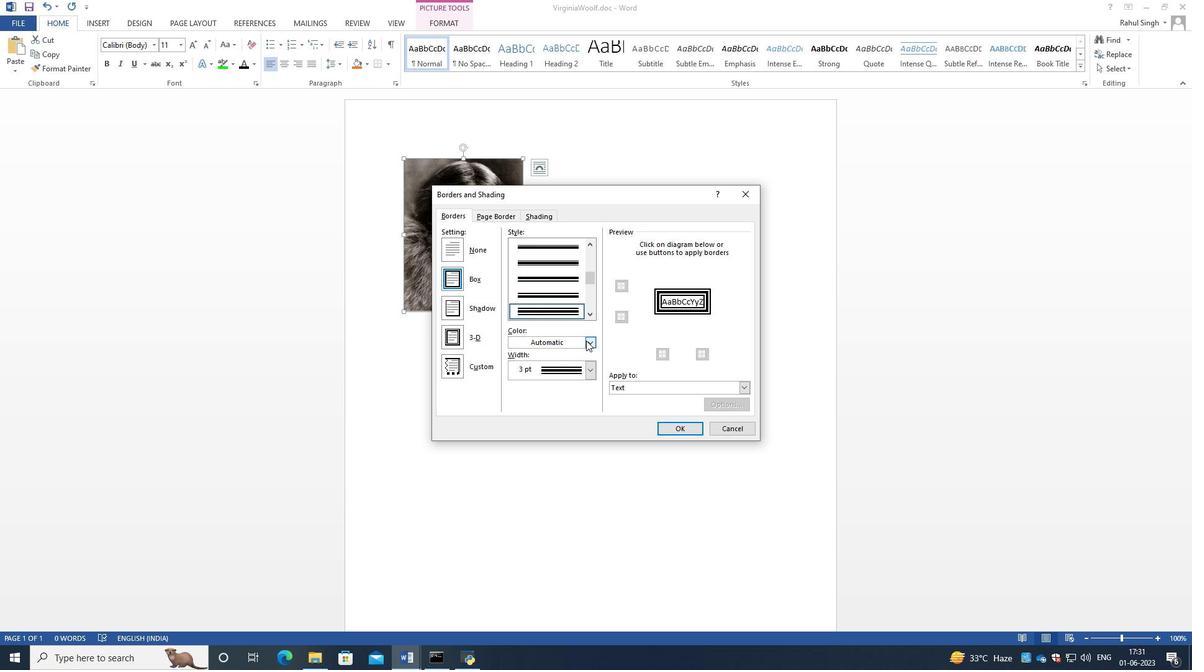 
Action: Mouse pressed left at (586, 340)
Screenshot: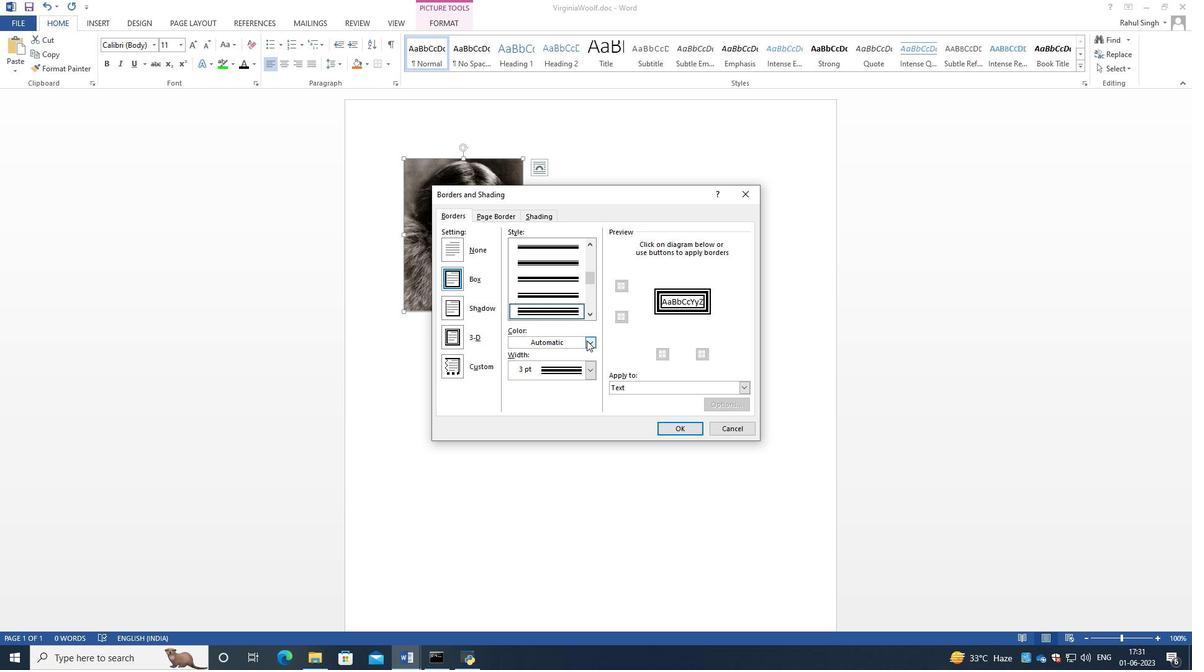 
Action: Mouse moved to (611, 409)
Screenshot: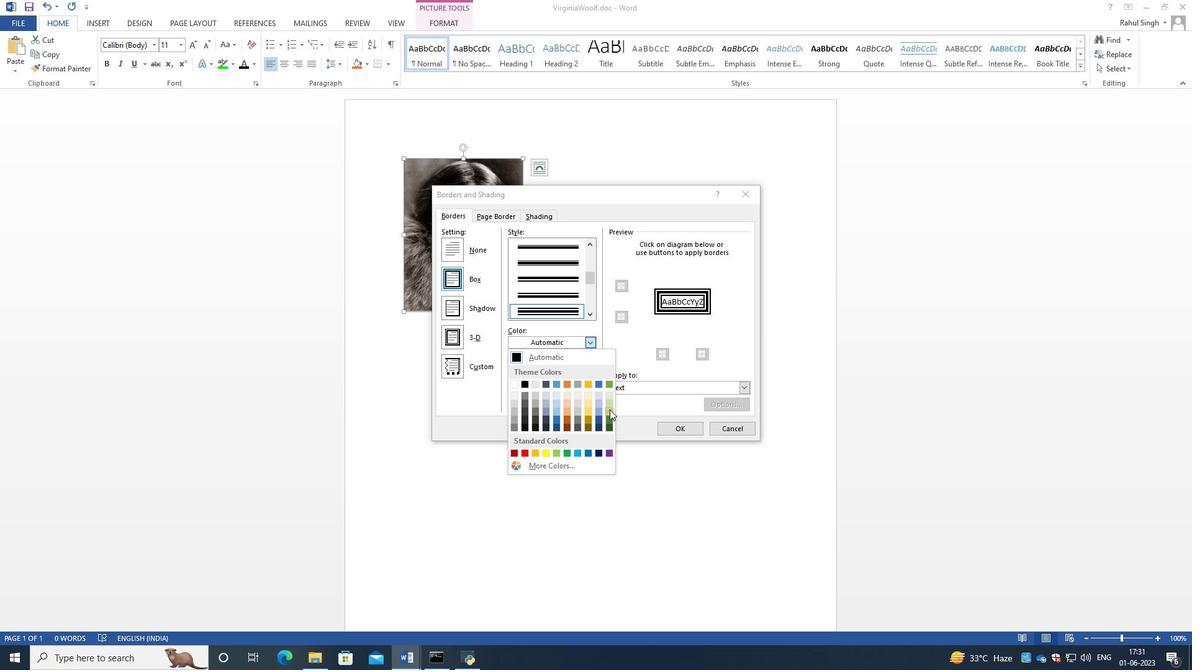 
Action: Mouse pressed left at (611, 409)
Screenshot: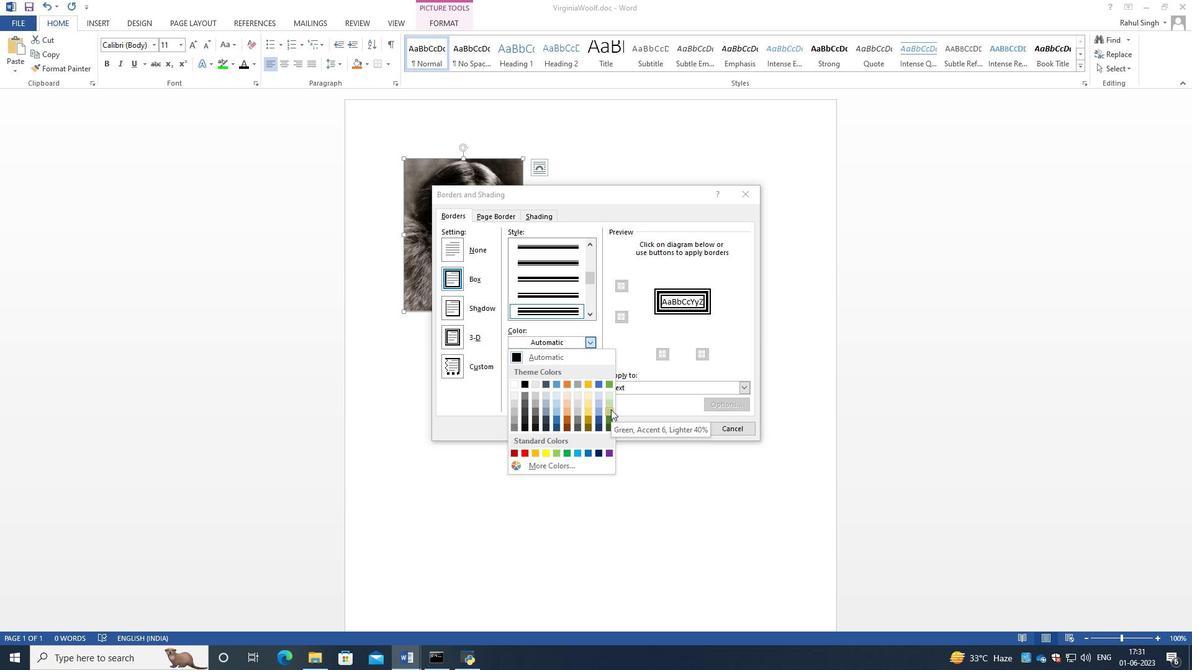 
Action: Mouse moved to (588, 373)
Screenshot: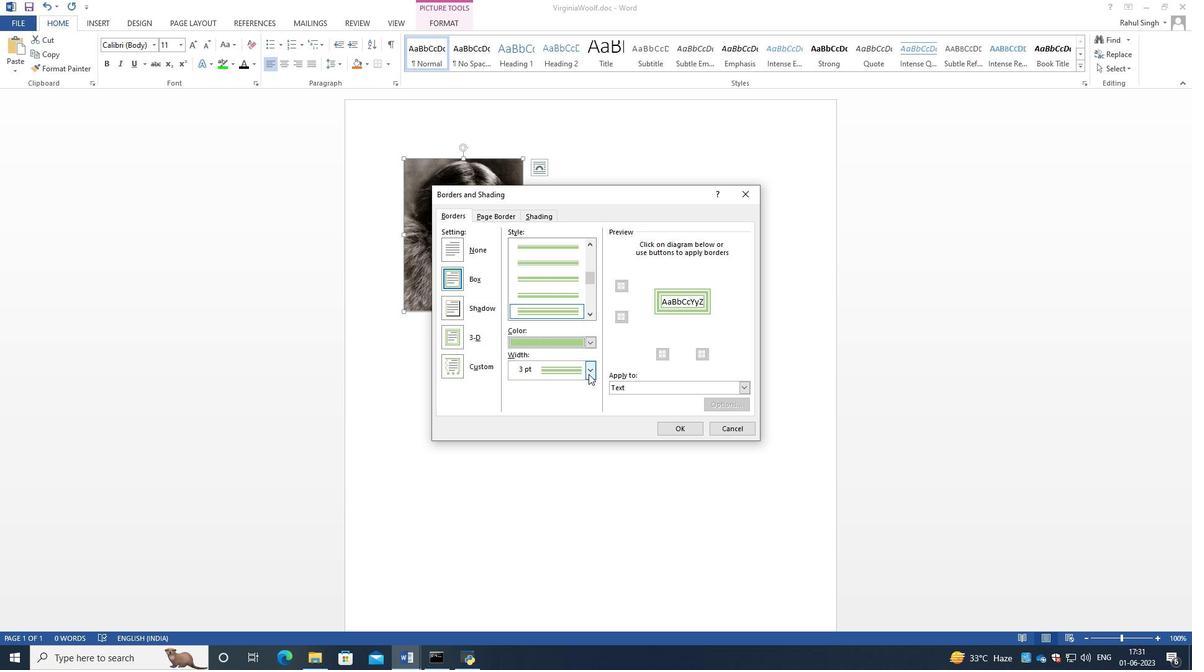 
Action: Mouse pressed left at (588, 373)
Screenshot: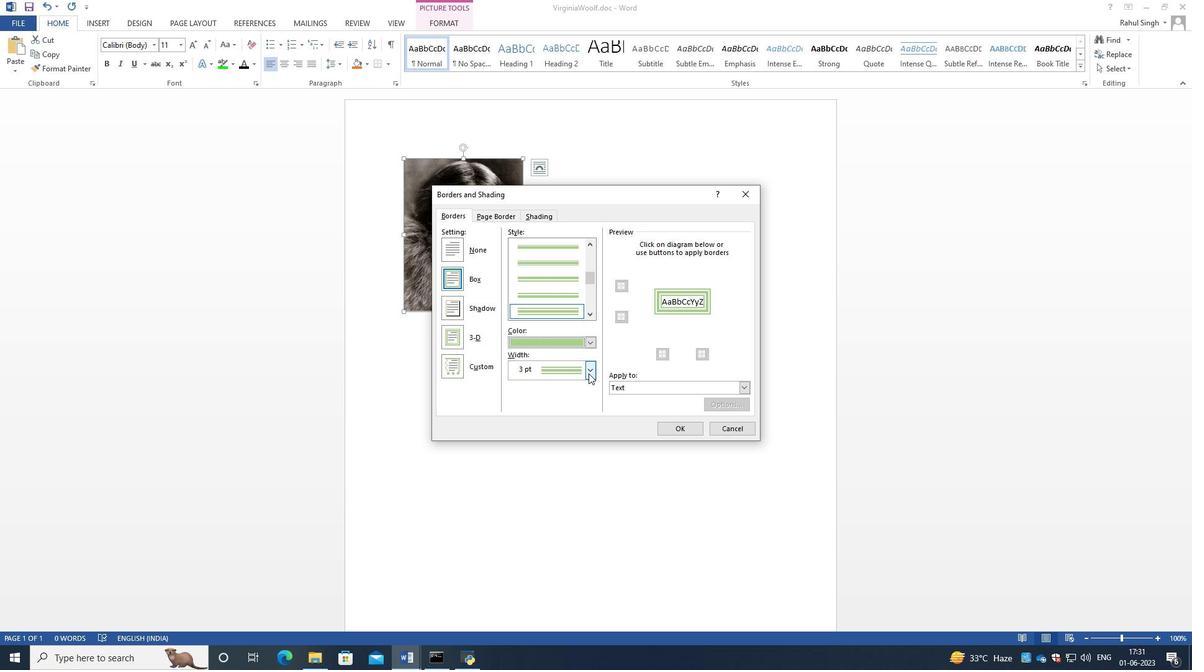 
Action: Mouse moved to (549, 419)
Screenshot: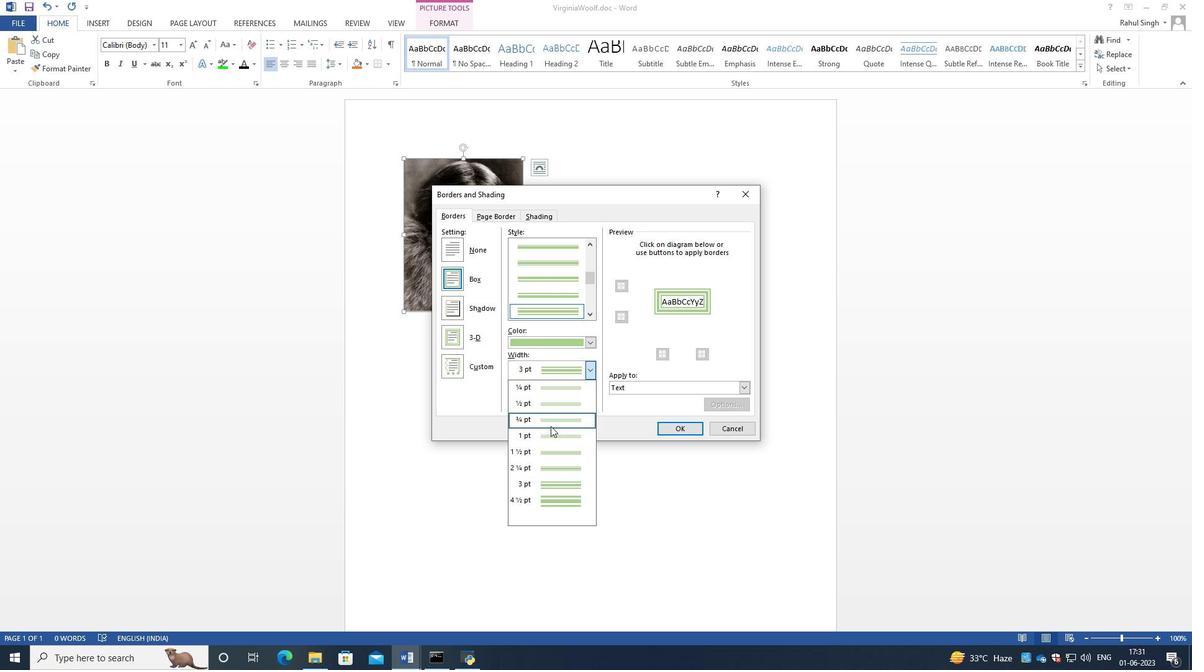 
Action: Mouse pressed left at (549, 419)
Screenshot: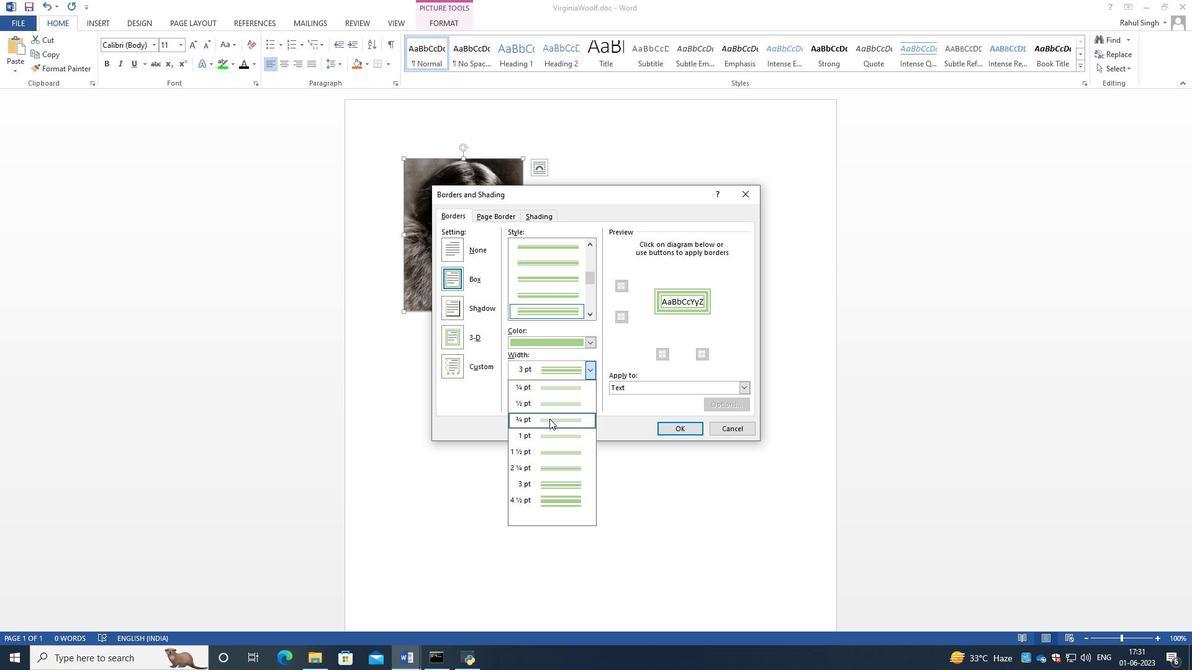 
Action: Mouse moved to (662, 426)
Screenshot: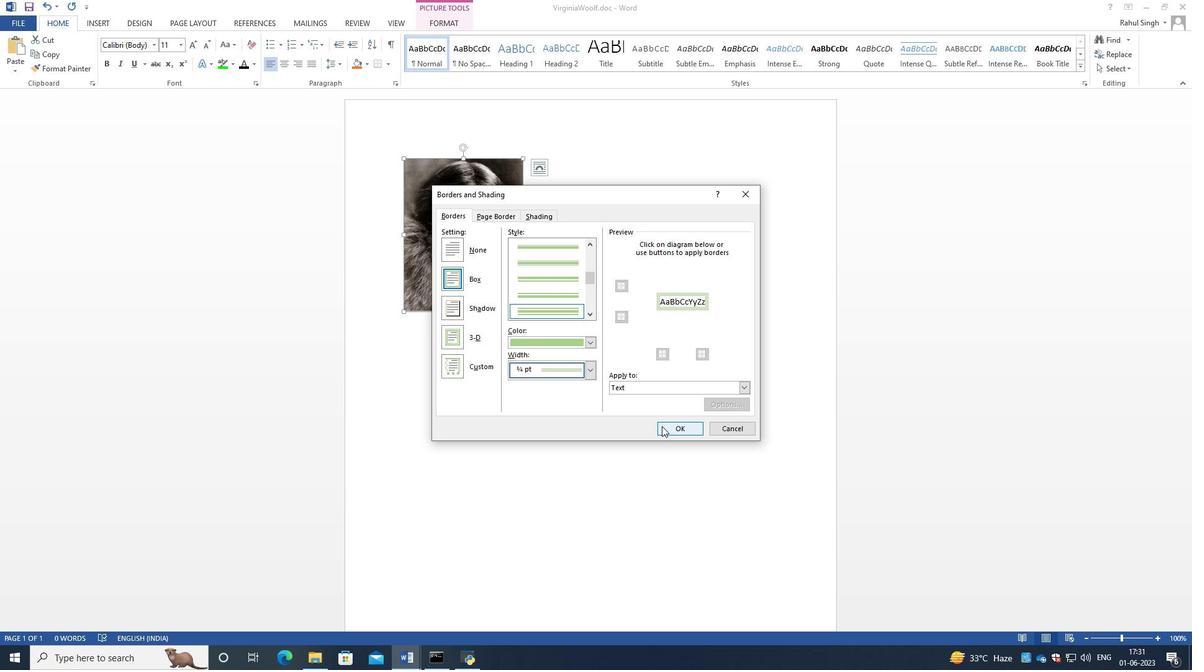 
Action: Mouse pressed left at (662, 426)
Screenshot: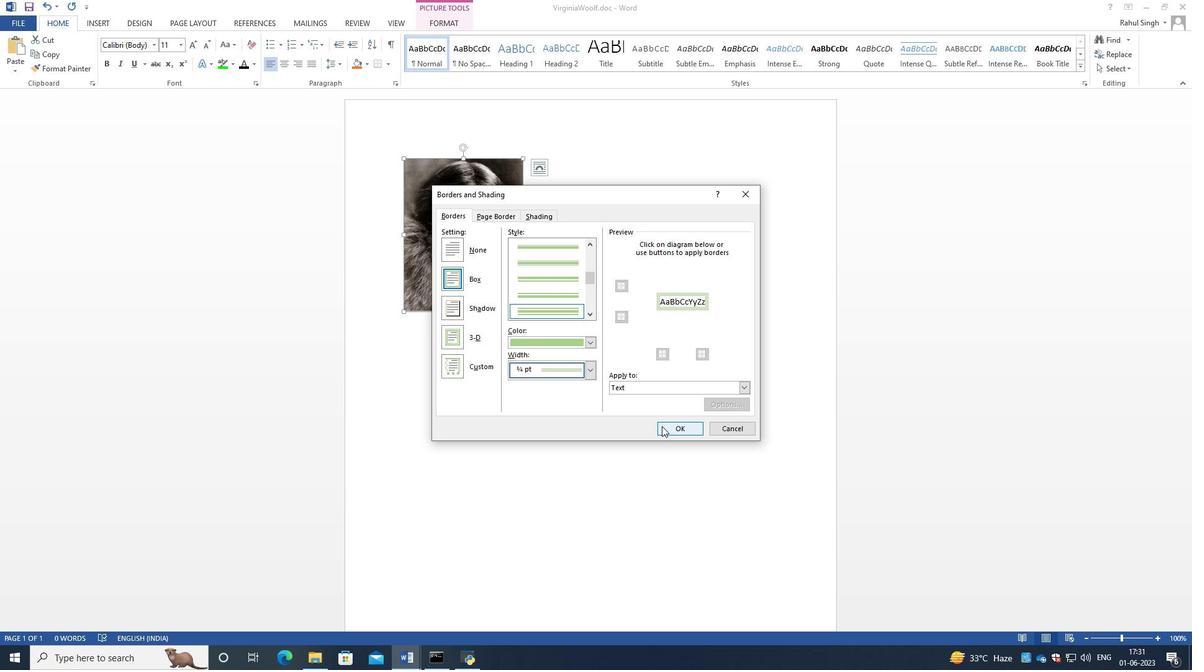 
Action: Mouse moved to (595, 265)
Screenshot: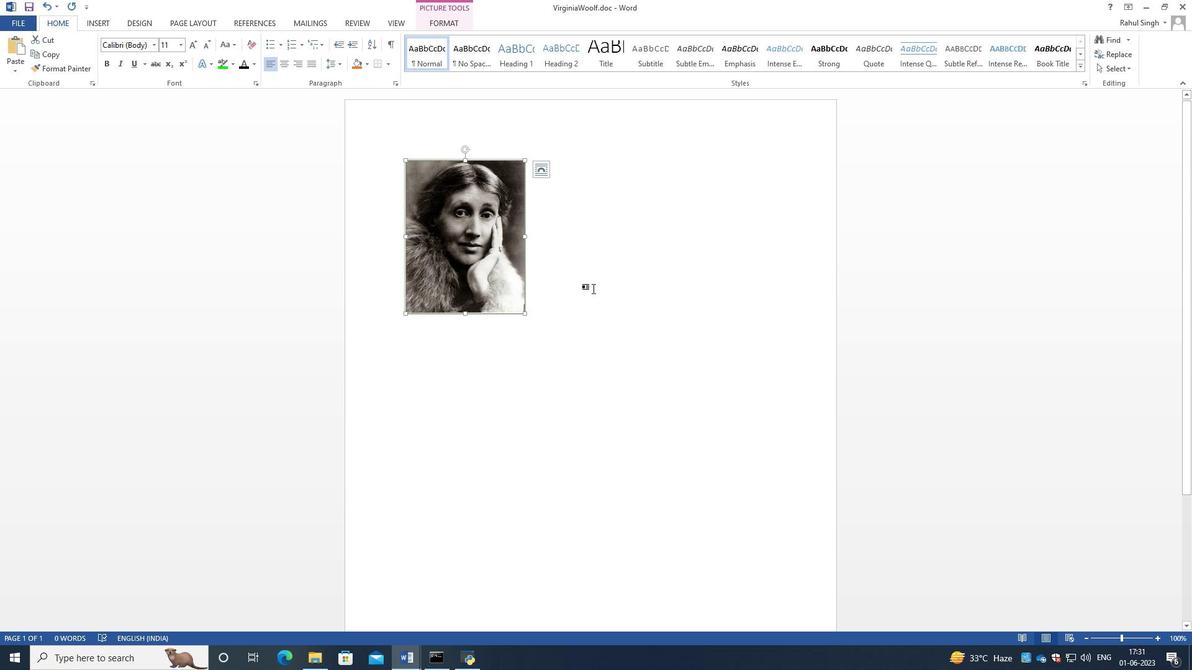 
Action: Mouse pressed left at (595, 265)
Screenshot: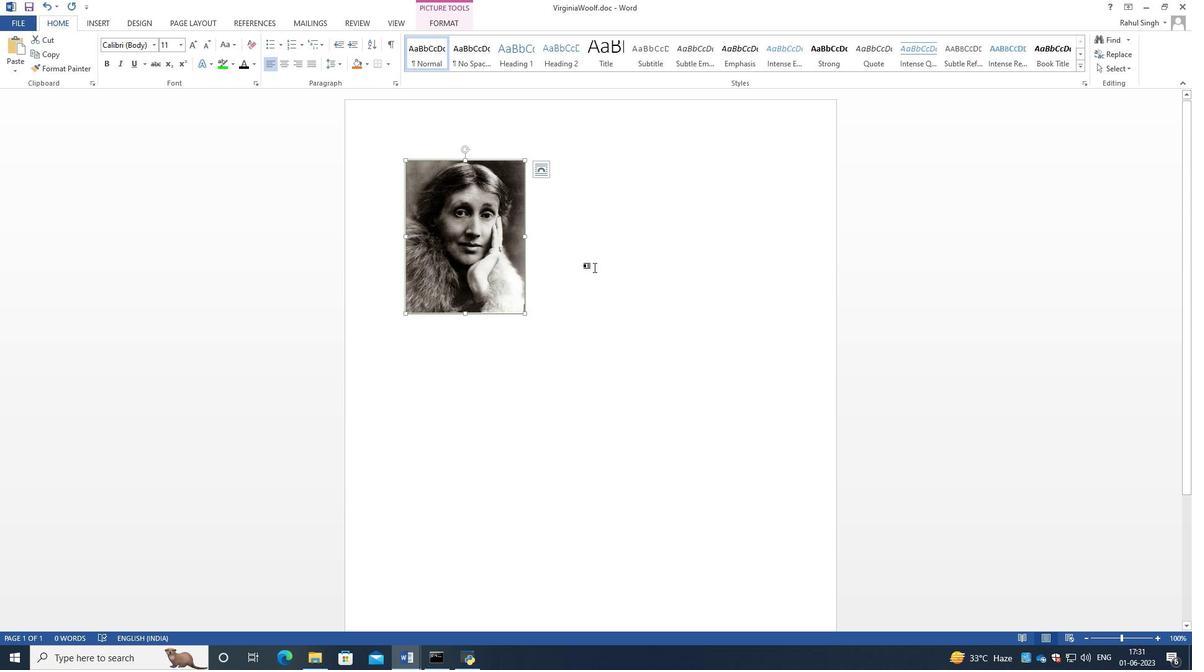 
Action: Mouse moved to (624, 256)
Screenshot: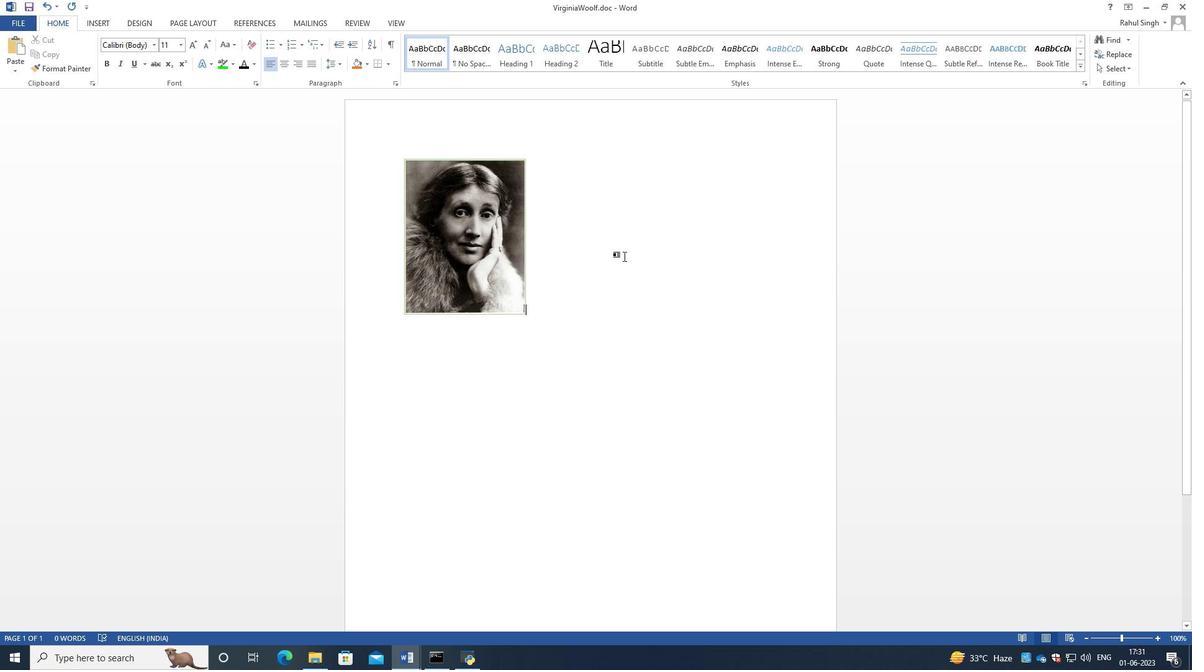 
